 Task: Find LinkedIn profiles of people with the title 'Store Manager' in the telecommunications service category, working at 'Social Adda', in the 'Oil Extraction' industry, and who attended 'Sardar Vallabhbhai Patel Institute of Technology'.
Action: Mouse moved to (598, 78)
Screenshot: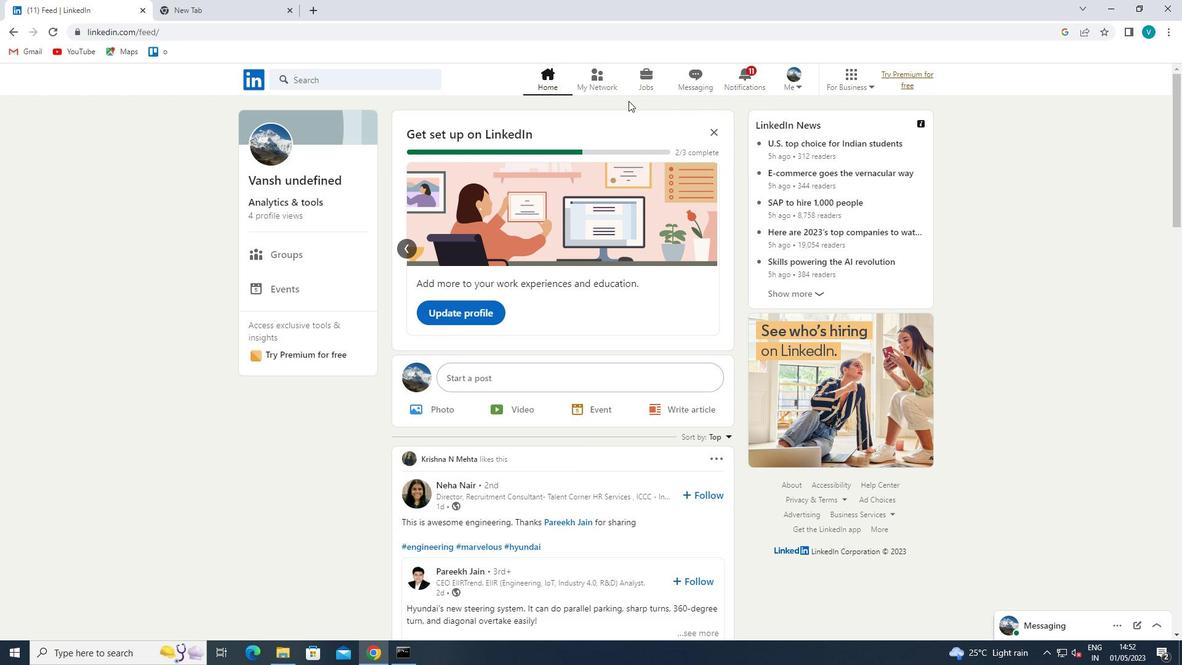 
Action: Mouse pressed left at (598, 78)
Screenshot: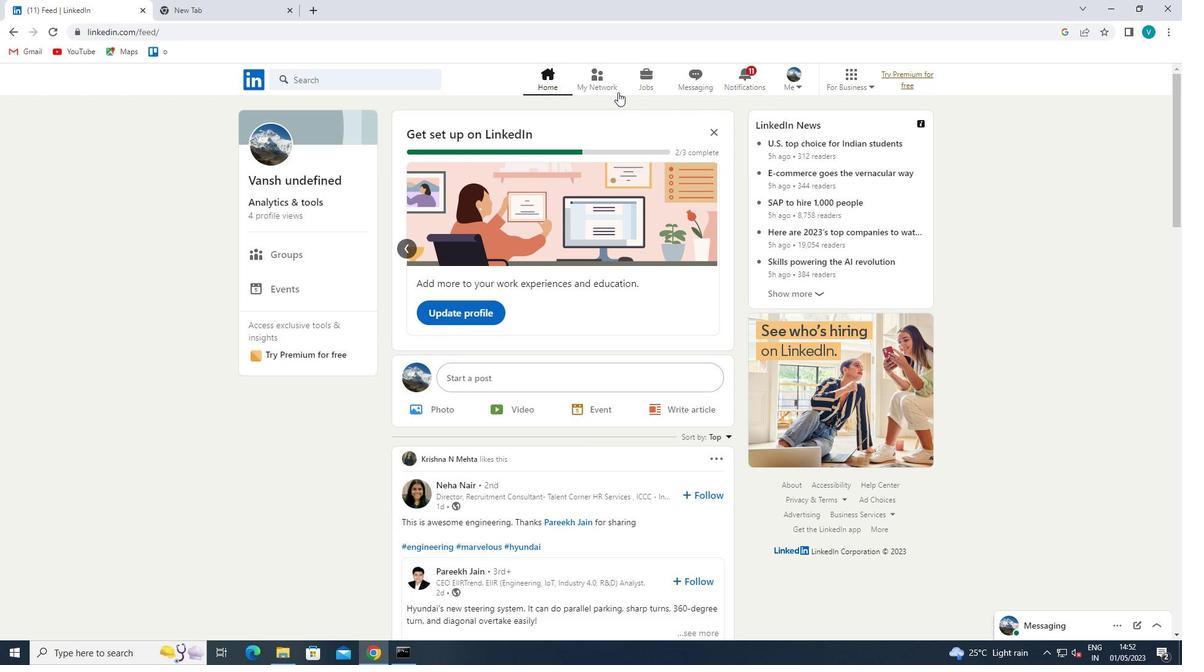 
Action: Mouse moved to (325, 138)
Screenshot: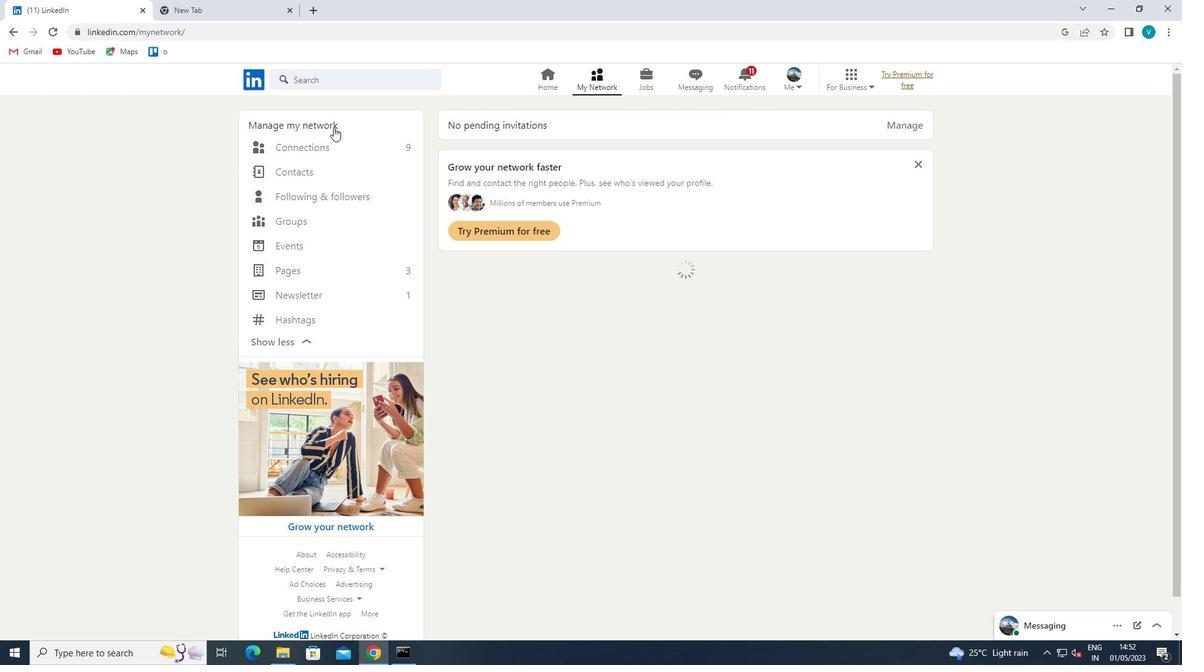 
Action: Mouse pressed left at (325, 138)
Screenshot: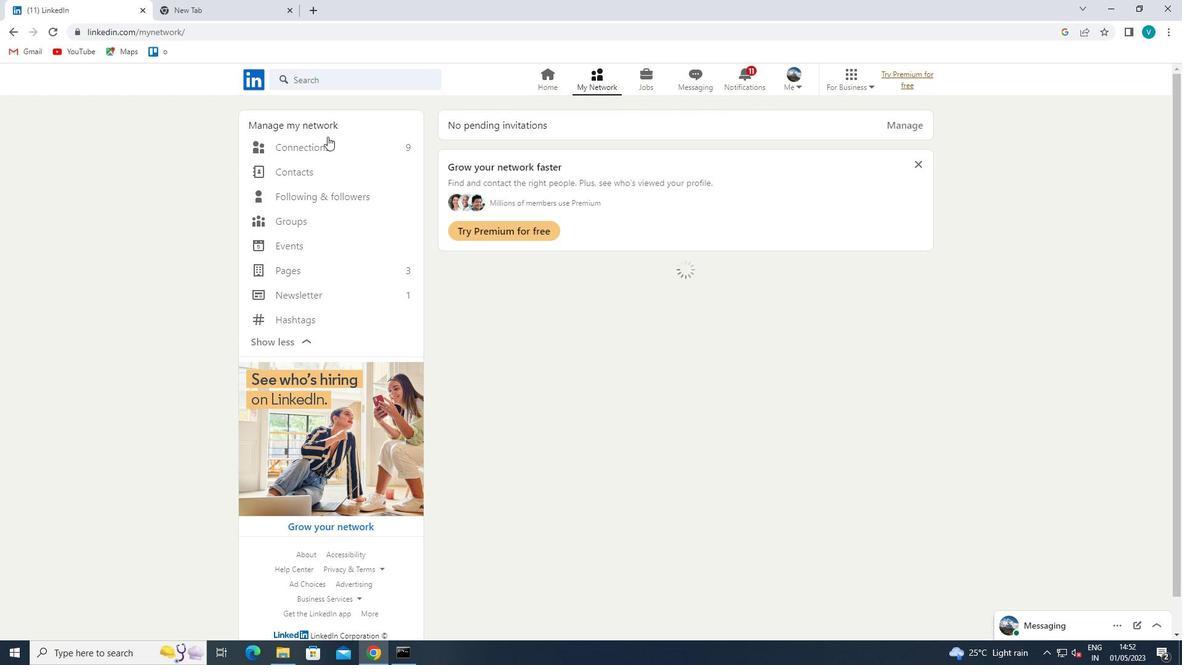 
Action: Mouse moved to (308, 154)
Screenshot: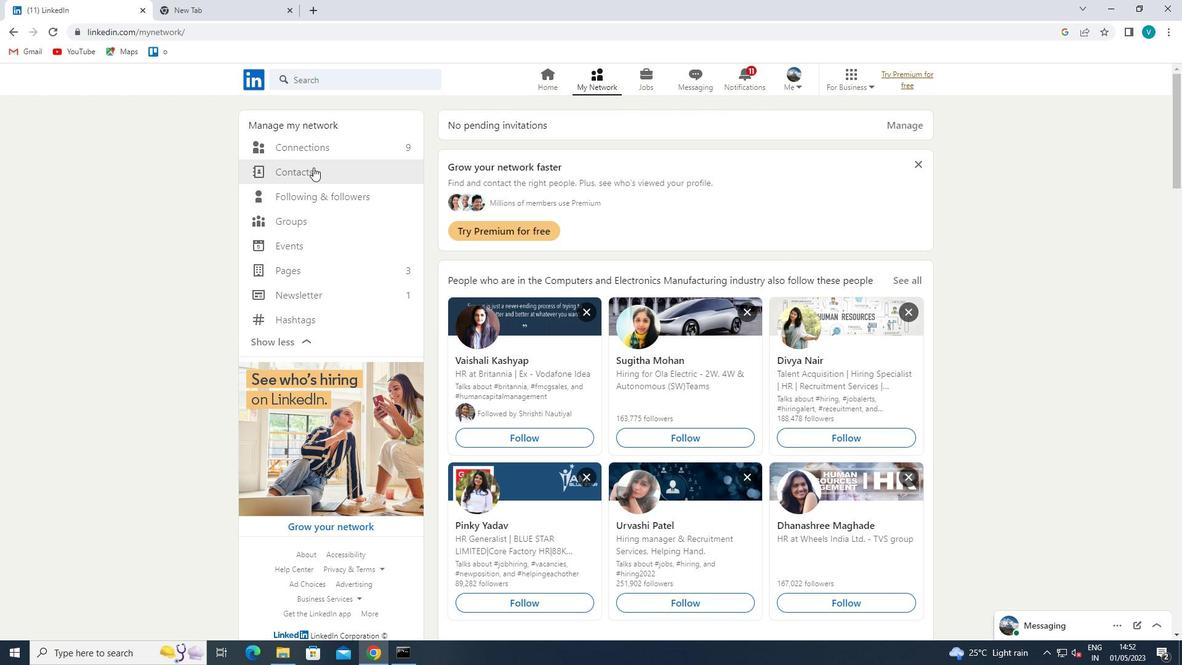 
Action: Mouse pressed left at (308, 154)
Screenshot: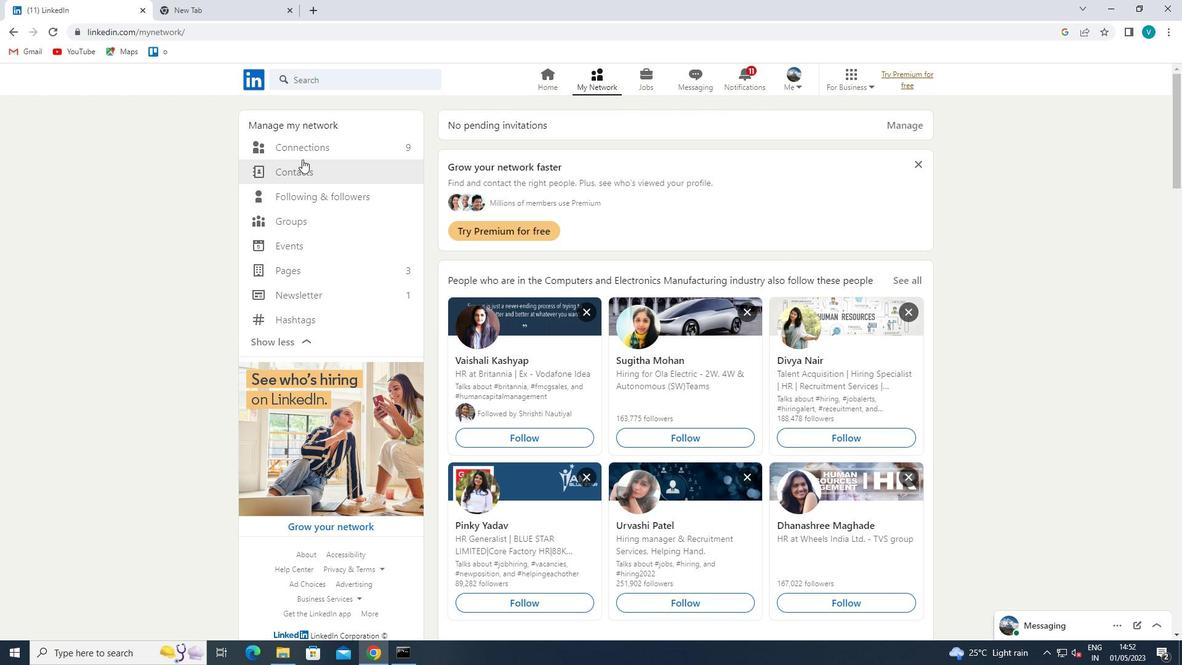 
Action: Mouse moved to (320, 147)
Screenshot: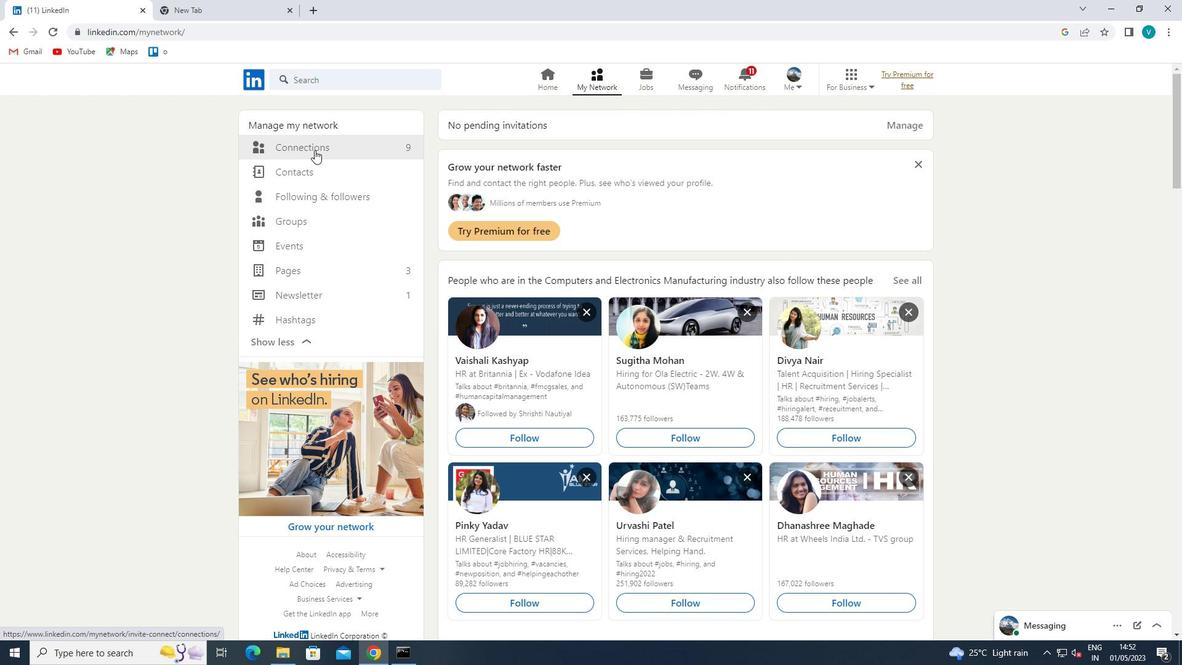 
Action: Mouse pressed left at (320, 147)
Screenshot: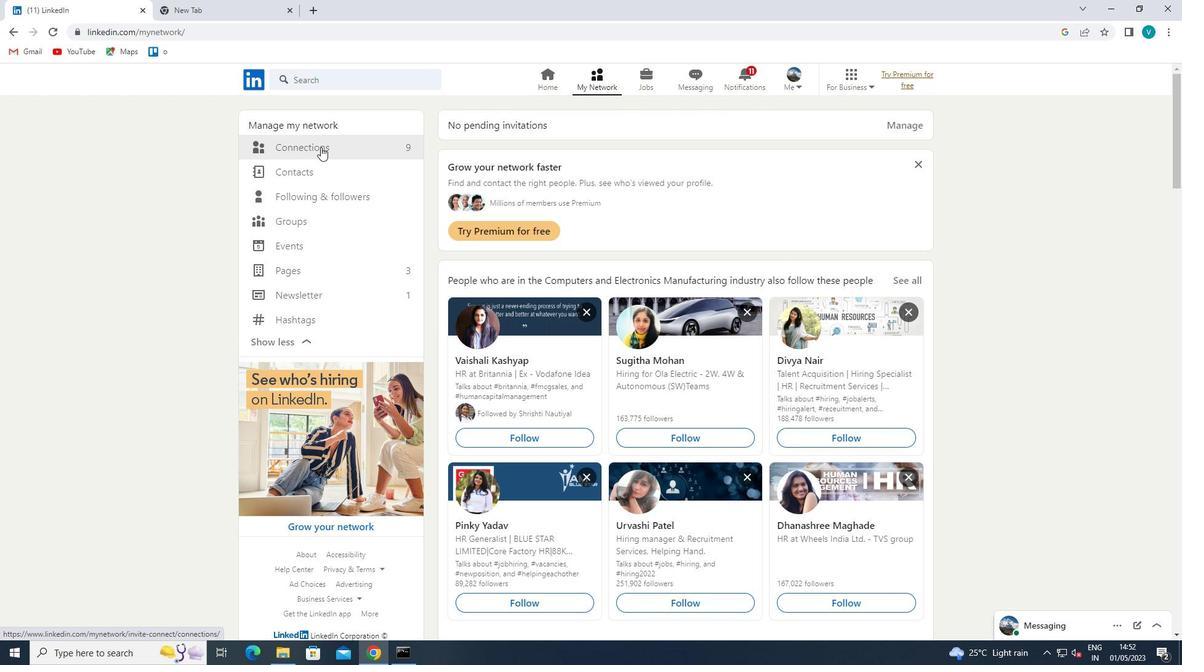 
Action: Mouse pressed left at (320, 147)
Screenshot: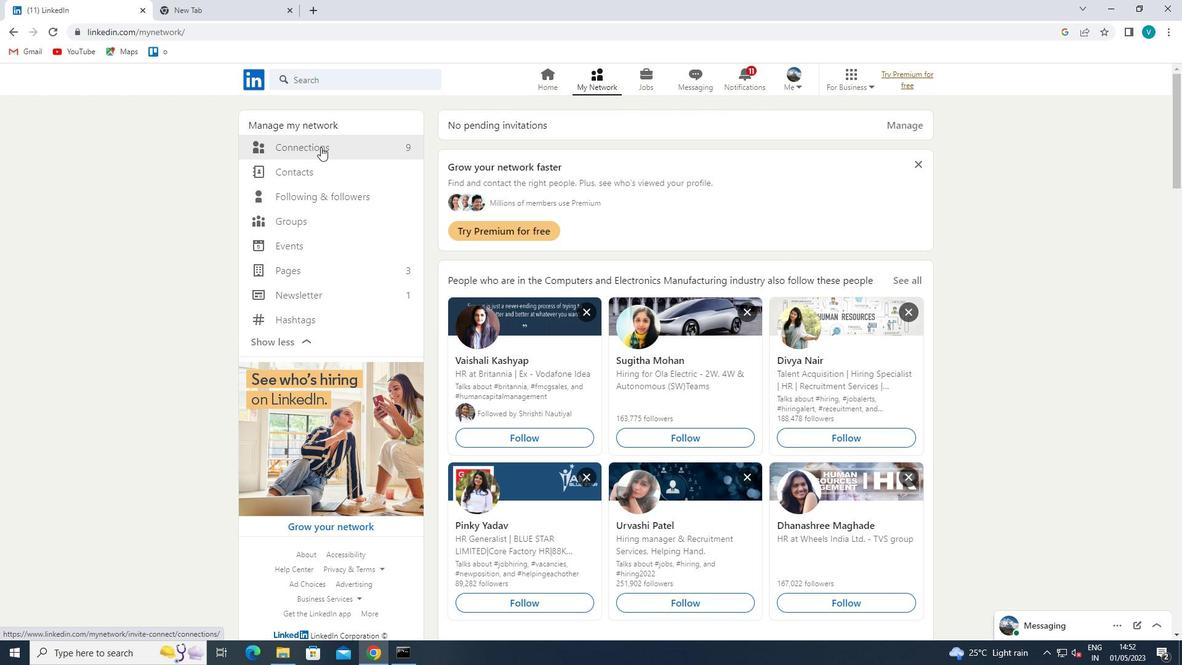 
Action: Mouse pressed left at (320, 147)
Screenshot: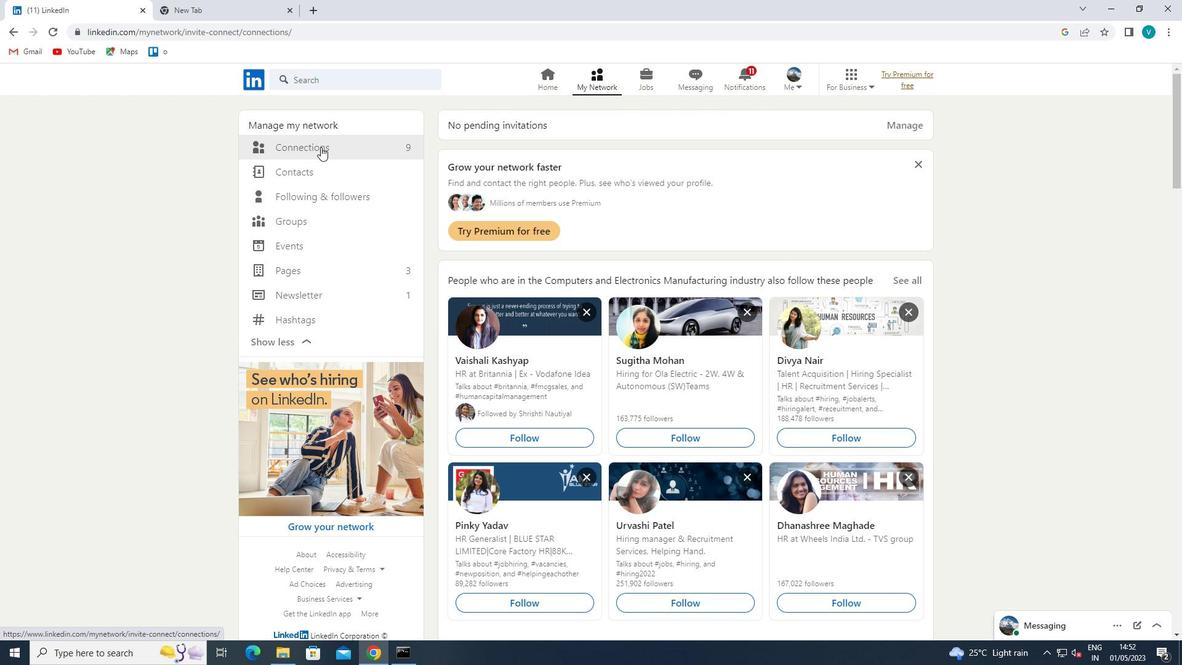 
Action: Mouse moved to (690, 152)
Screenshot: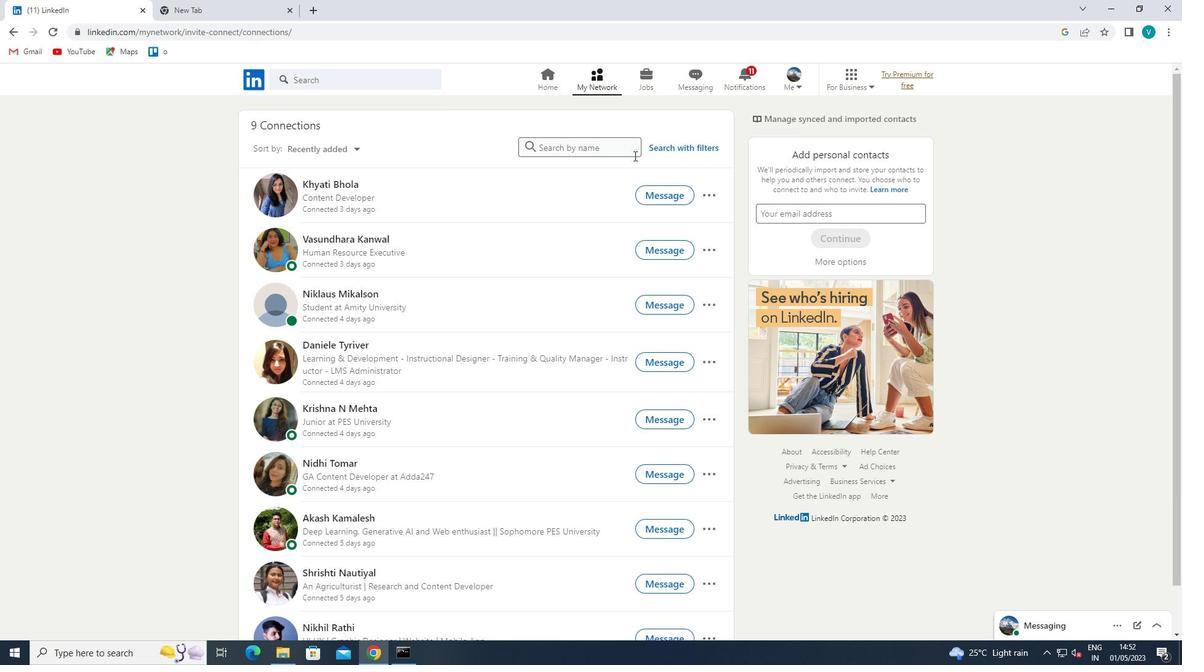 
Action: Mouse pressed left at (690, 152)
Screenshot: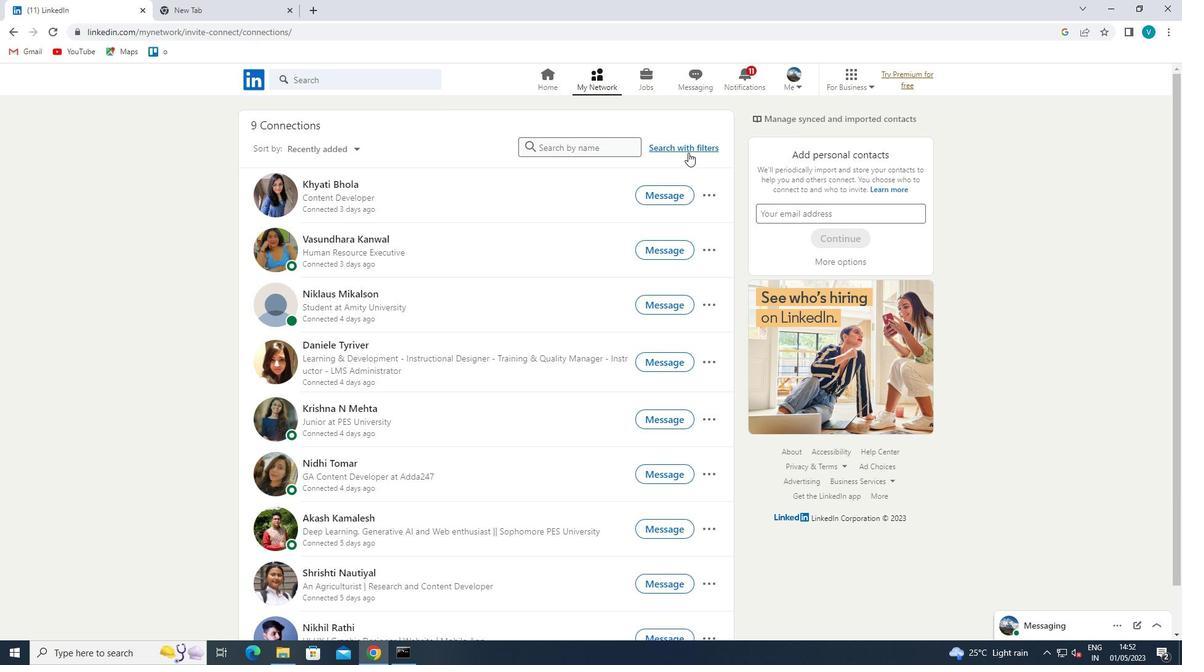 
Action: Mouse moved to (590, 122)
Screenshot: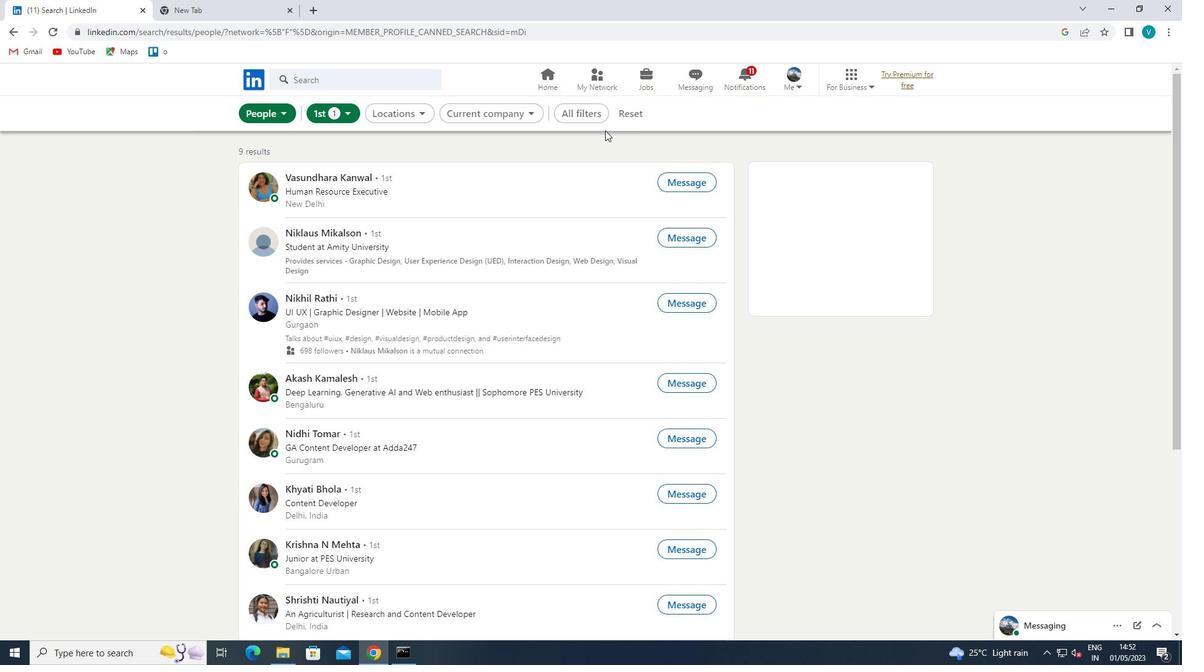 
Action: Mouse pressed left at (590, 122)
Screenshot: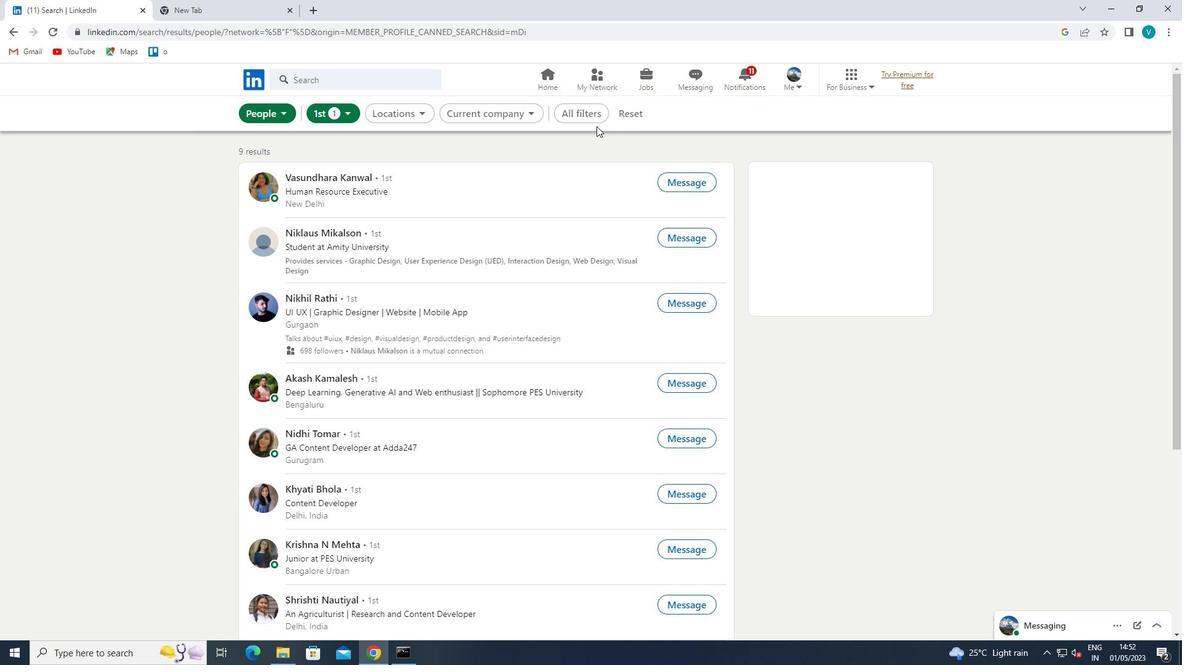 
Action: Mouse moved to (1096, 463)
Screenshot: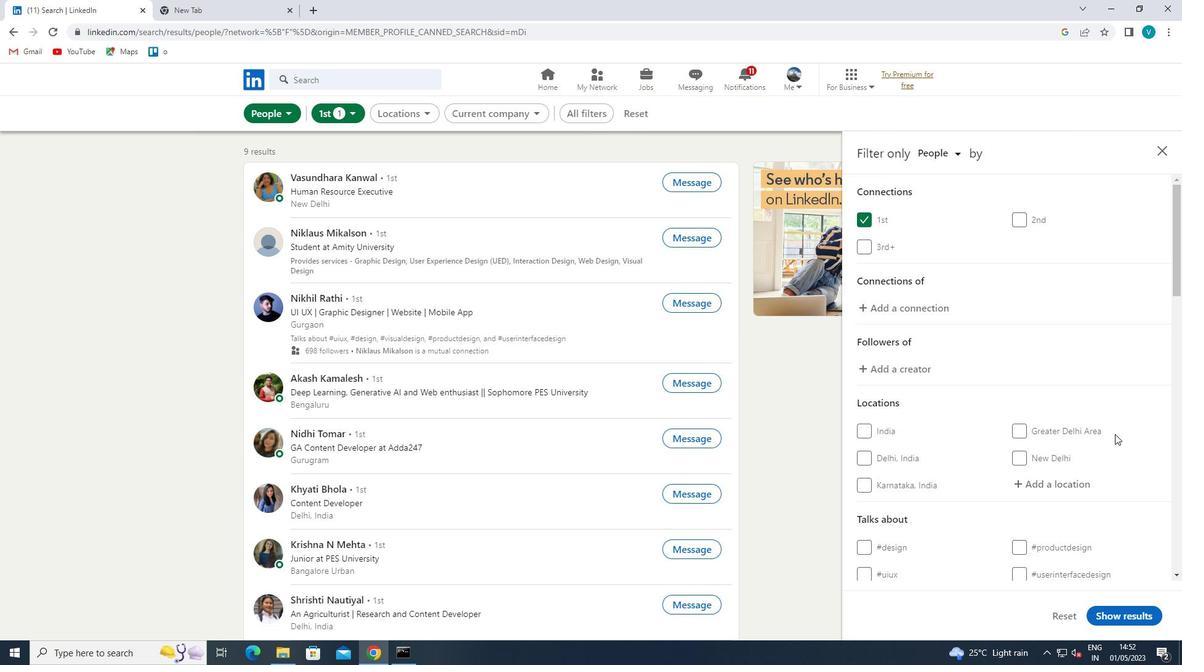 
Action: Mouse scrolled (1096, 463) with delta (0, 0)
Screenshot: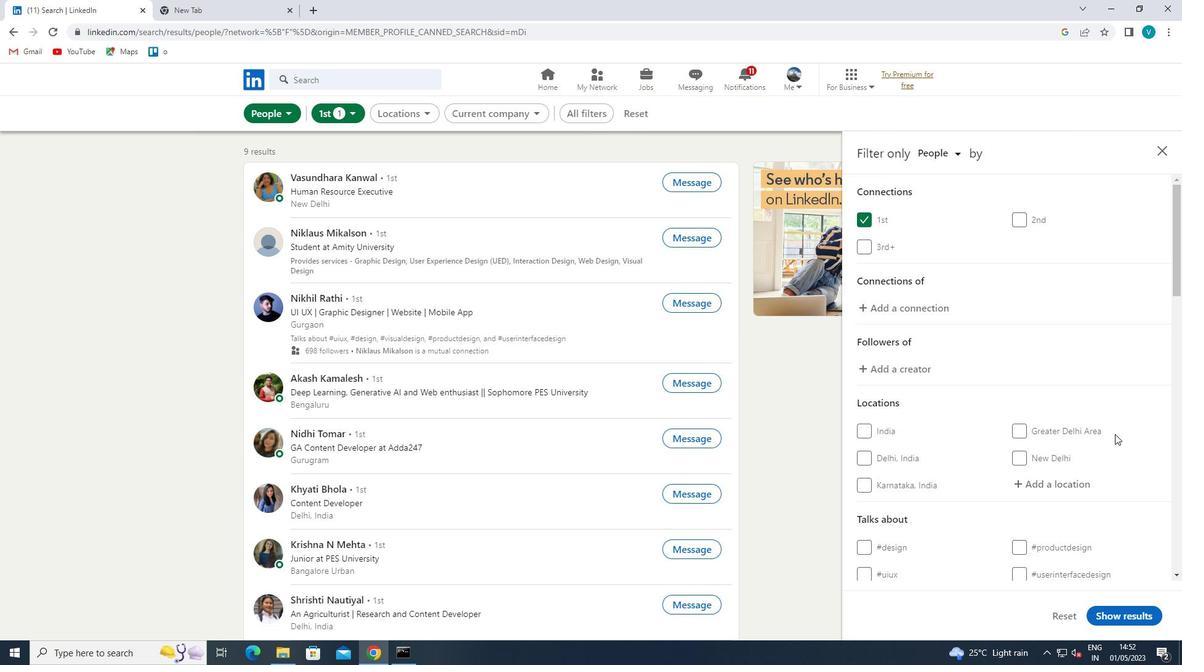 
Action: Mouse moved to (1067, 428)
Screenshot: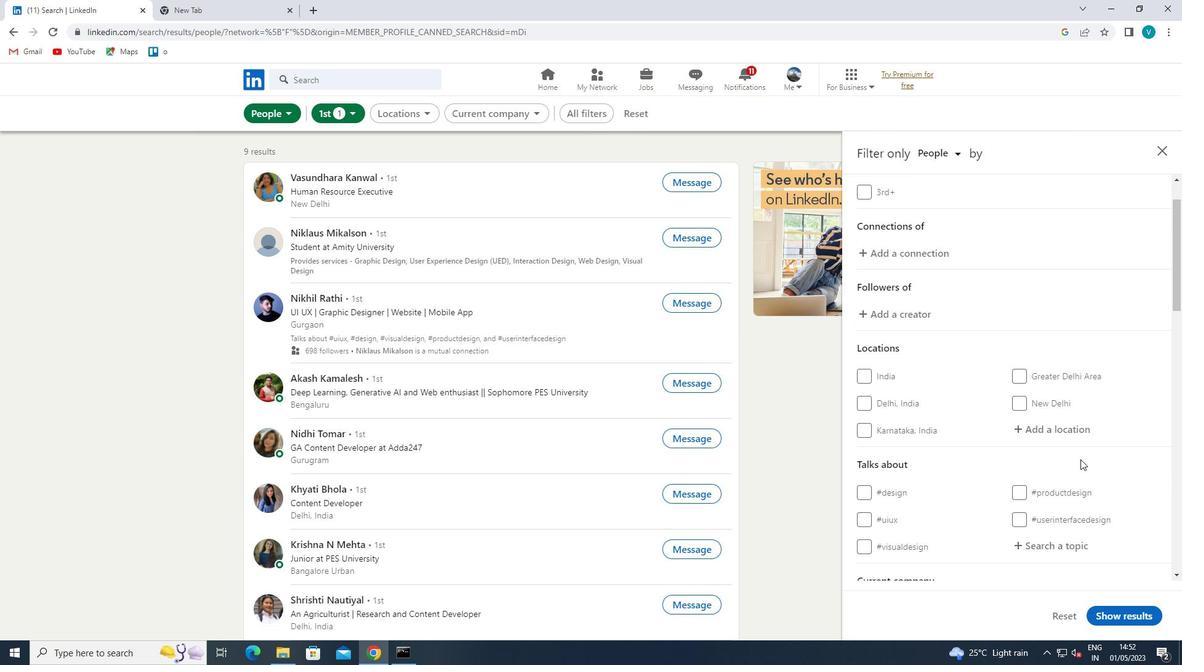 
Action: Mouse pressed left at (1067, 428)
Screenshot: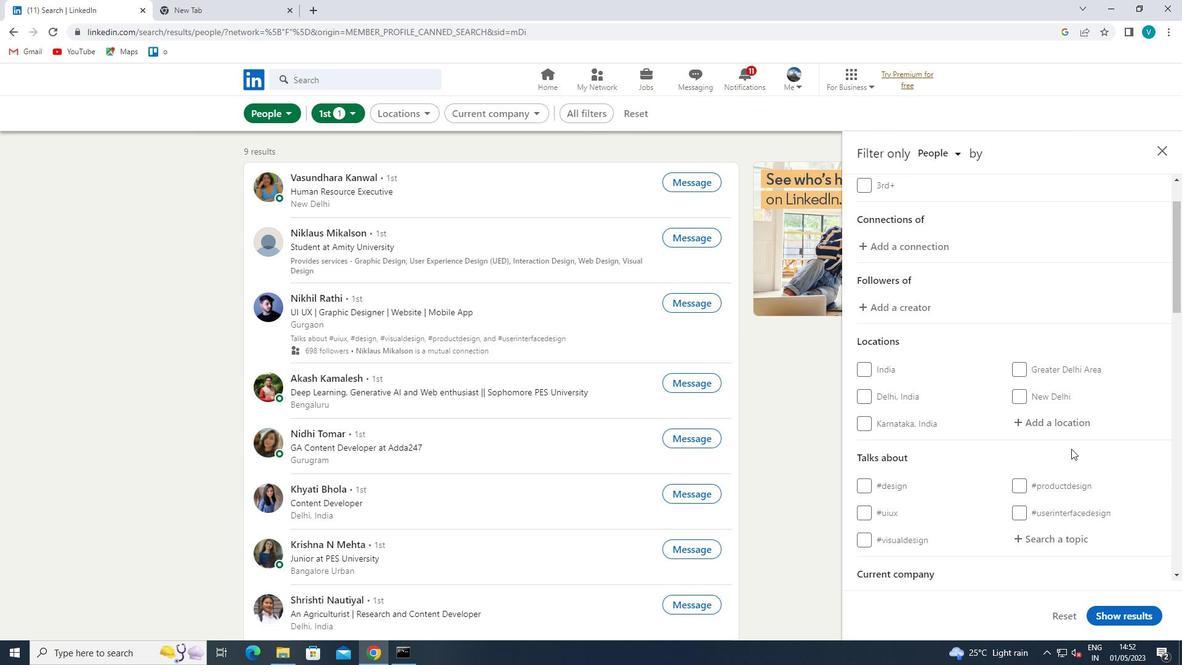 
Action: Mouse moved to (1067, 426)
Screenshot: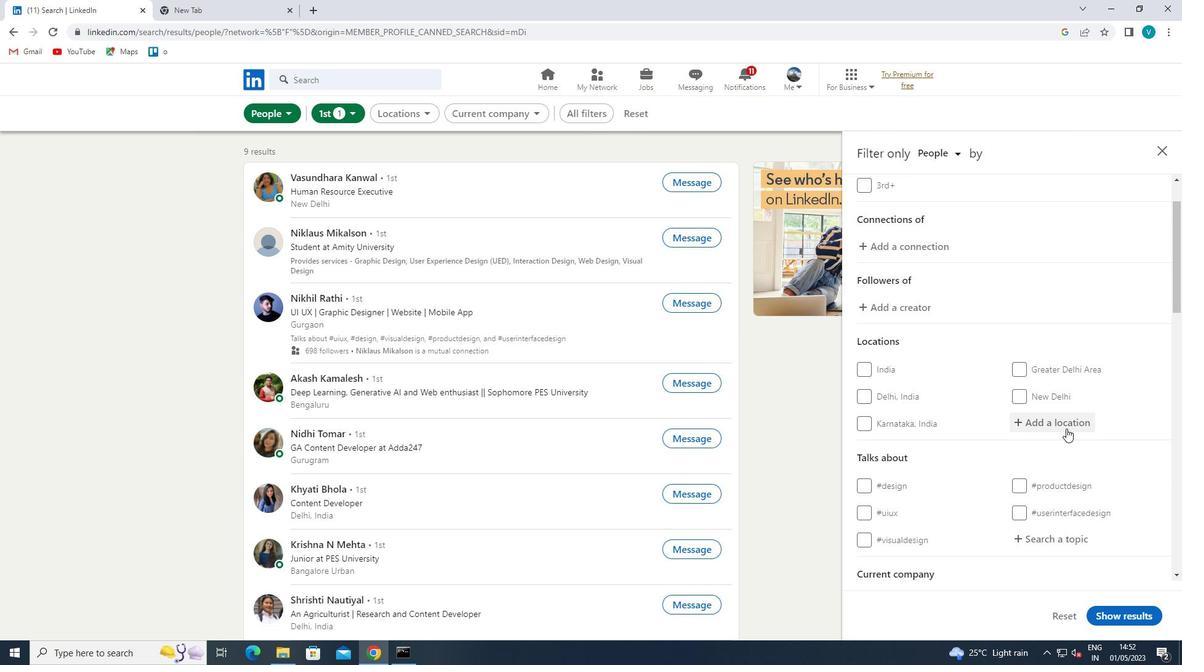 
Action: Key pressed <Key.shift>J
Screenshot: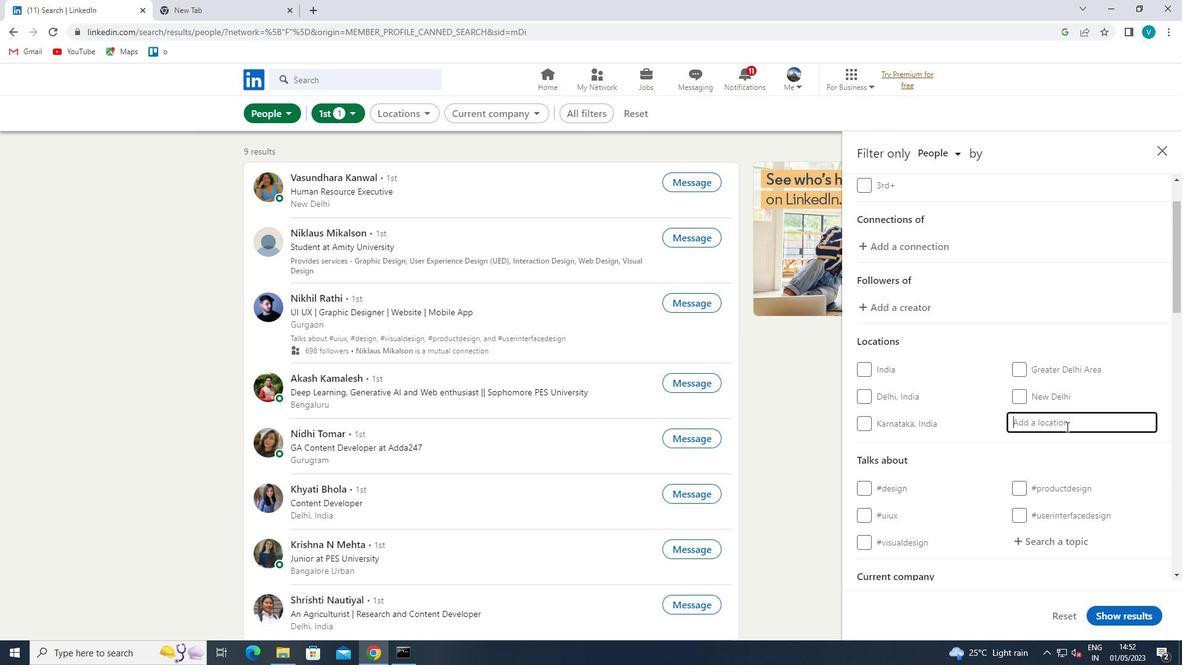 
Action: Mouse moved to (983, 402)
Screenshot: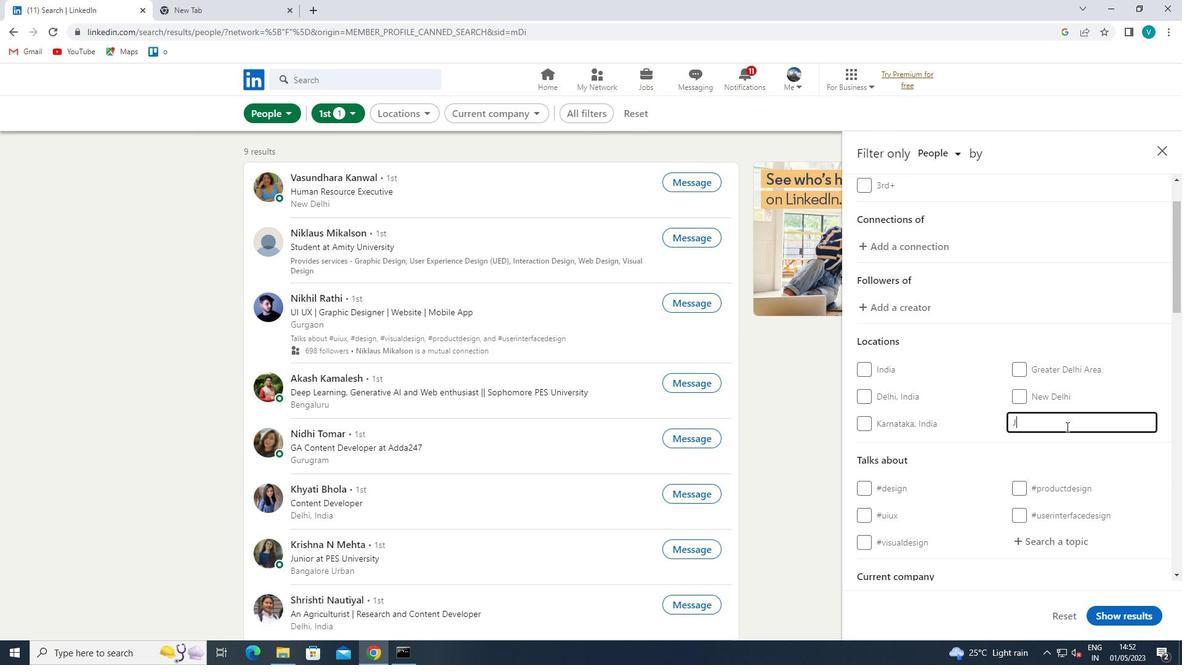 
Action: Key pressed I
Screenshot: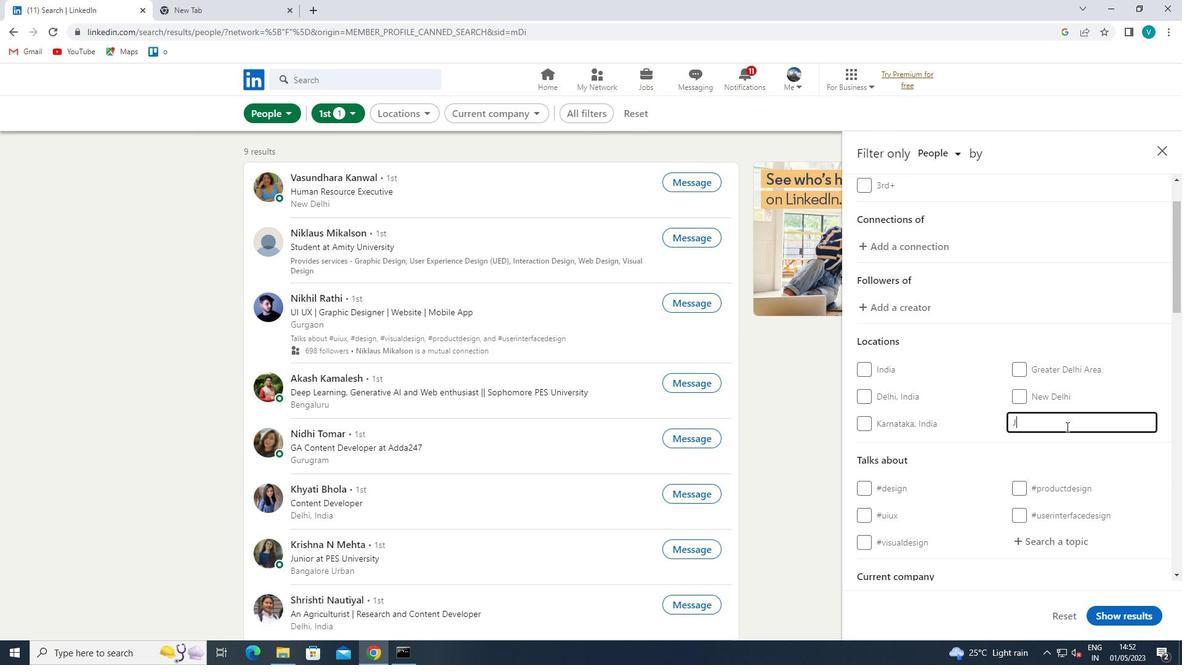 
Action: Mouse moved to (957, 394)
Screenshot: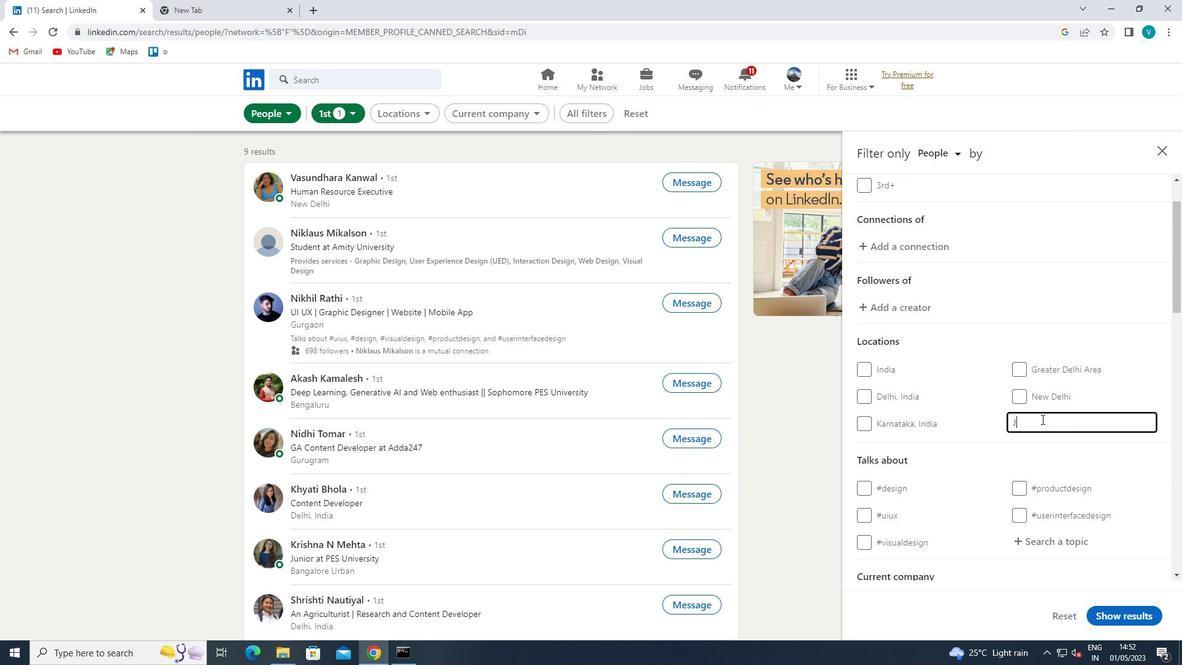 
Action: Key pressed UPU
Screenshot: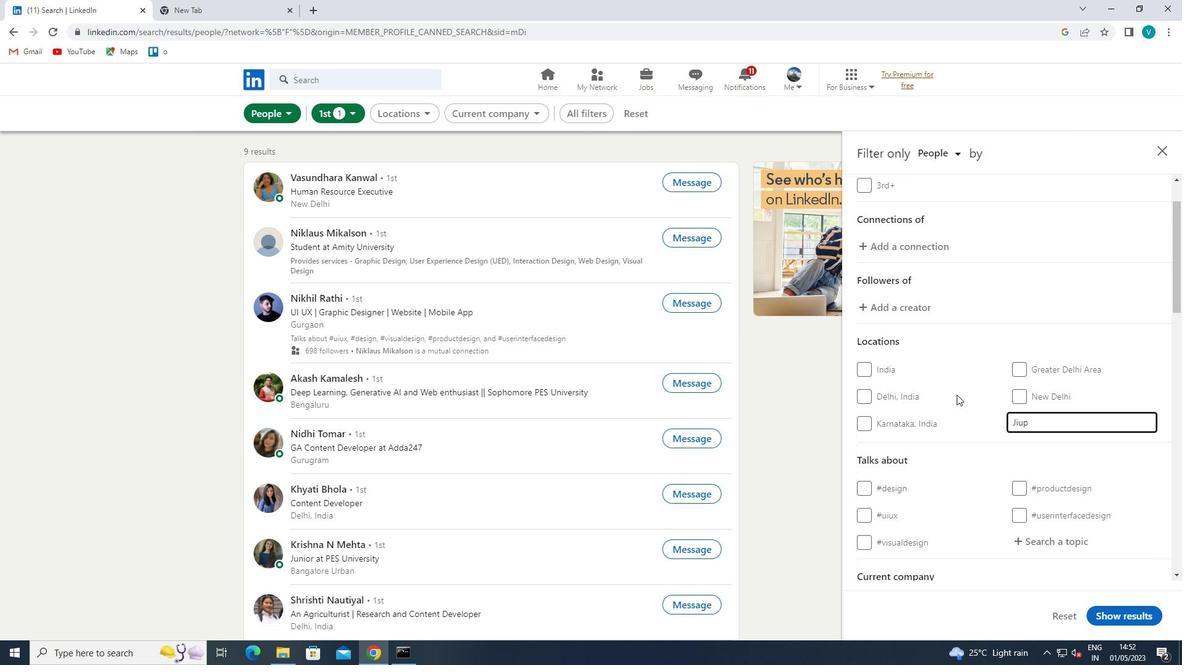 
Action: Mouse moved to (986, 433)
Screenshot: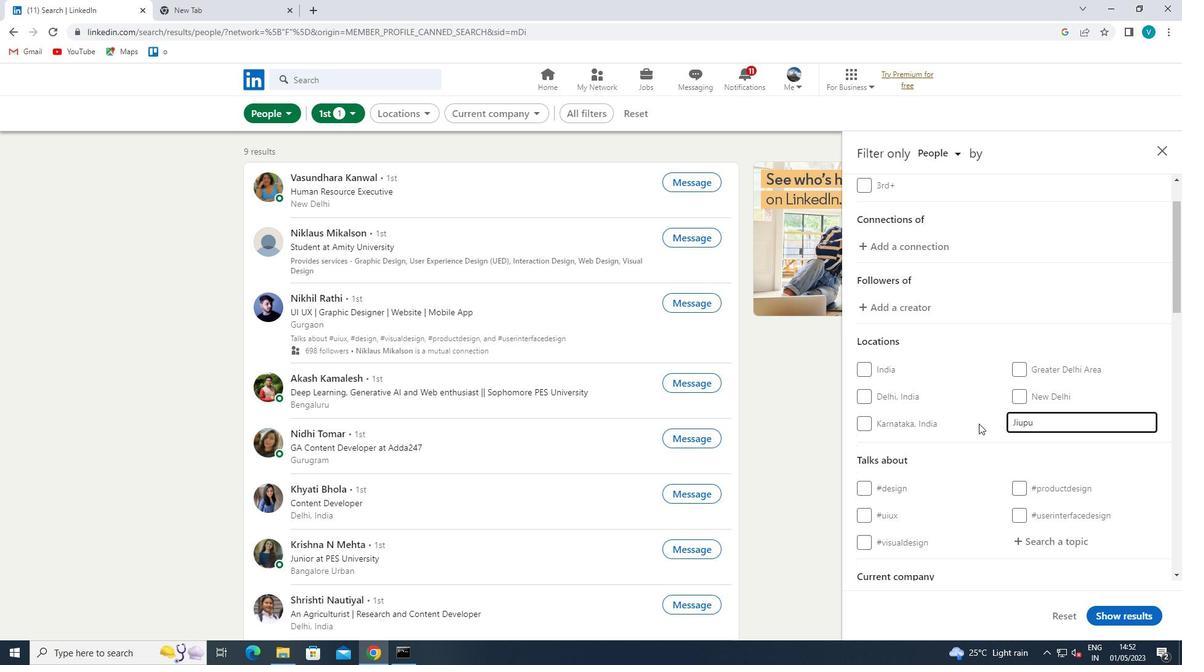 
Action: Mouse pressed left at (986, 433)
Screenshot: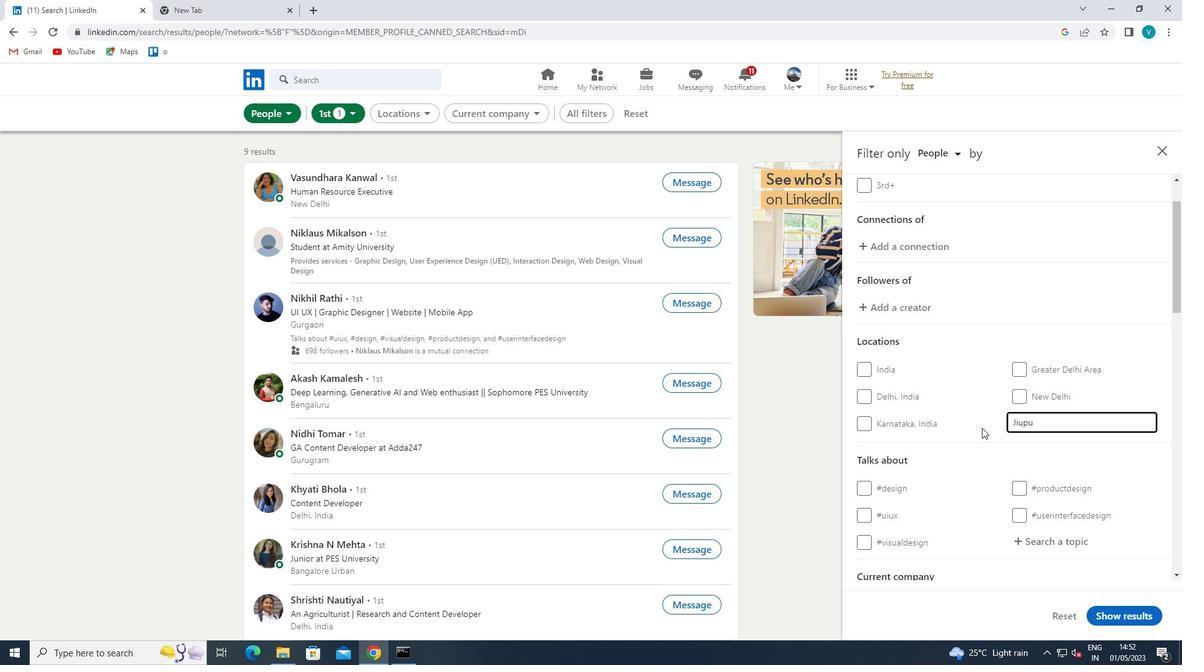 
Action: Mouse scrolled (986, 433) with delta (0, 0)
Screenshot: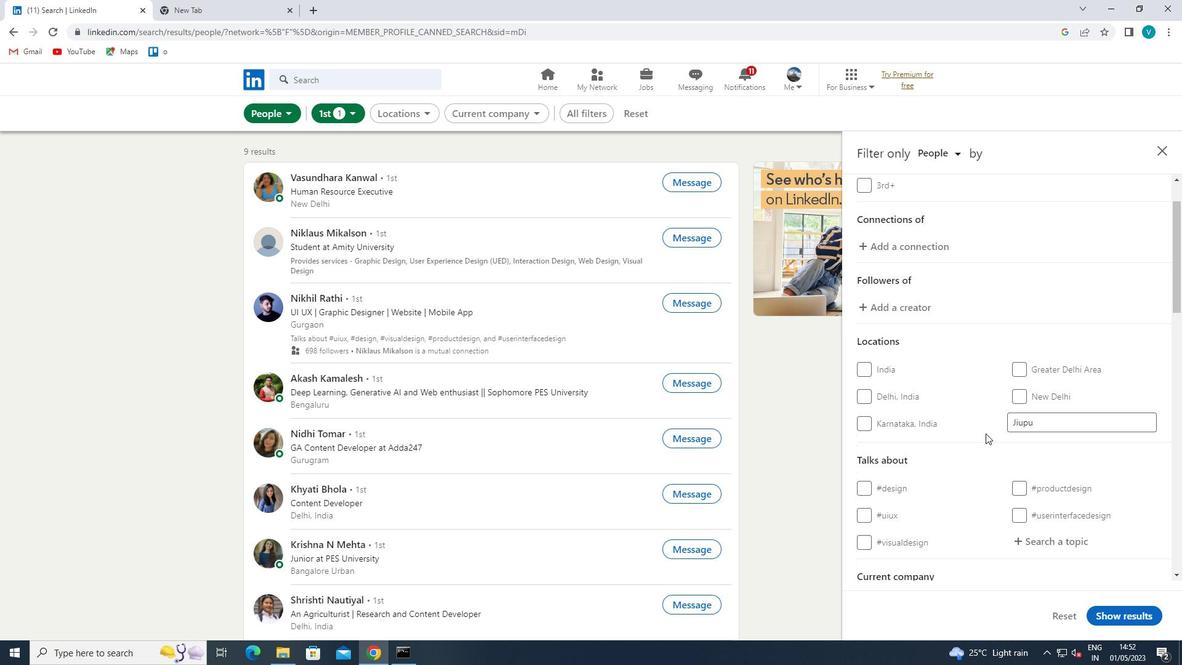 
Action: Mouse scrolled (986, 433) with delta (0, 0)
Screenshot: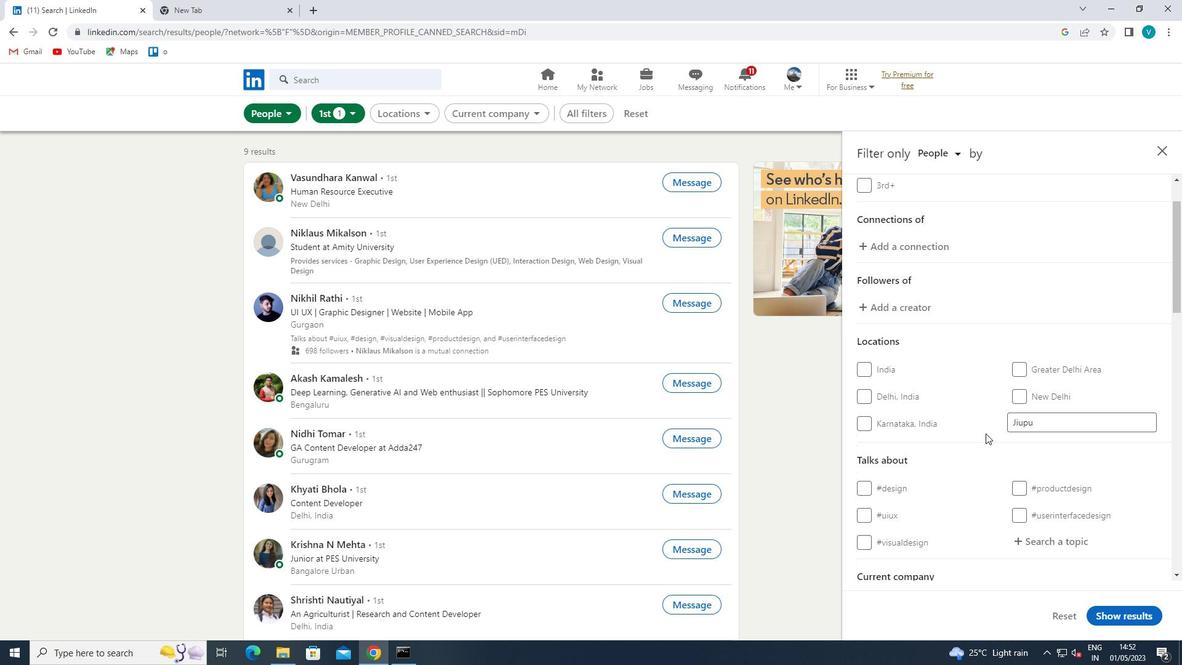 
Action: Mouse moved to (1075, 423)
Screenshot: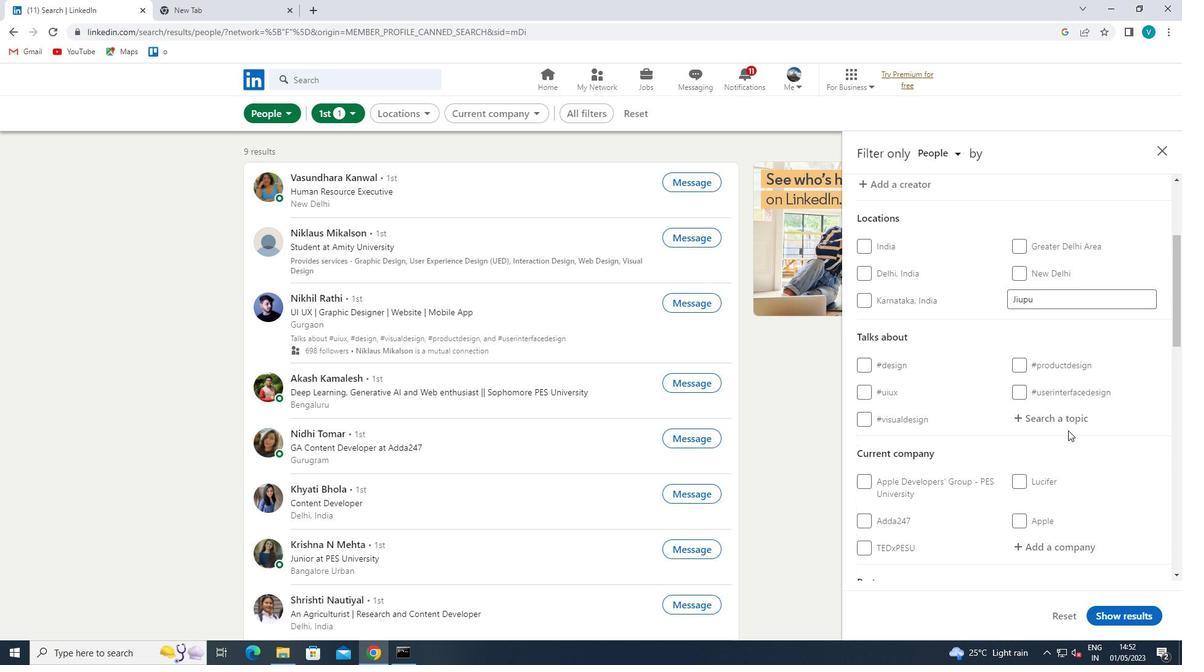 
Action: Mouse pressed left at (1075, 423)
Screenshot: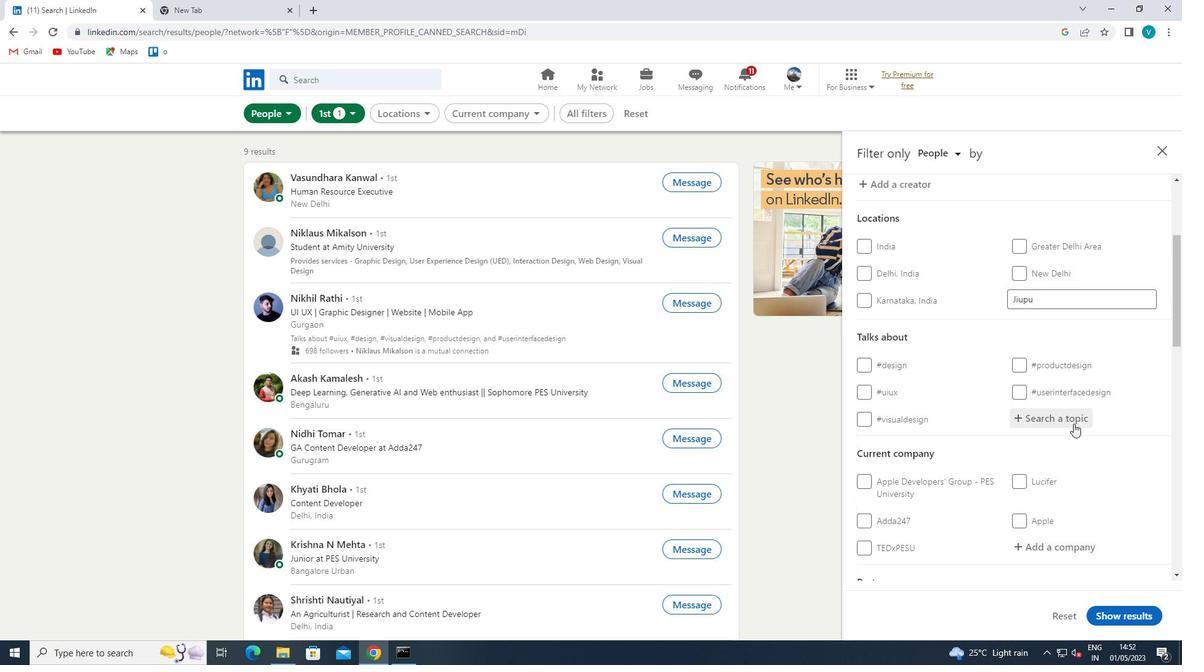 
Action: Key pressed <Key.shift>#<Key.shift>LETSWORK
Screenshot: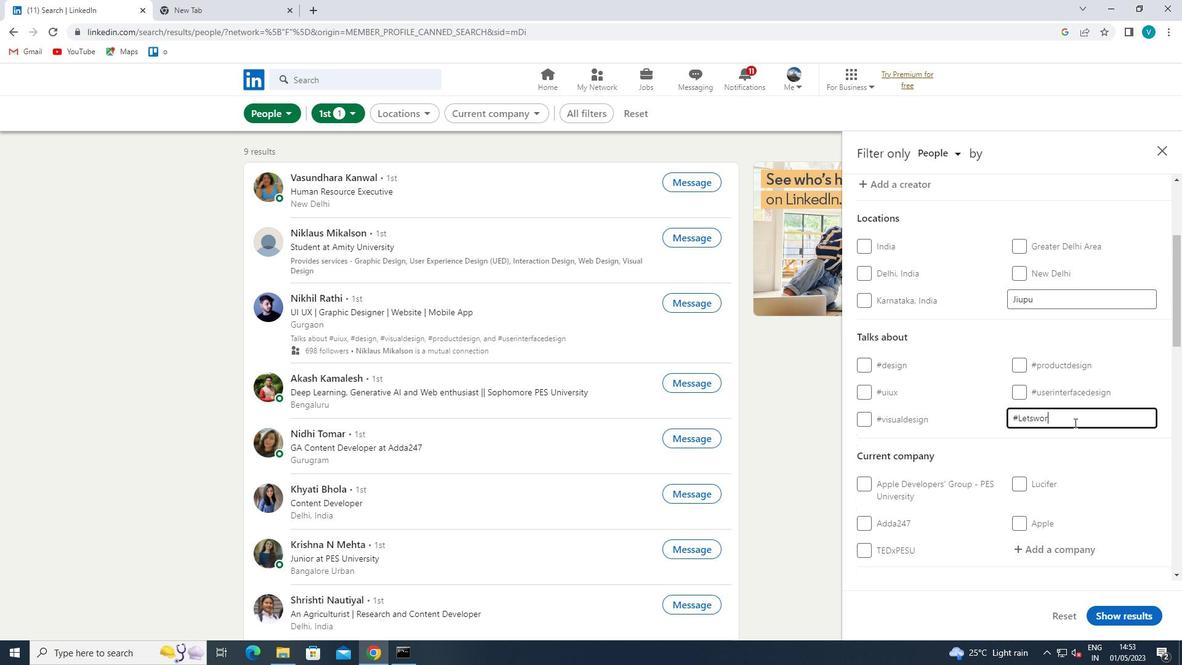 
Action: Mouse moved to (983, 435)
Screenshot: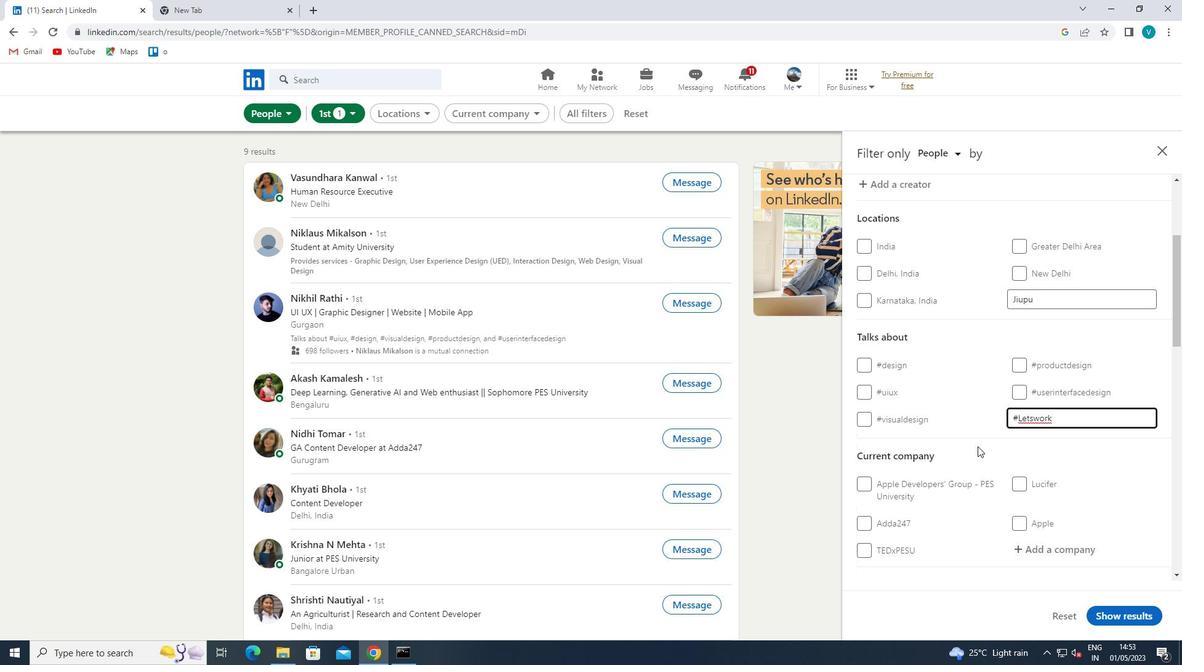 
Action: Mouse pressed left at (983, 435)
Screenshot: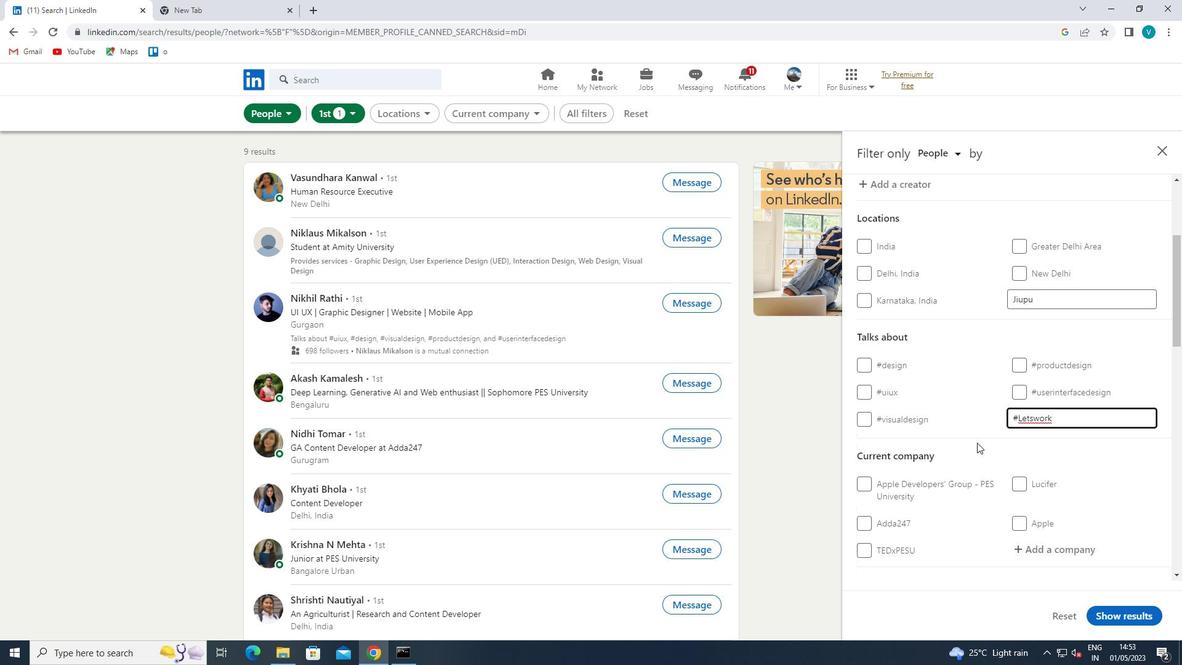 
Action: Mouse moved to (984, 434)
Screenshot: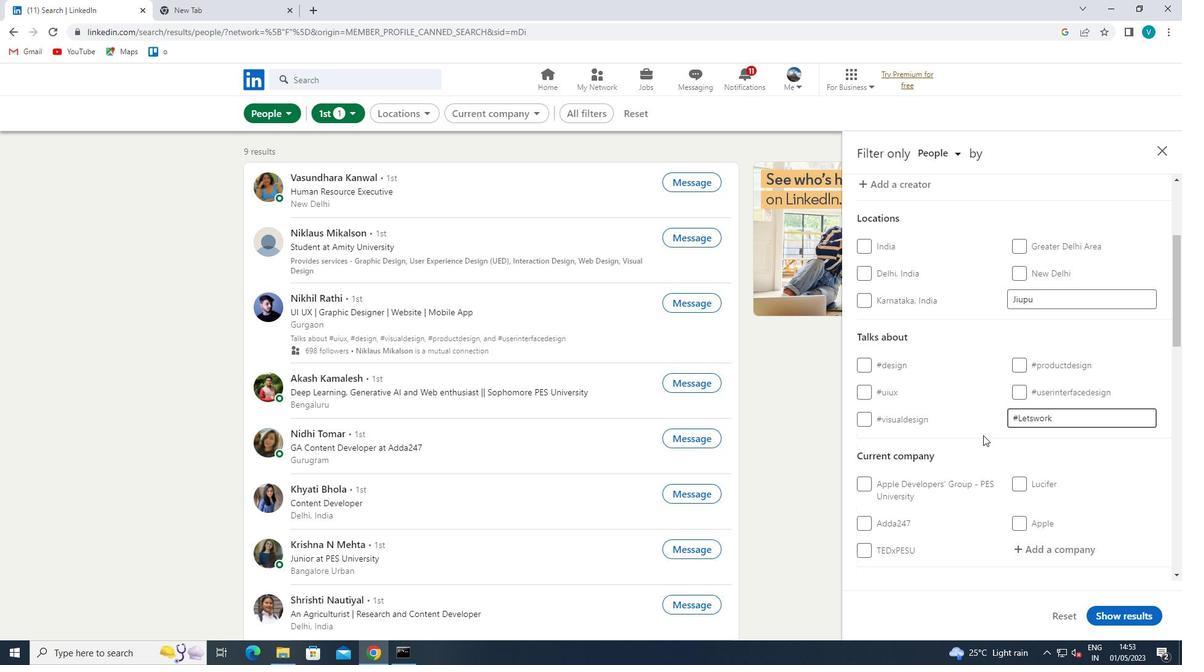 
Action: Mouse scrolled (984, 434) with delta (0, 0)
Screenshot: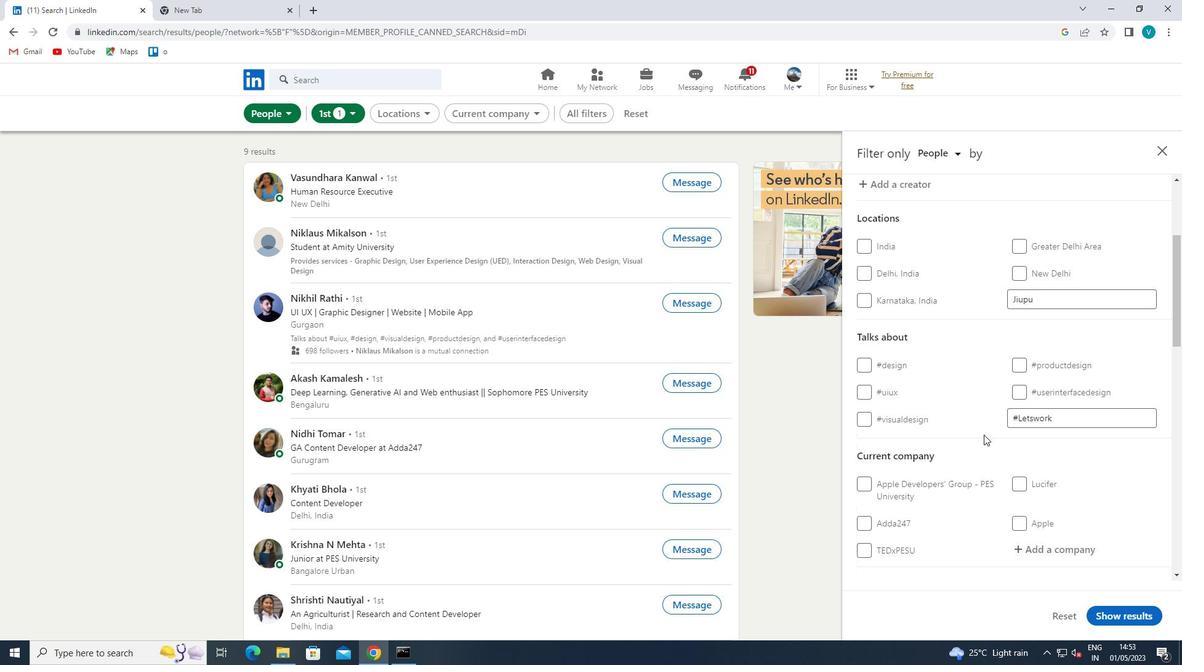 
Action: Mouse scrolled (984, 434) with delta (0, 0)
Screenshot: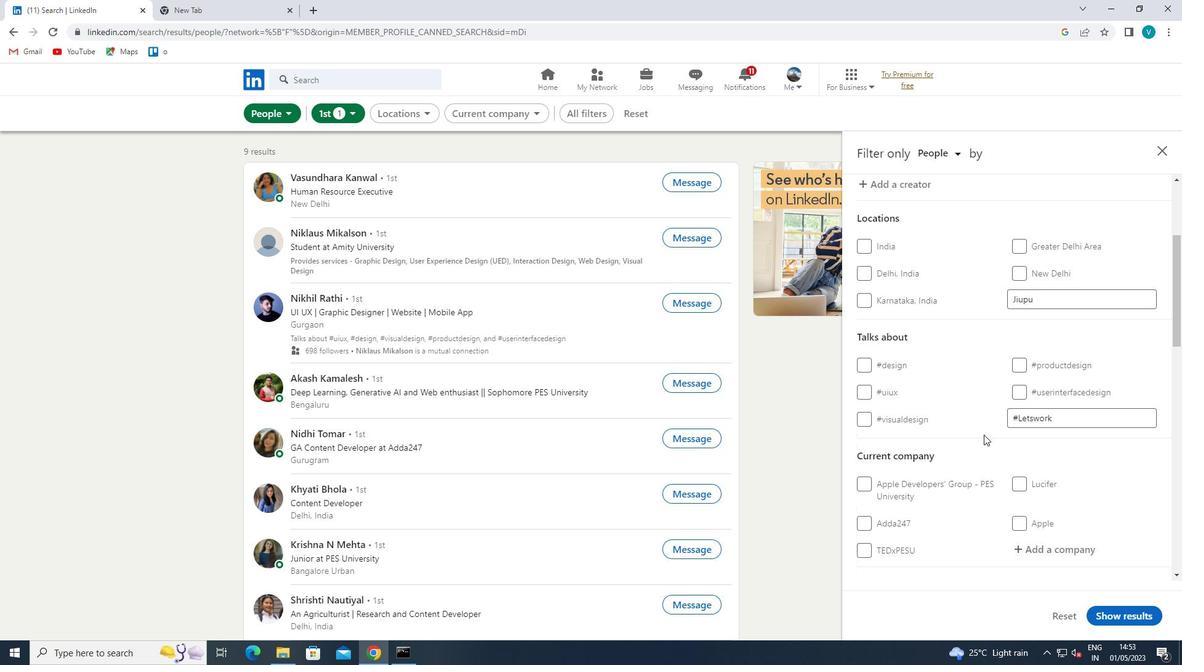
Action: Mouse moved to (1024, 428)
Screenshot: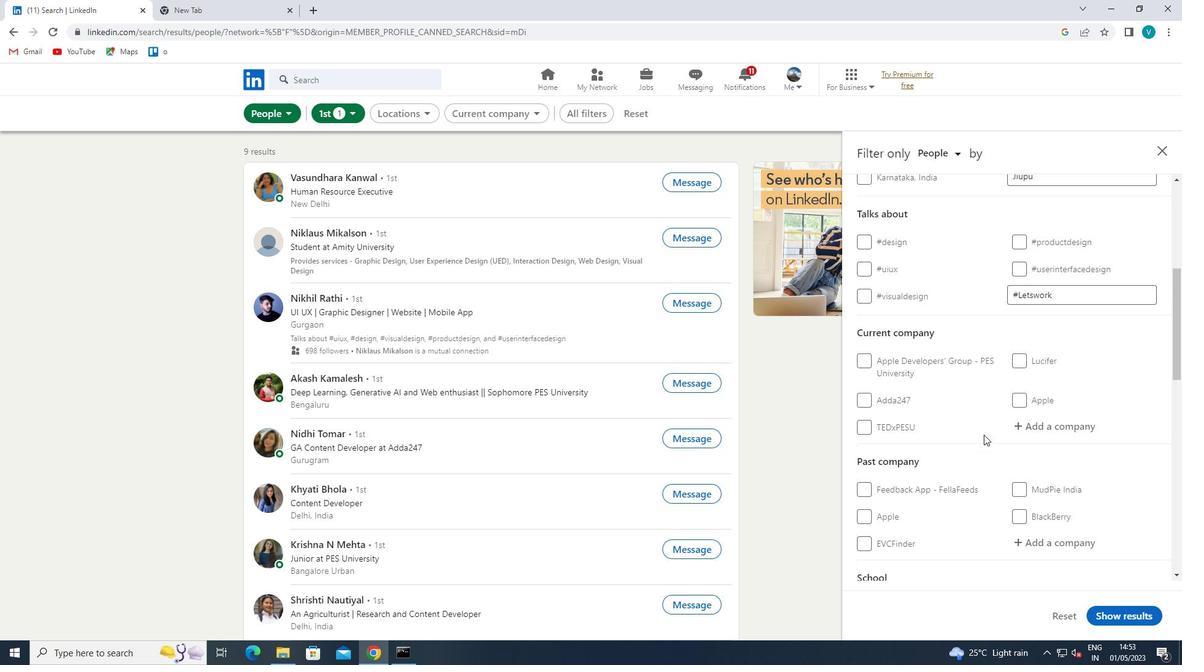 
Action: Mouse pressed left at (1024, 428)
Screenshot: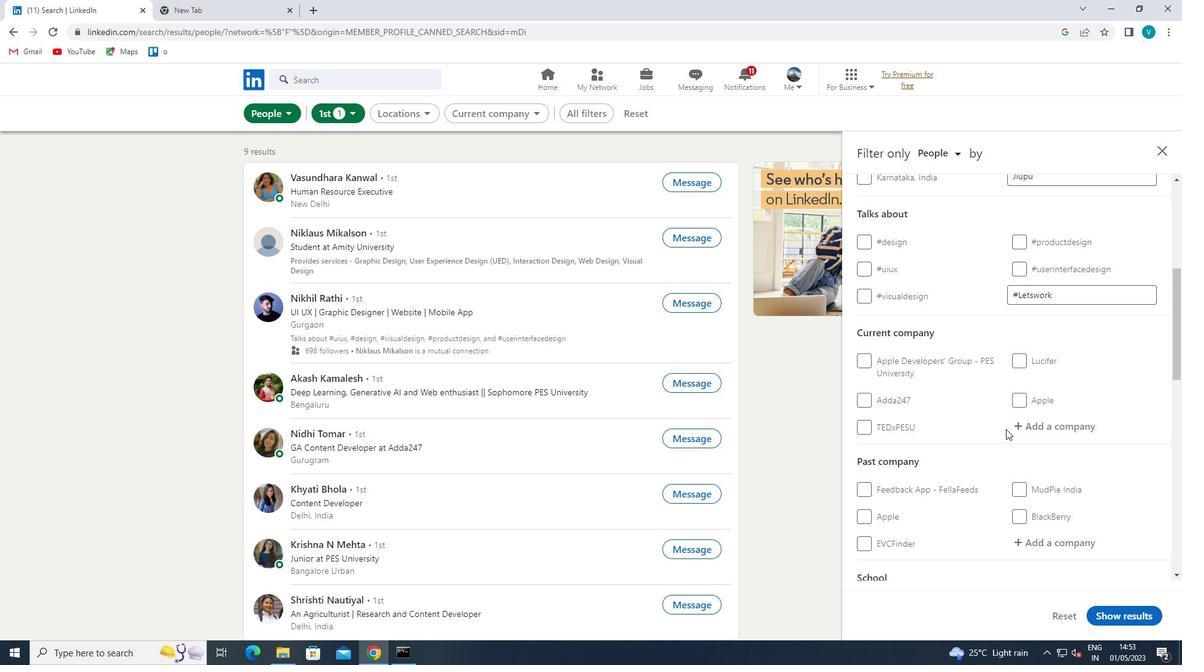 
Action: Mouse moved to (1025, 427)
Screenshot: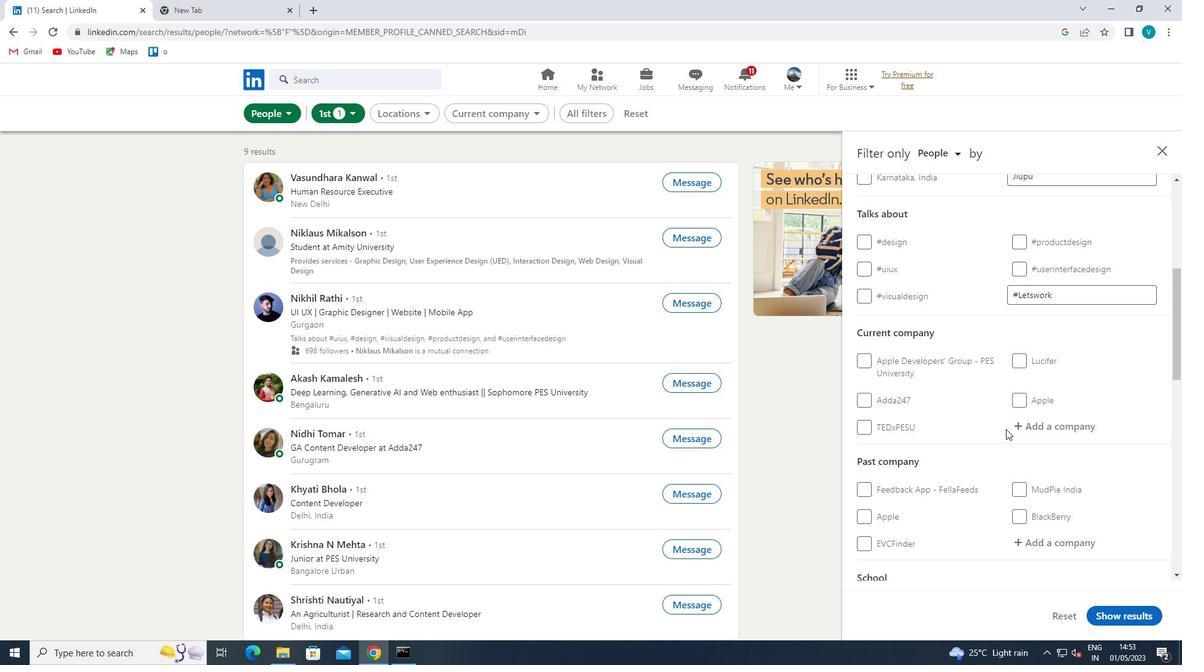 
Action: Key pressed <Key.shift>SOCIAL<Key.space>ADDA<Key.space>
Screenshot: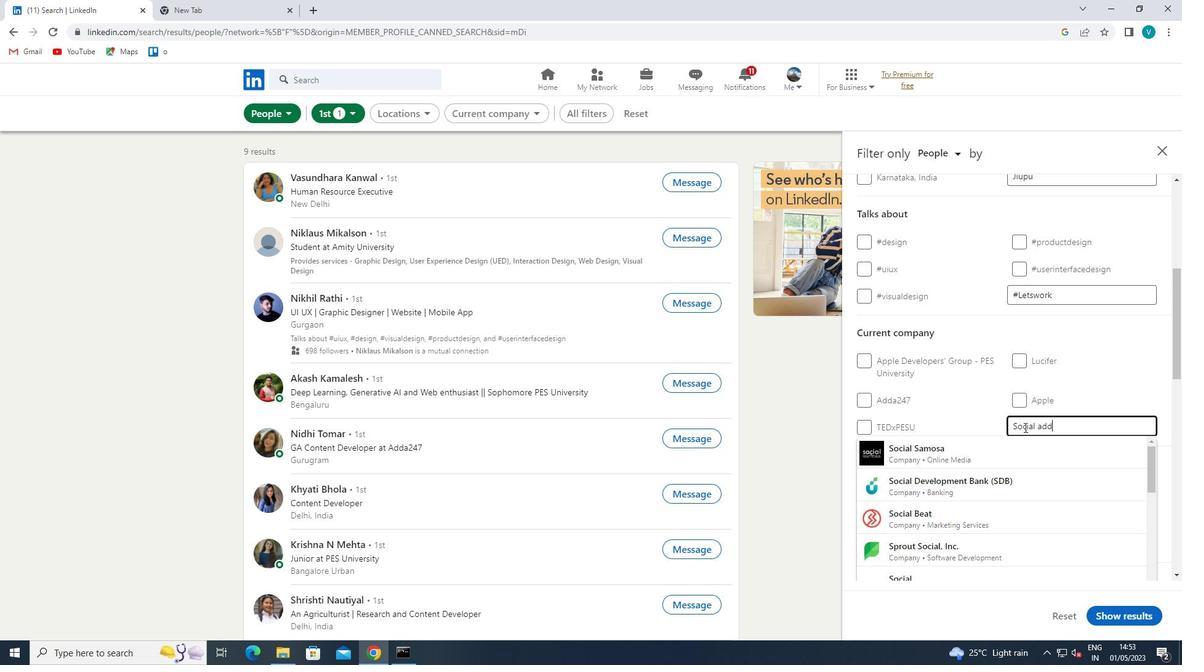 
Action: Mouse moved to (954, 444)
Screenshot: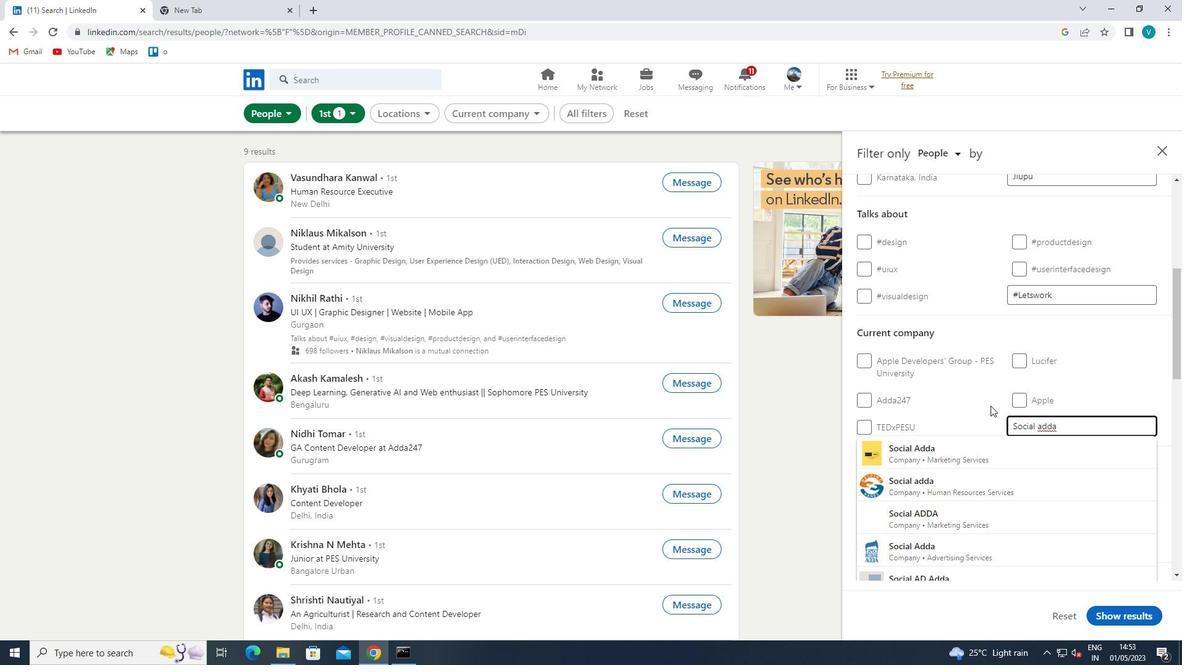 
Action: Mouse pressed left at (954, 444)
Screenshot: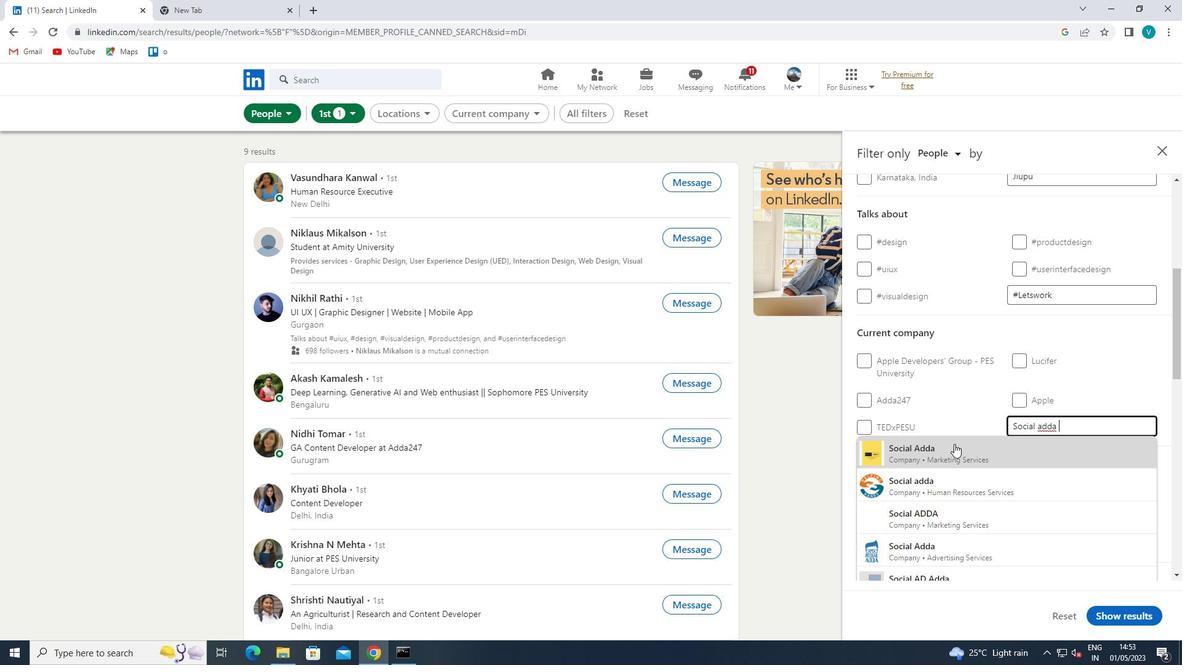 
Action: Mouse moved to (957, 446)
Screenshot: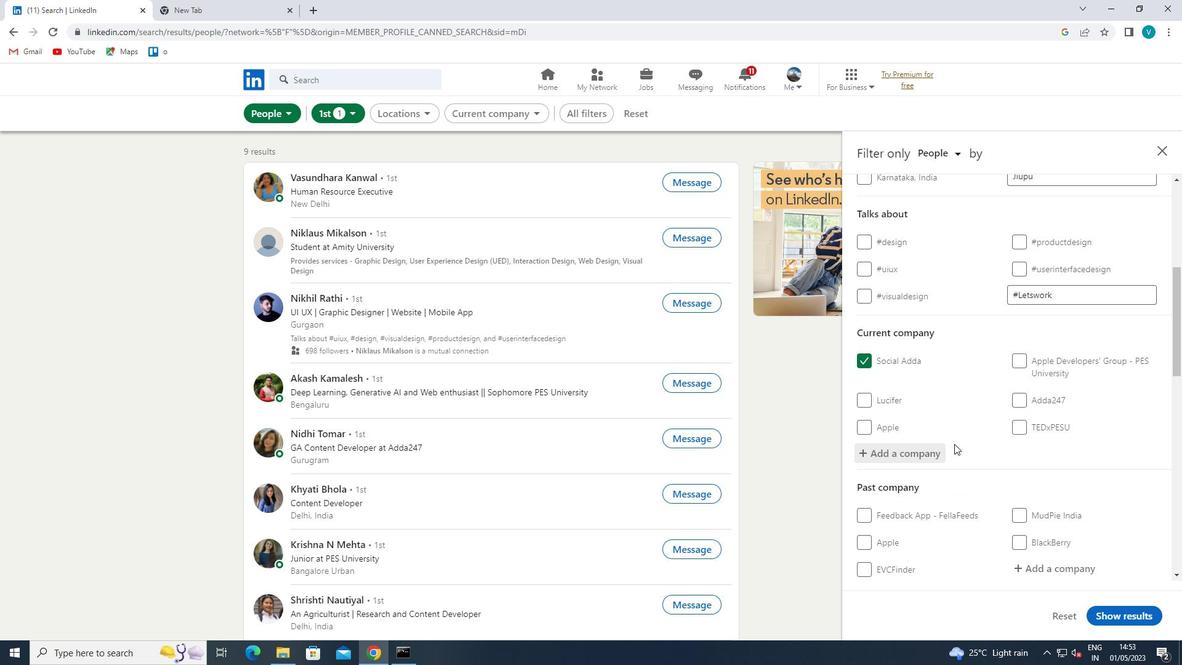 
Action: Mouse scrolled (957, 446) with delta (0, 0)
Screenshot: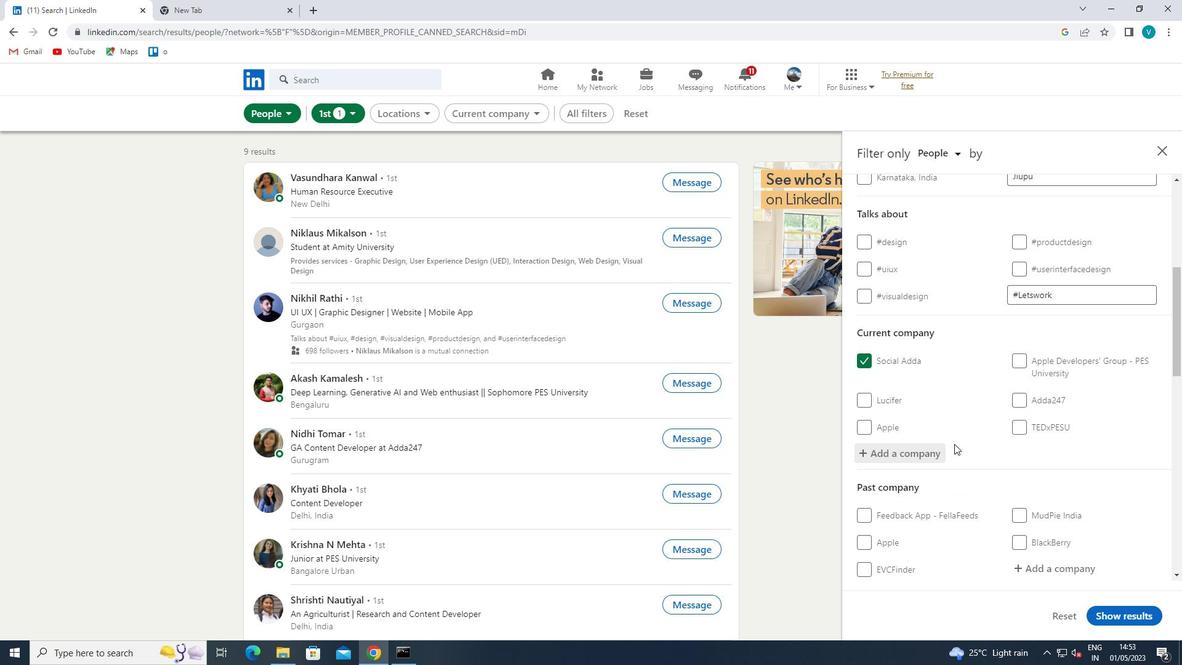 
Action: Mouse moved to (961, 450)
Screenshot: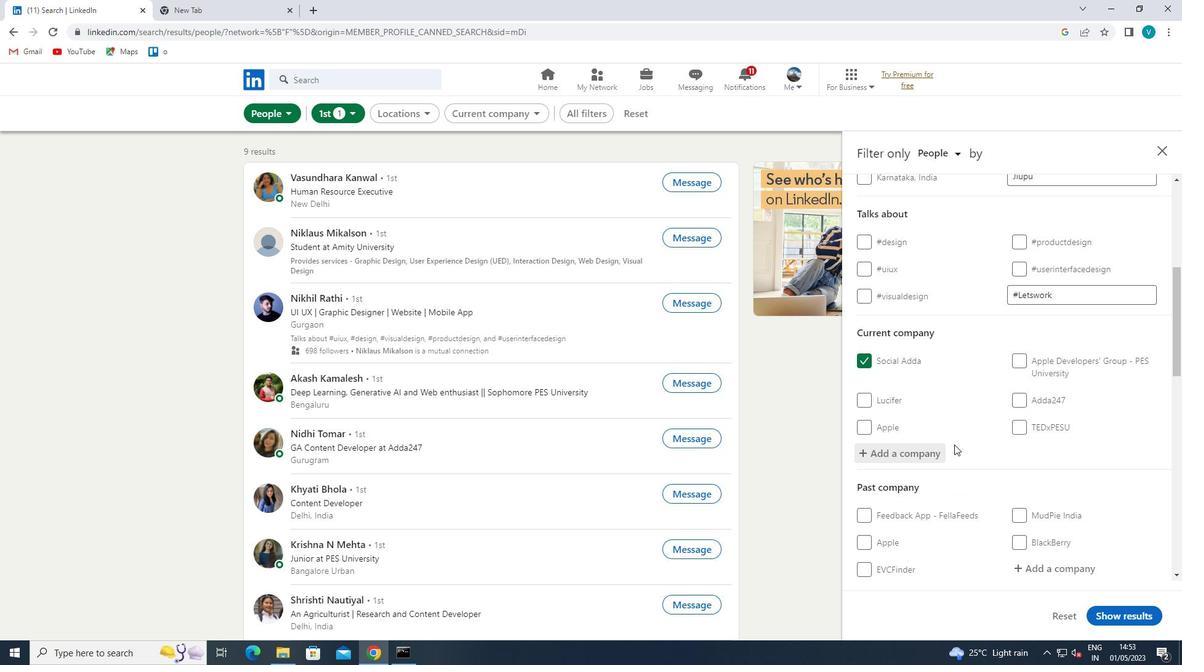 
Action: Mouse scrolled (961, 449) with delta (0, 0)
Screenshot: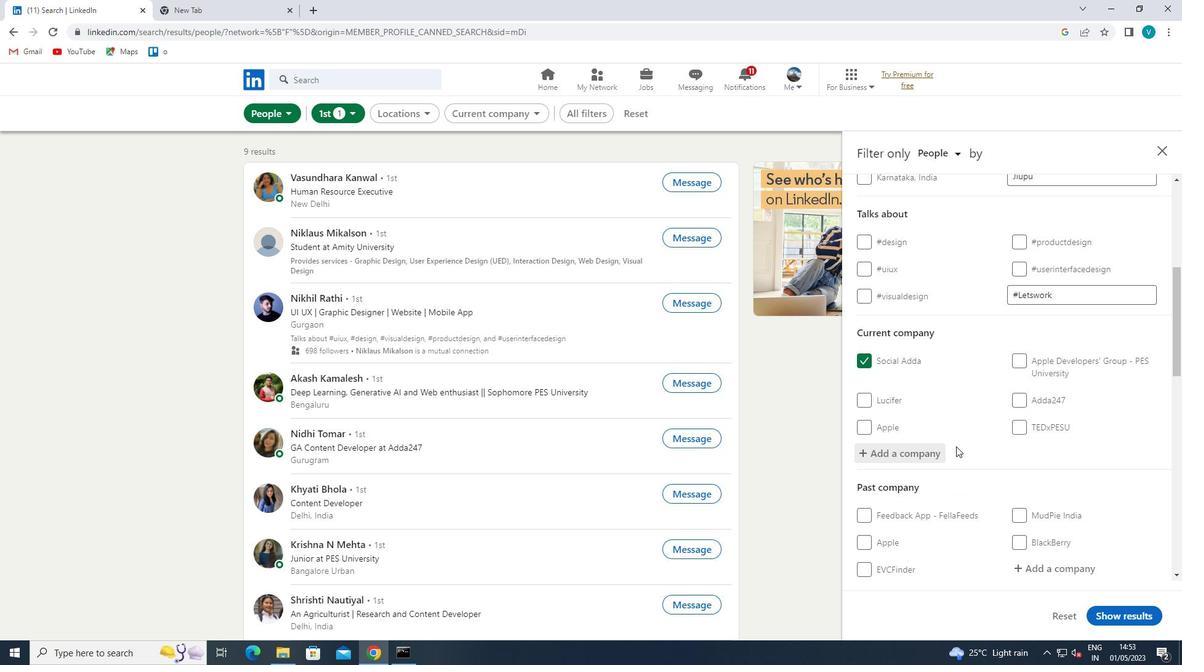 
Action: Mouse scrolled (961, 449) with delta (0, 0)
Screenshot: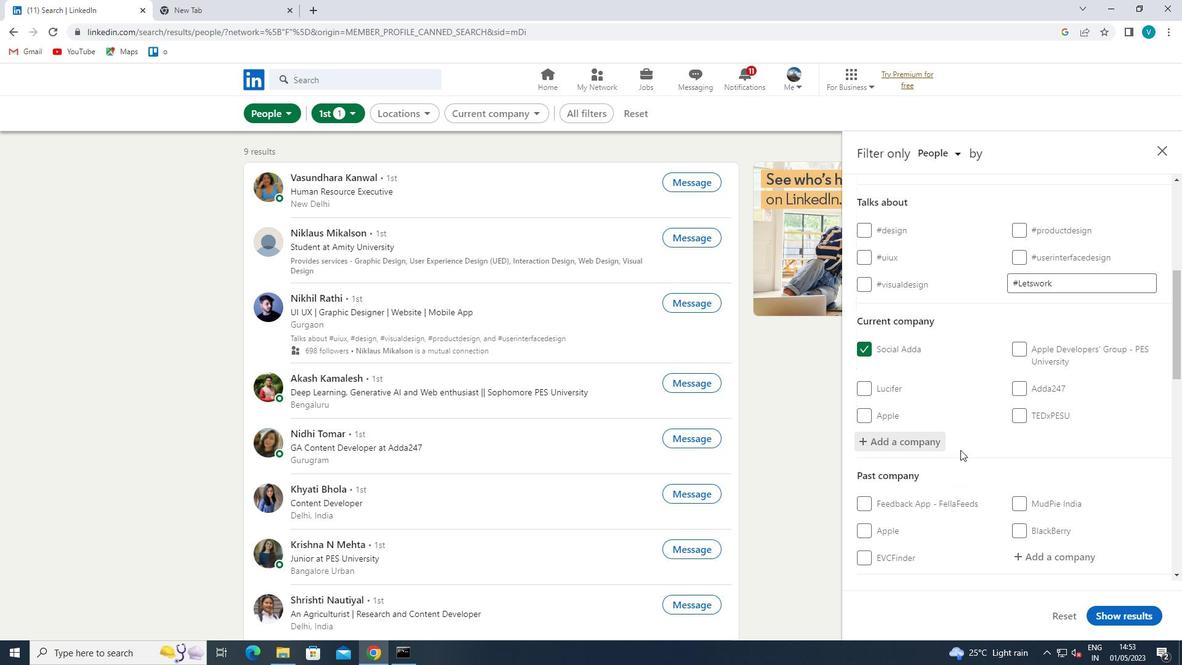 
Action: Mouse moved to (988, 500)
Screenshot: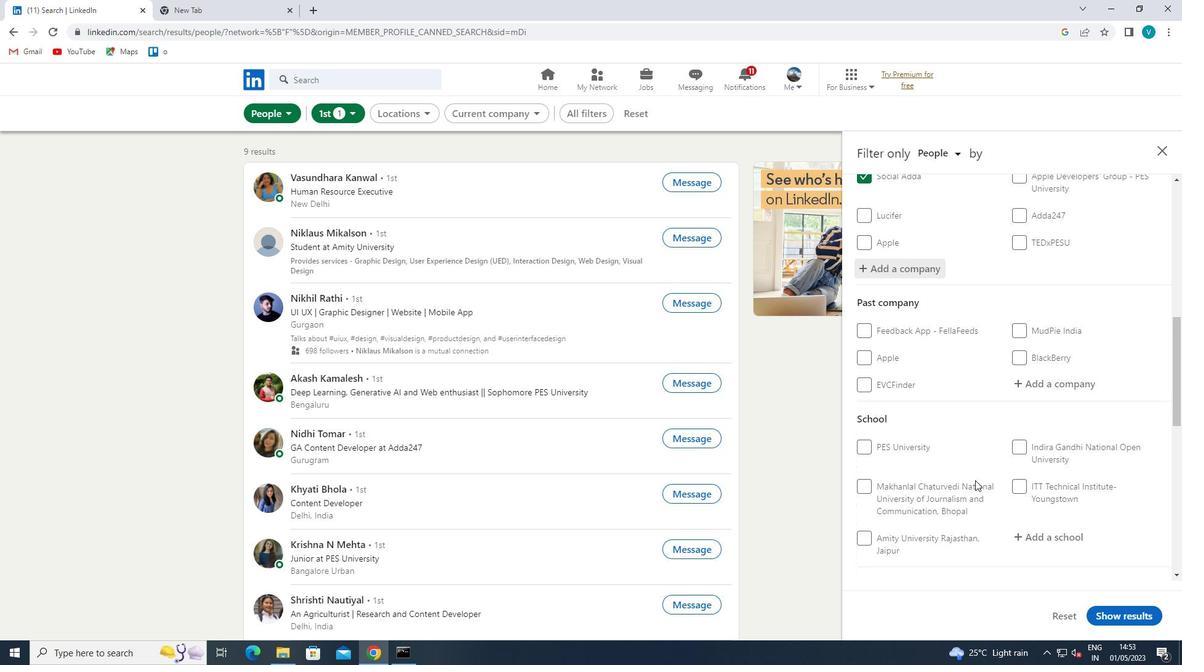 
Action: Mouse scrolled (988, 500) with delta (0, 0)
Screenshot: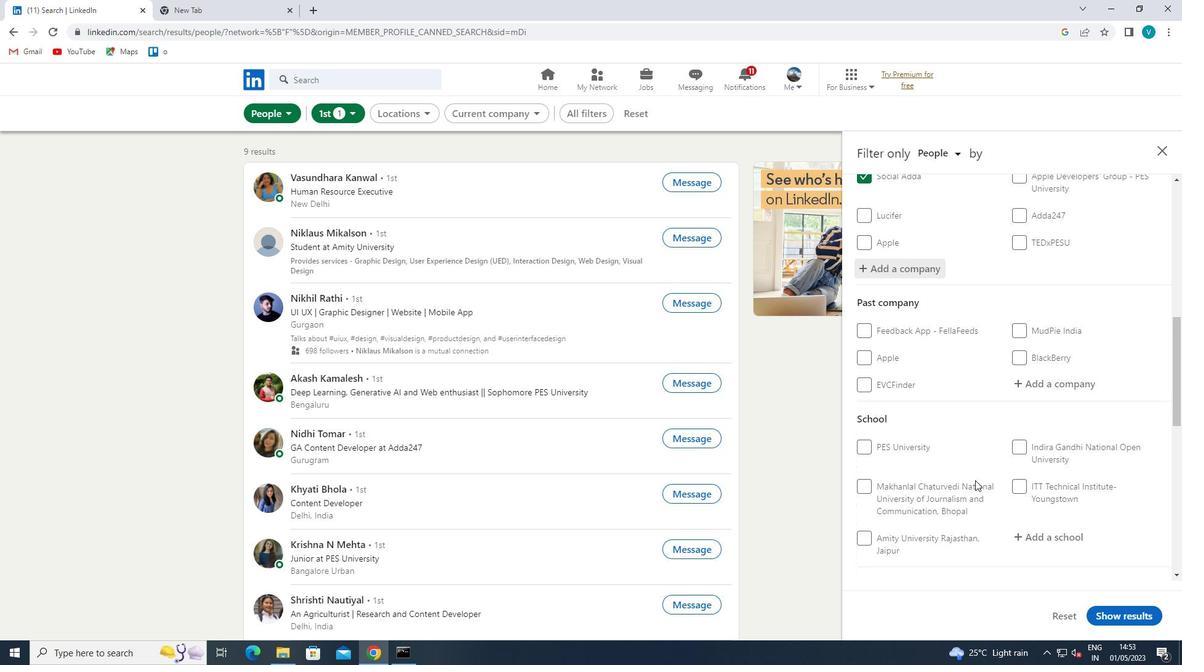 
Action: Mouse moved to (1044, 482)
Screenshot: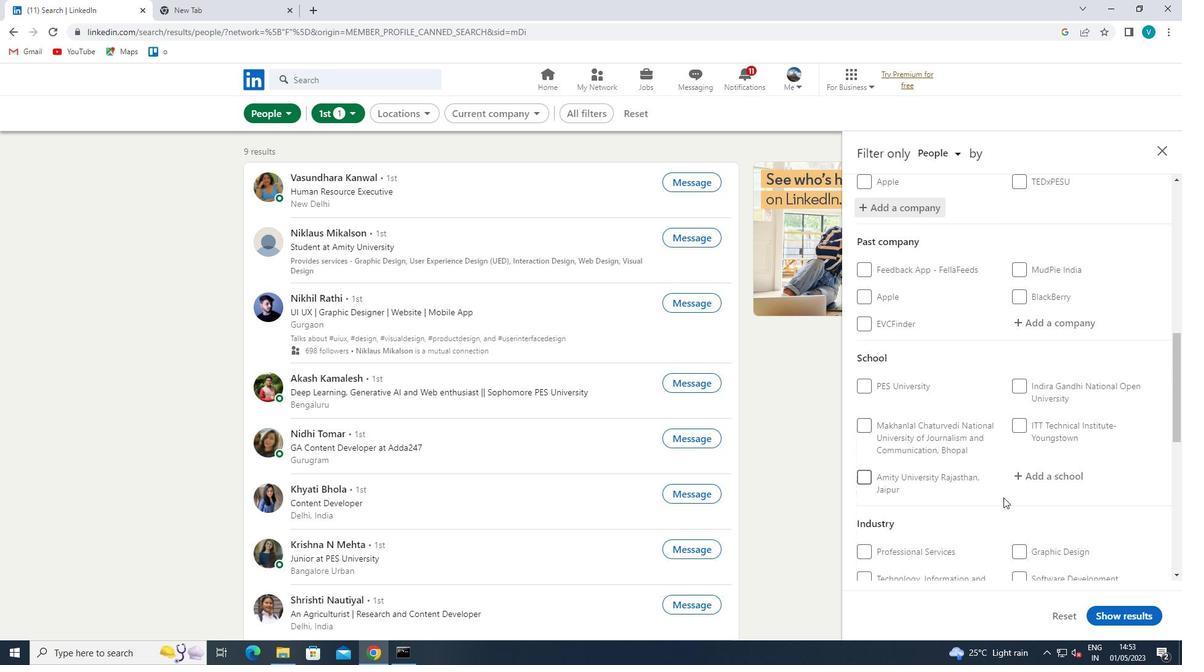 
Action: Mouse pressed left at (1044, 482)
Screenshot: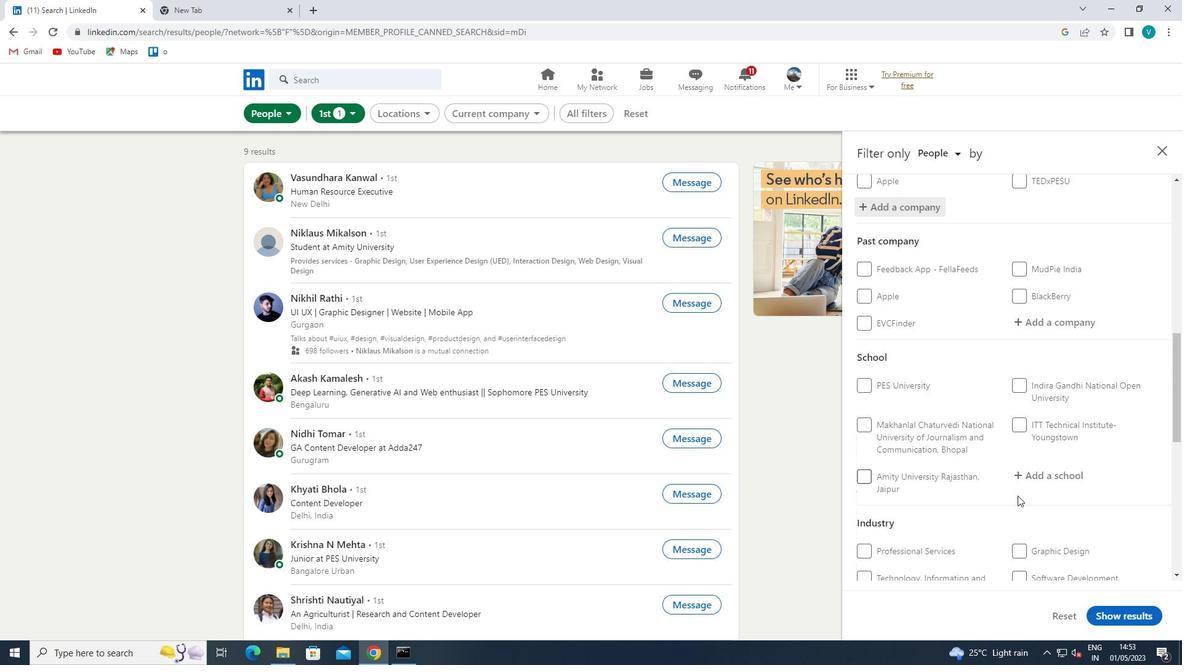 
Action: Mouse moved to (999, 507)
Screenshot: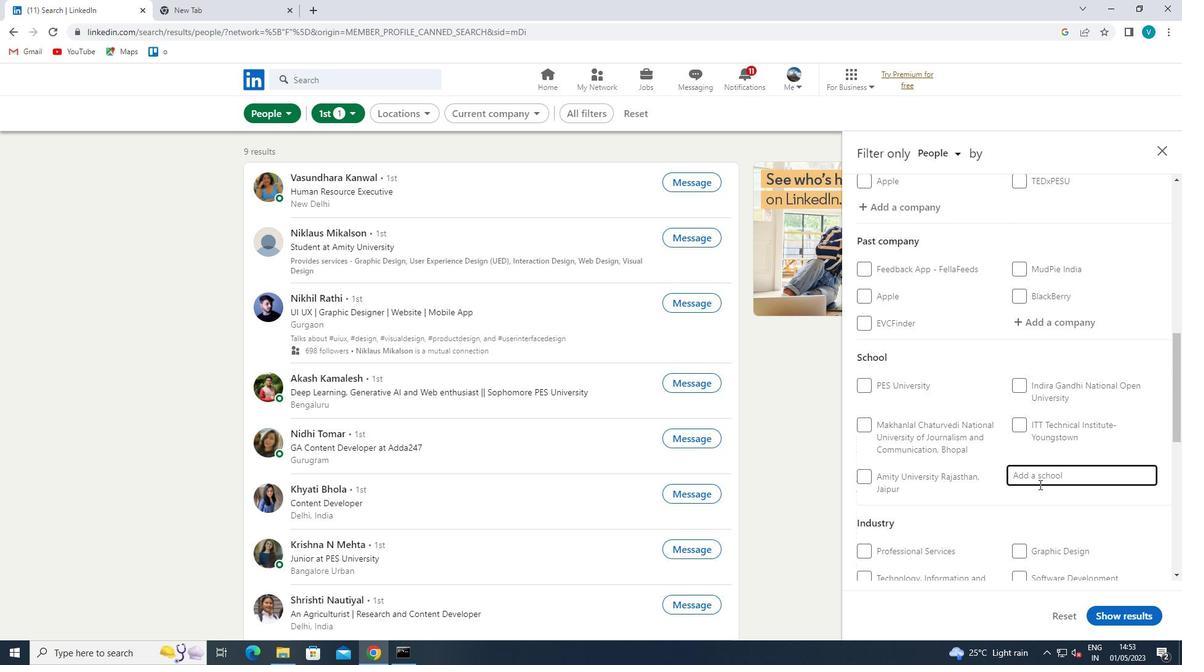 
Action: Key pressed <Key.shift>SARDAR<Key.space><Key.shift>VALLABHAI<Key.space>
Screenshot: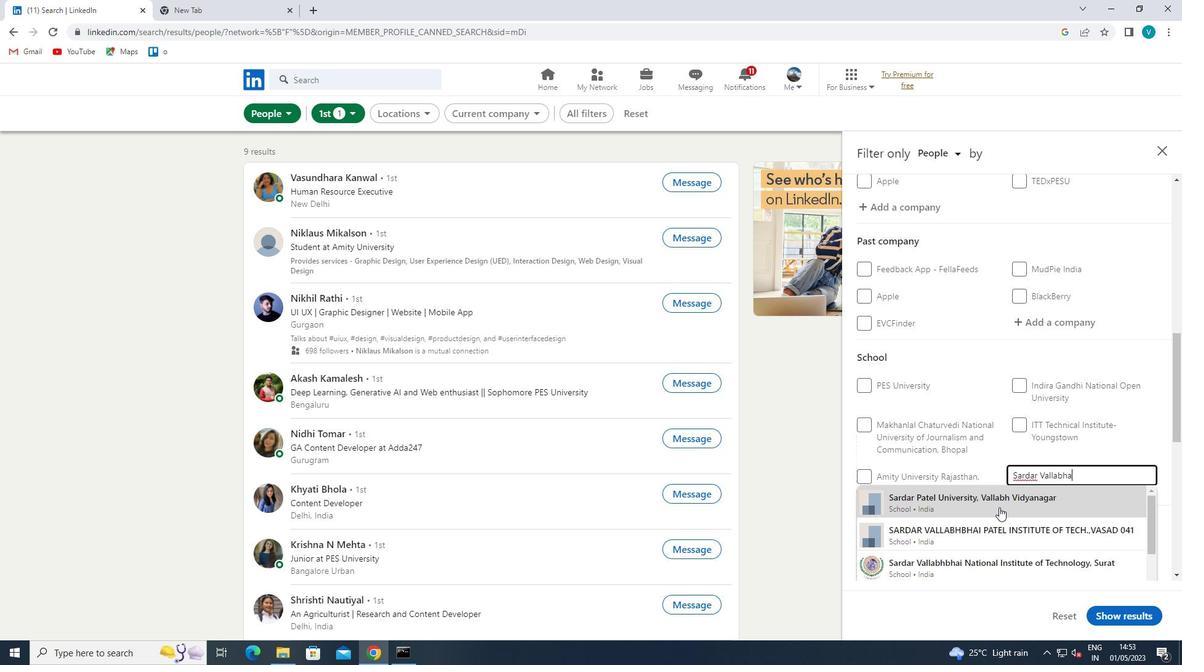
Action: Mouse moved to (1059, 478)
Screenshot: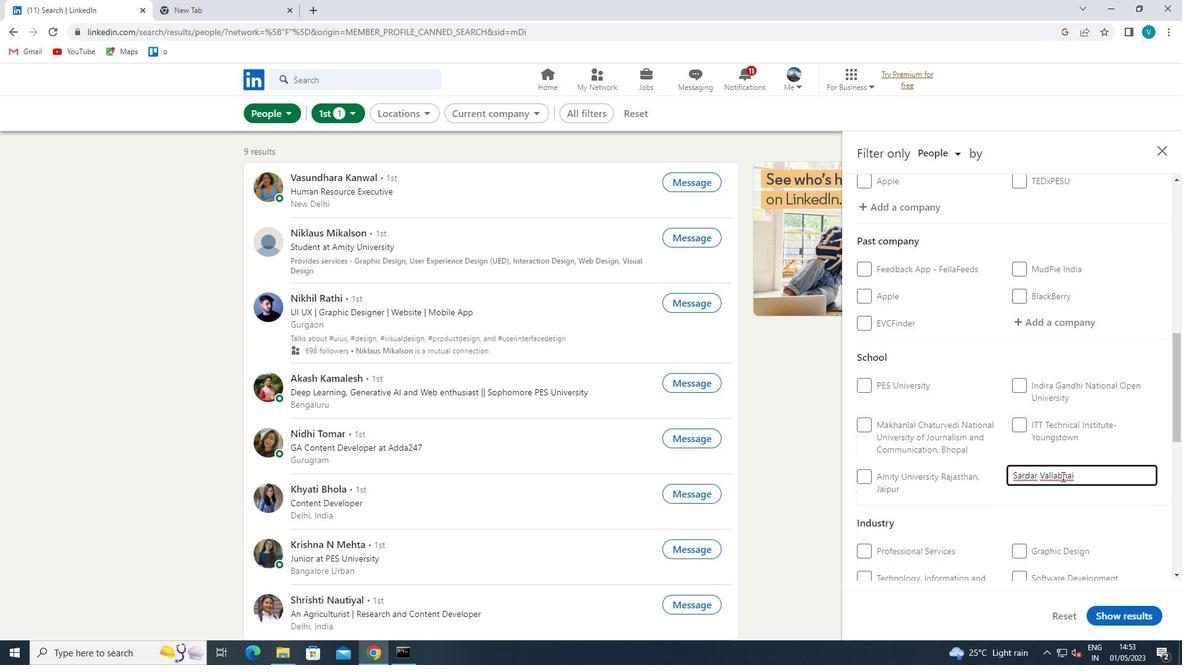 
Action: Mouse pressed left at (1059, 478)
Screenshot: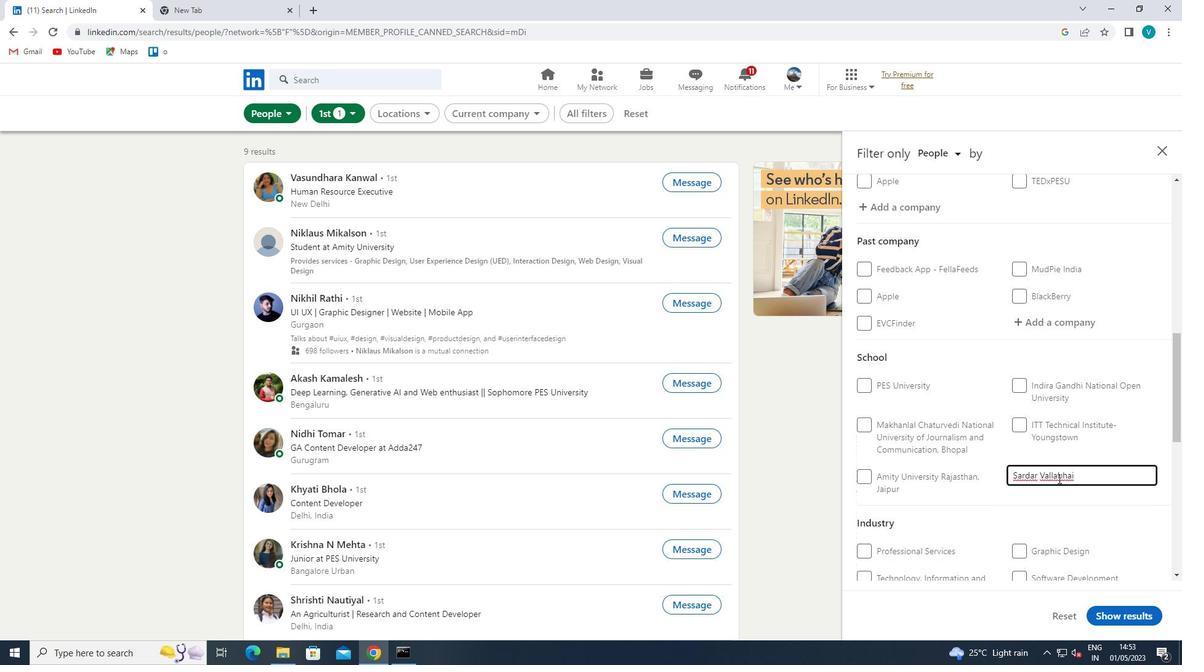 
Action: Mouse moved to (1031, 547)
Screenshot: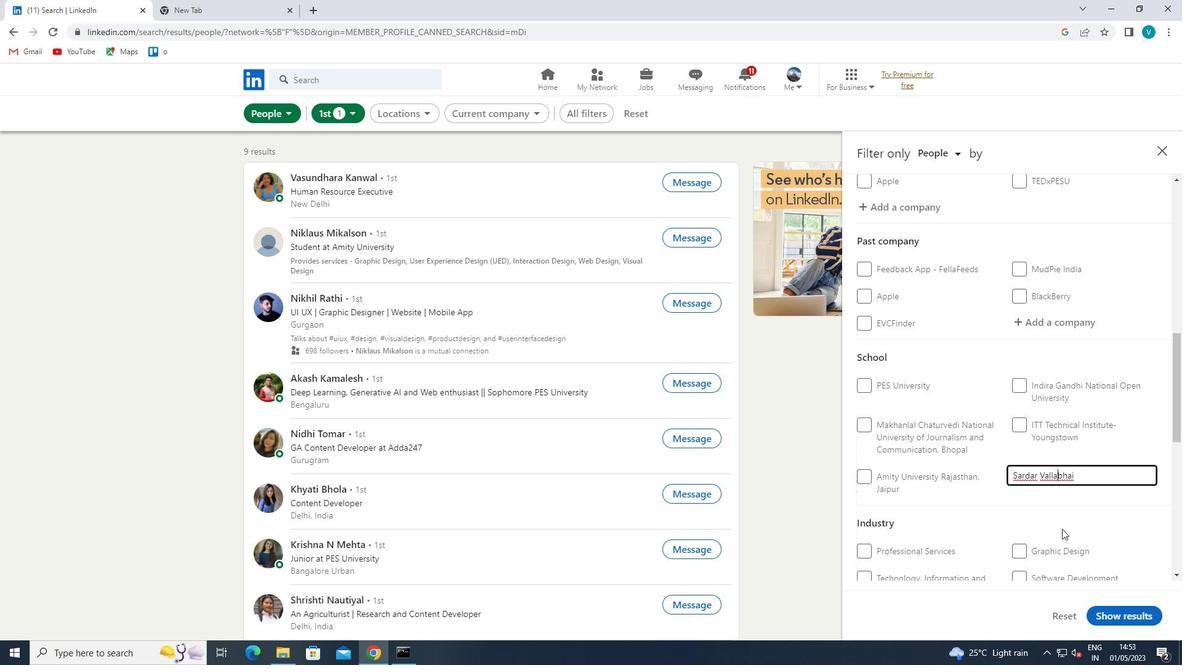 
Action: Key pressed BH
Screenshot: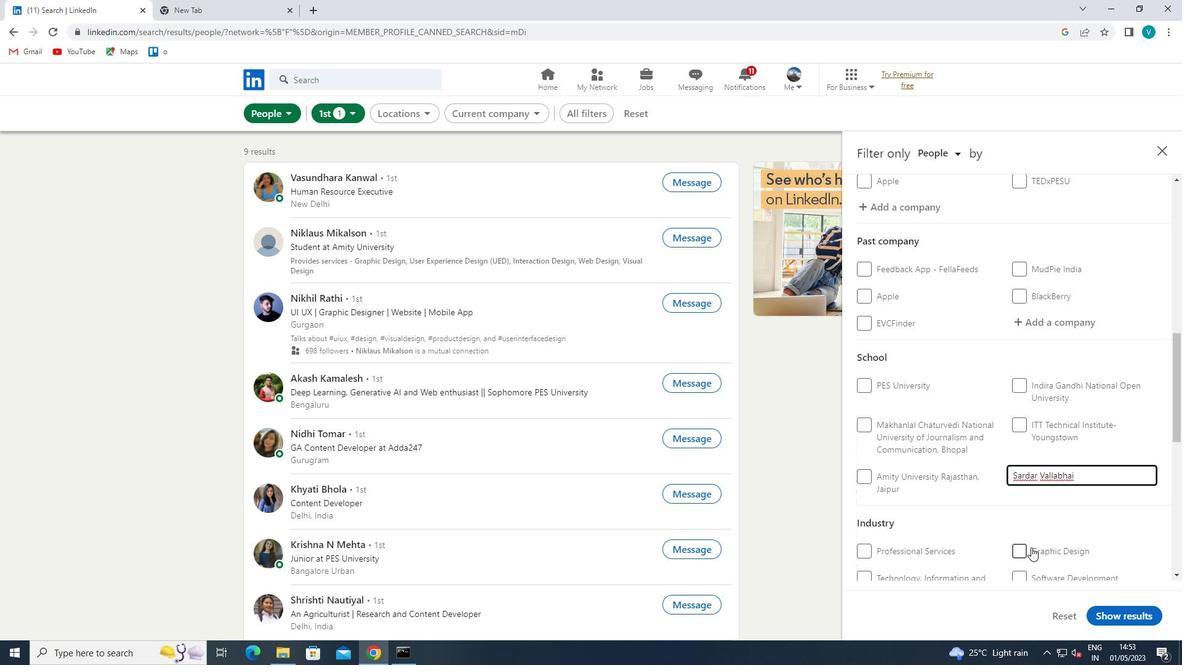 
Action: Mouse moved to (1037, 522)
Screenshot: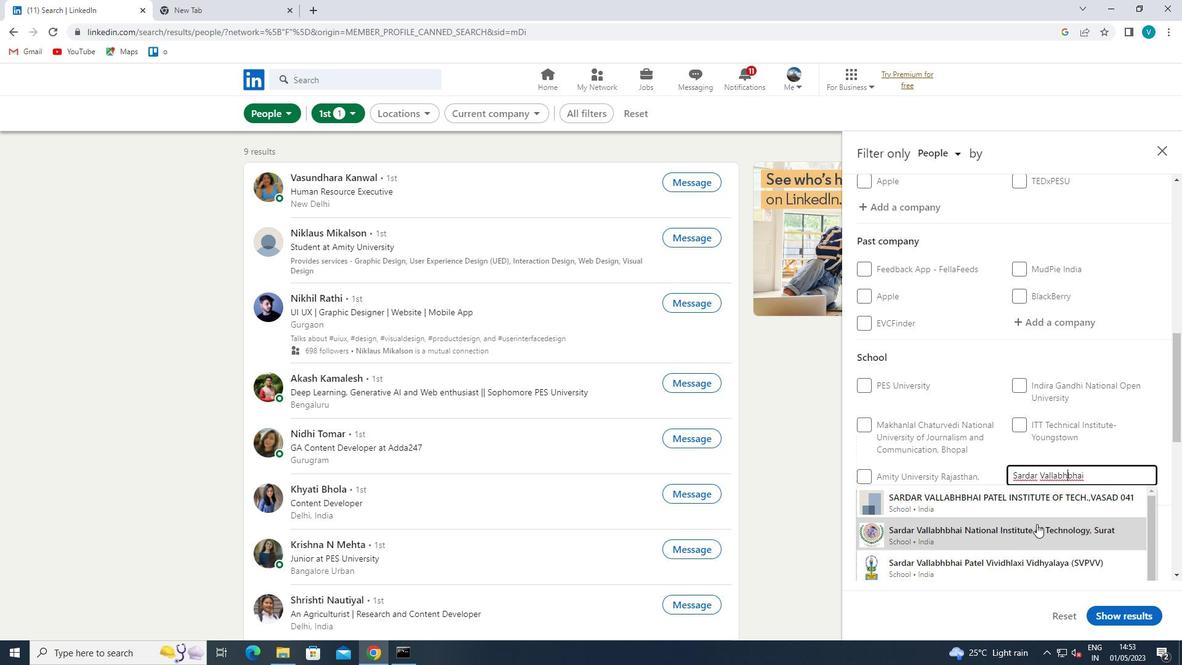 
Action: Mouse pressed left at (1037, 522)
Screenshot: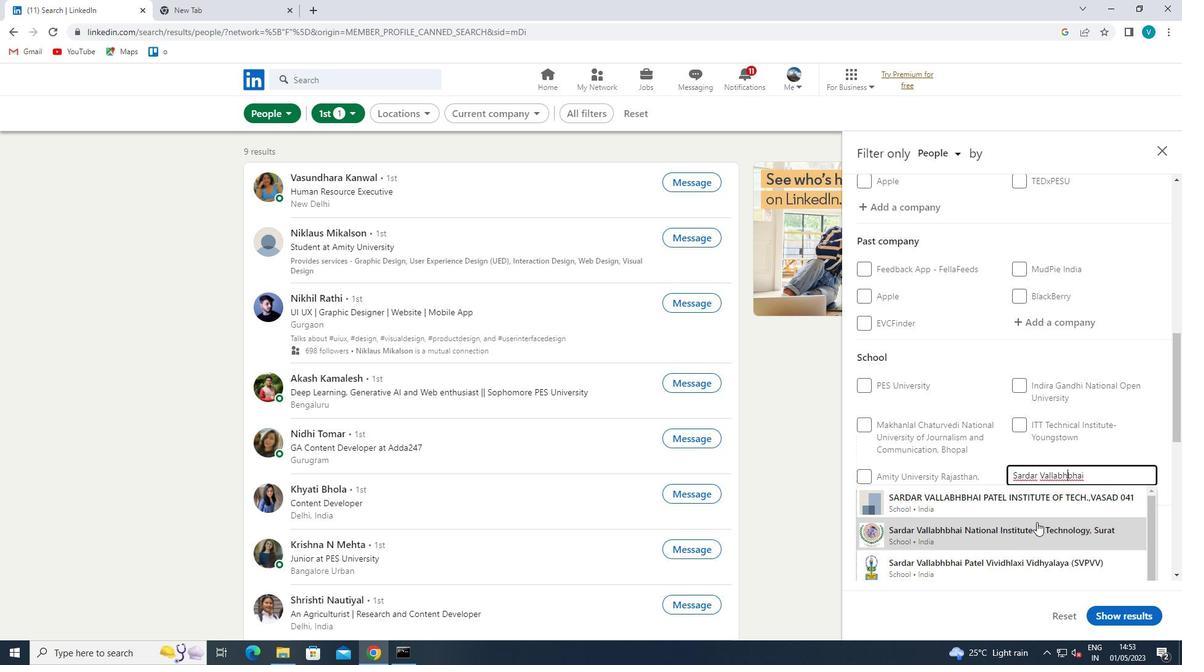 
Action: Mouse scrolled (1037, 521) with delta (0, 0)
Screenshot: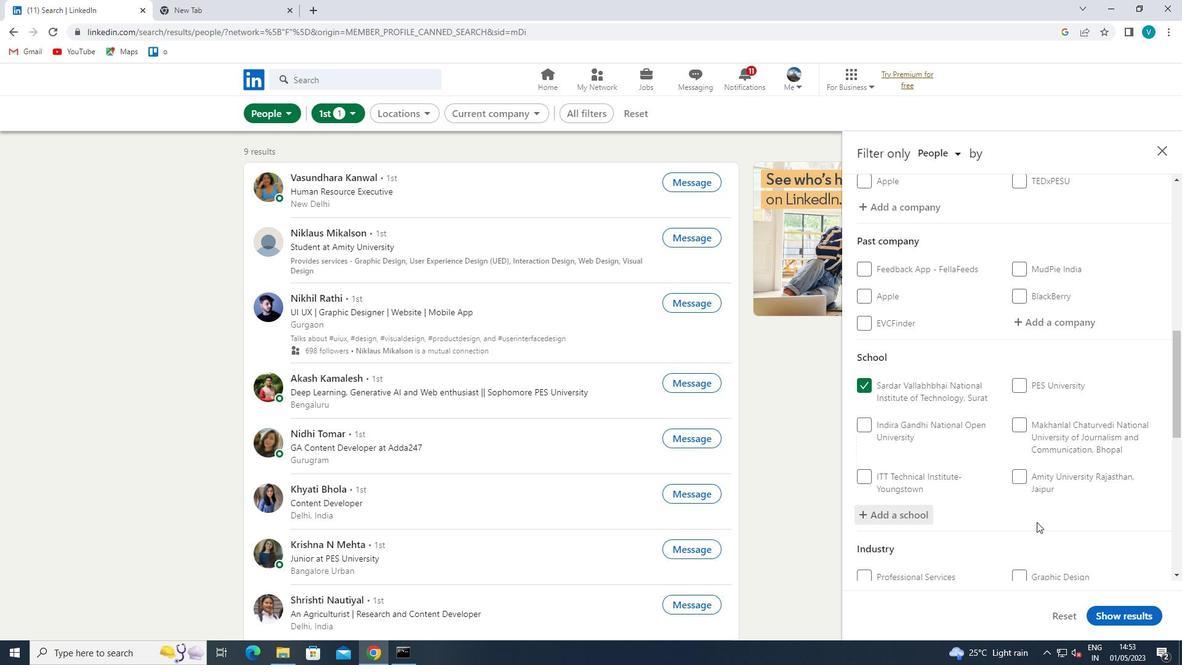 
Action: Mouse scrolled (1037, 521) with delta (0, 0)
Screenshot: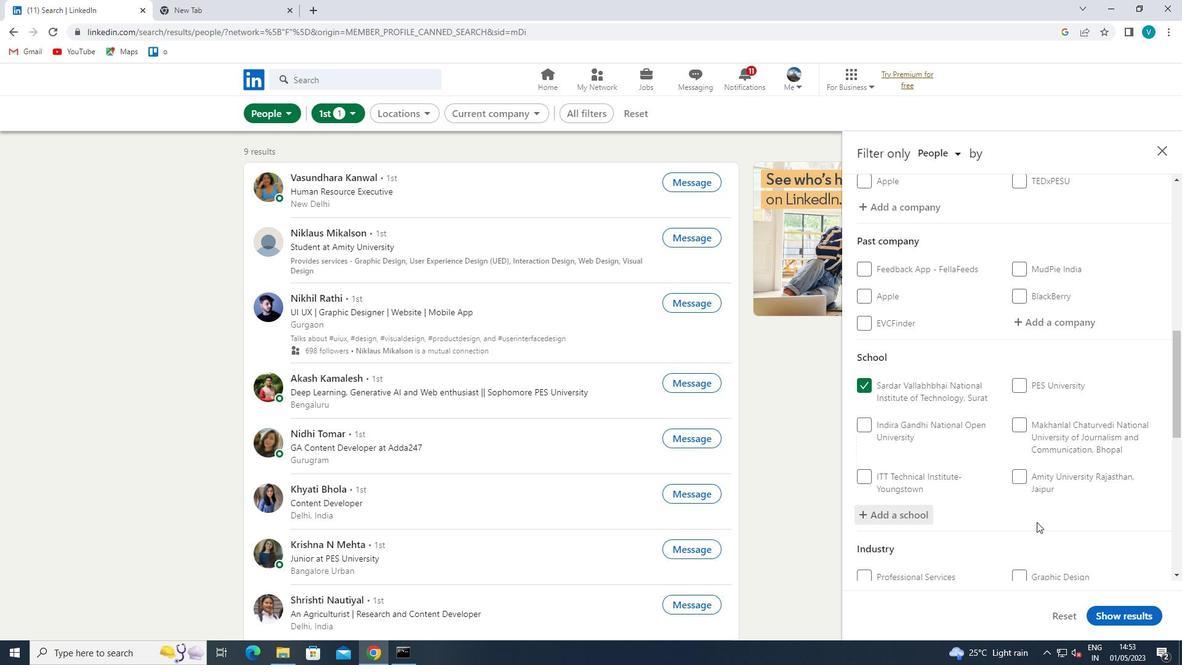 
Action: Mouse scrolled (1037, 521) with delta (0, 0)
Screenshot: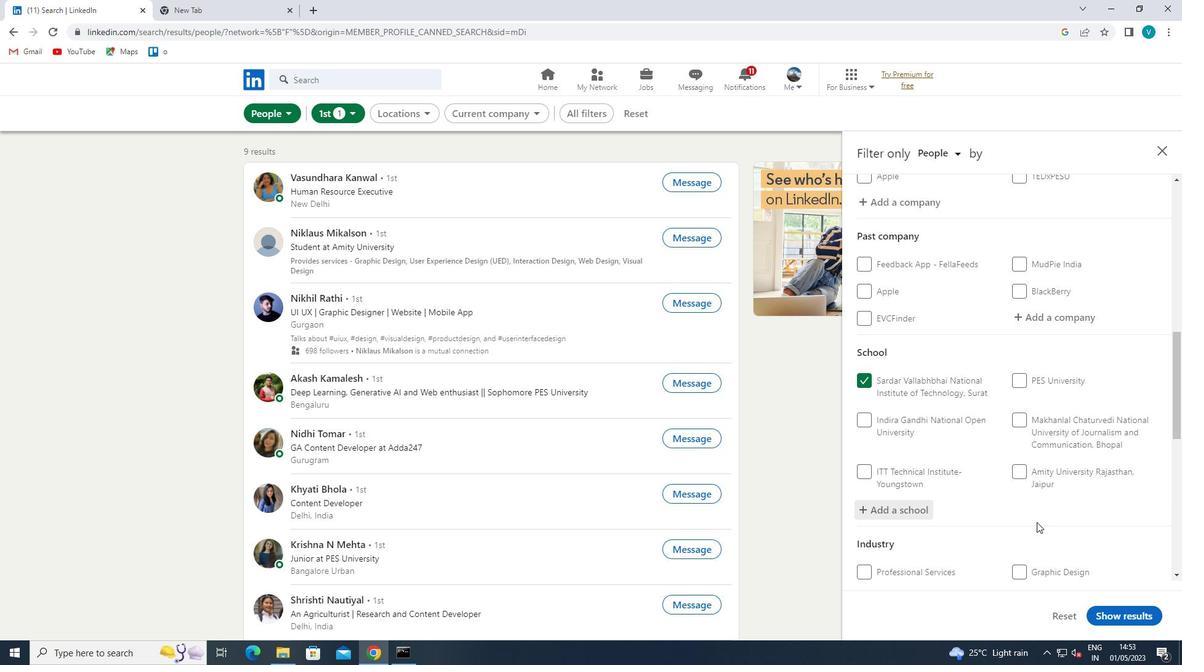 
Action: Mouse scrolled (1037, 521) with delta (0, 0)
Screenshot: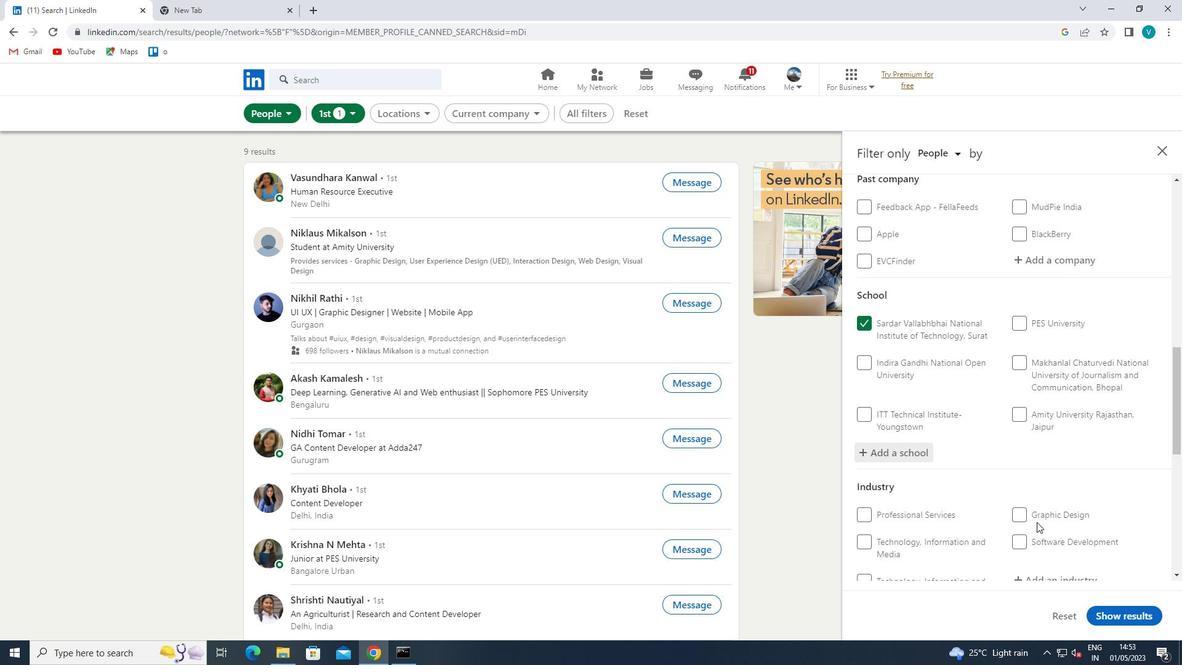
Action: Mouse moved to (1046, 396)
Screenshot: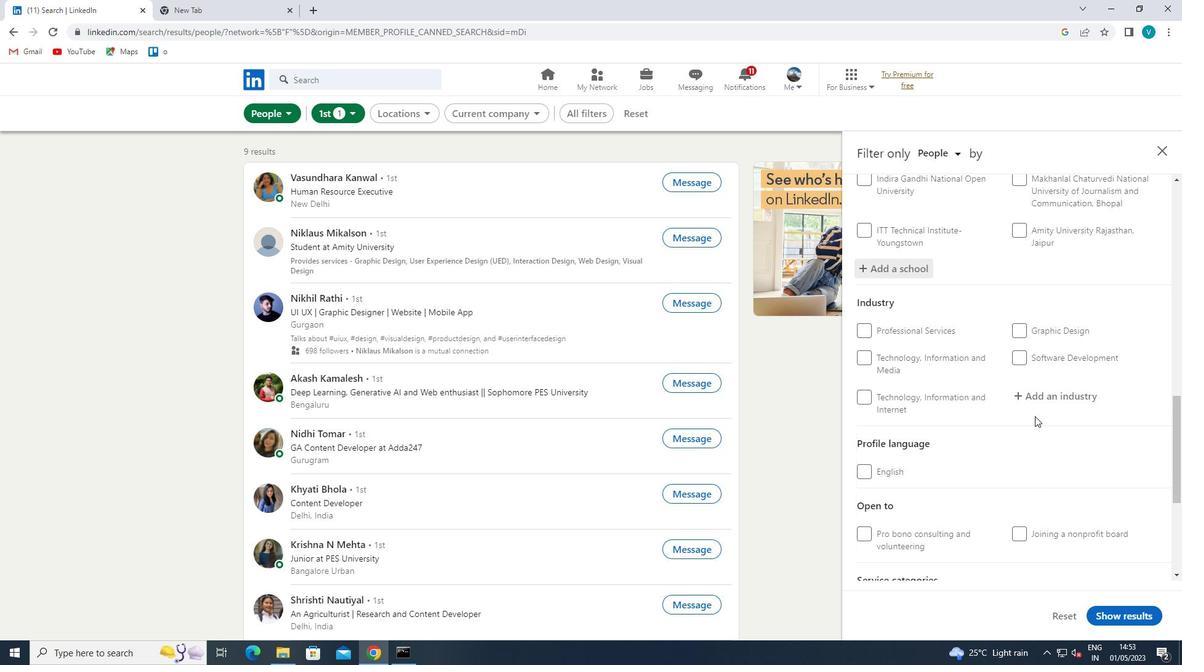 
Action: Mouse pressed left at (1046, 396)
Screenshot: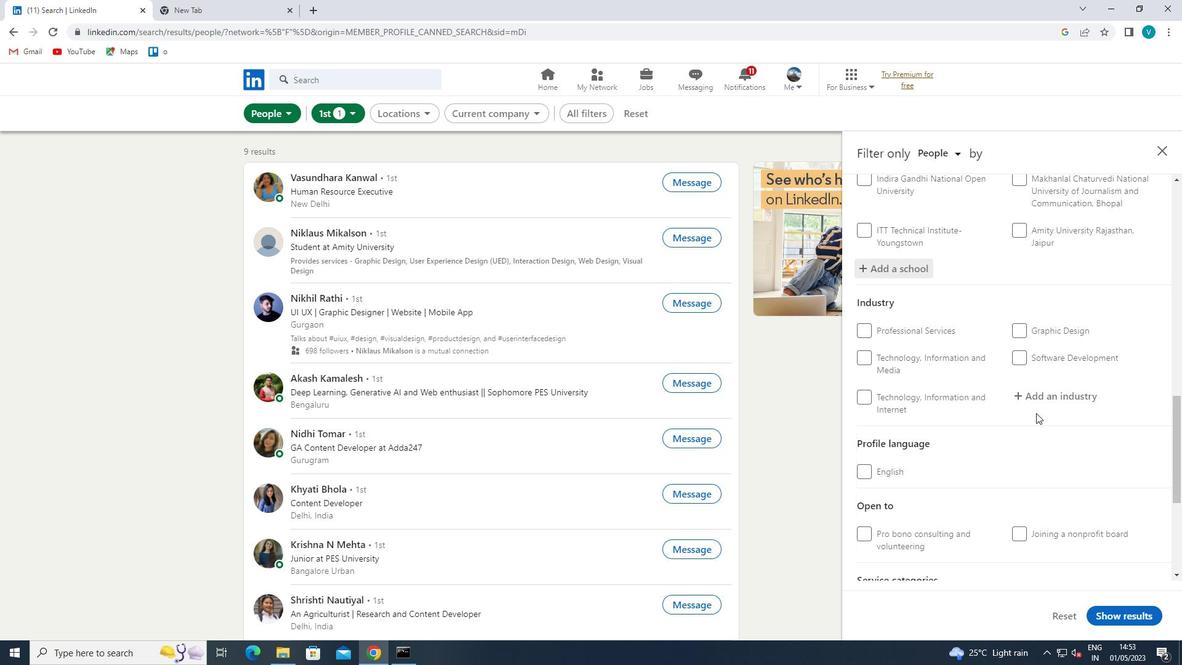 
Action: Mouse moved to (1046, 396)
Screenshot: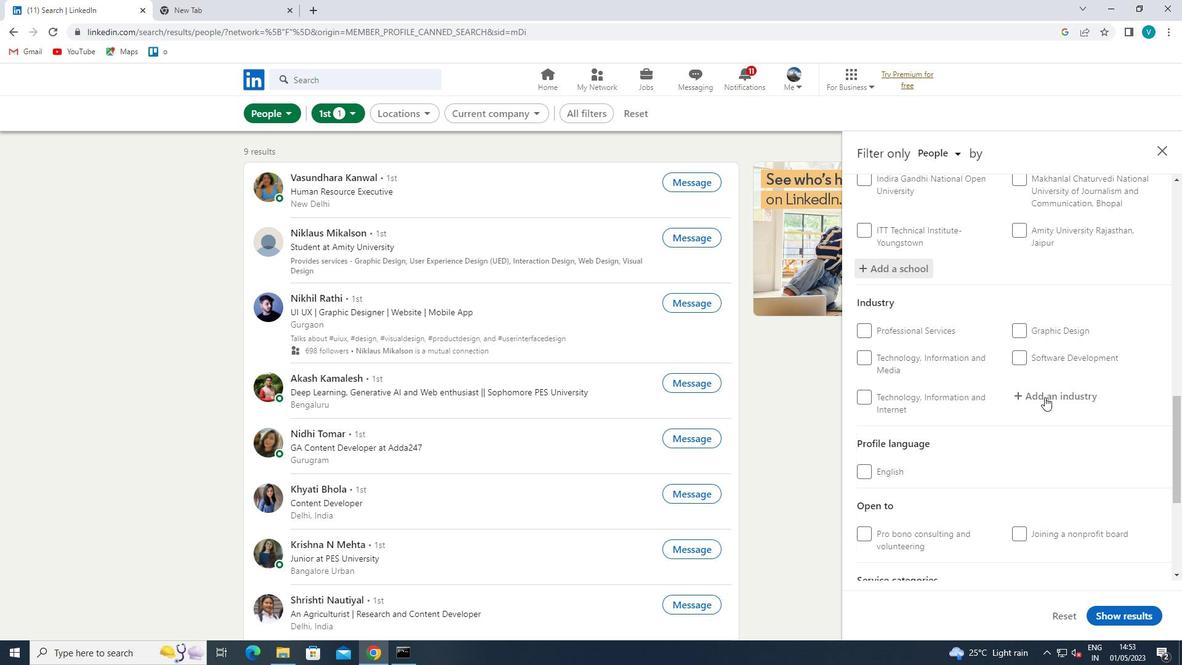 
Action: Key pressed <Key.shift>OIL<Key.space><Key.shift>EXTRAC
Screenshot: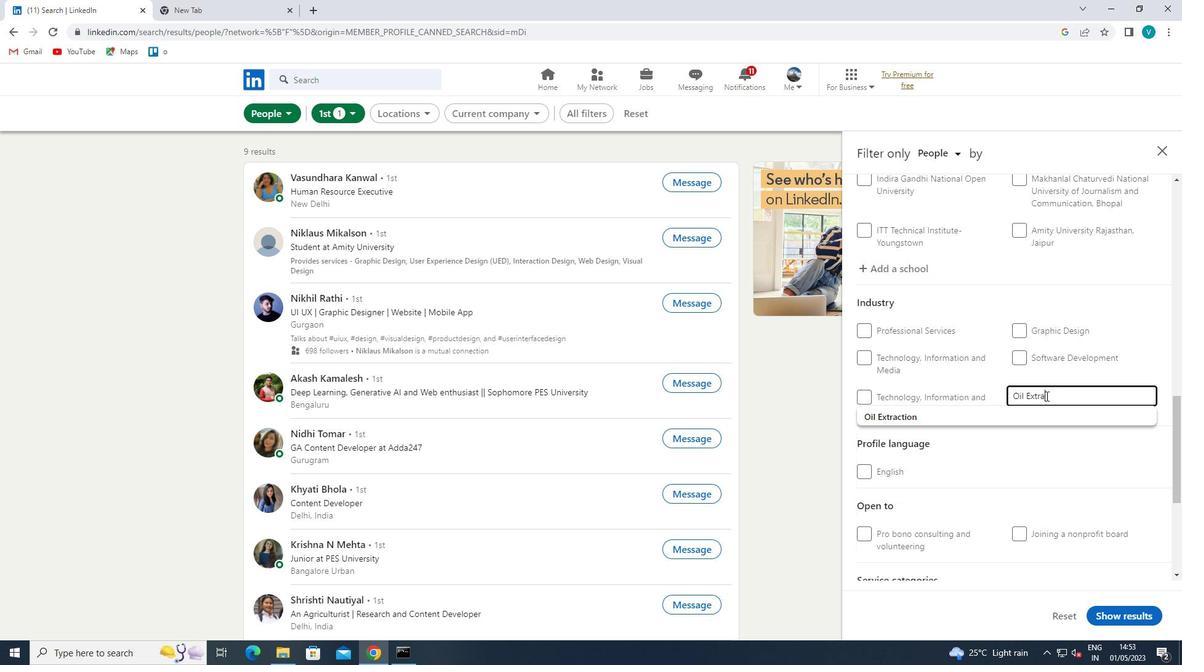 
Action: Mouse moved to (1015, 412)
Screenshot: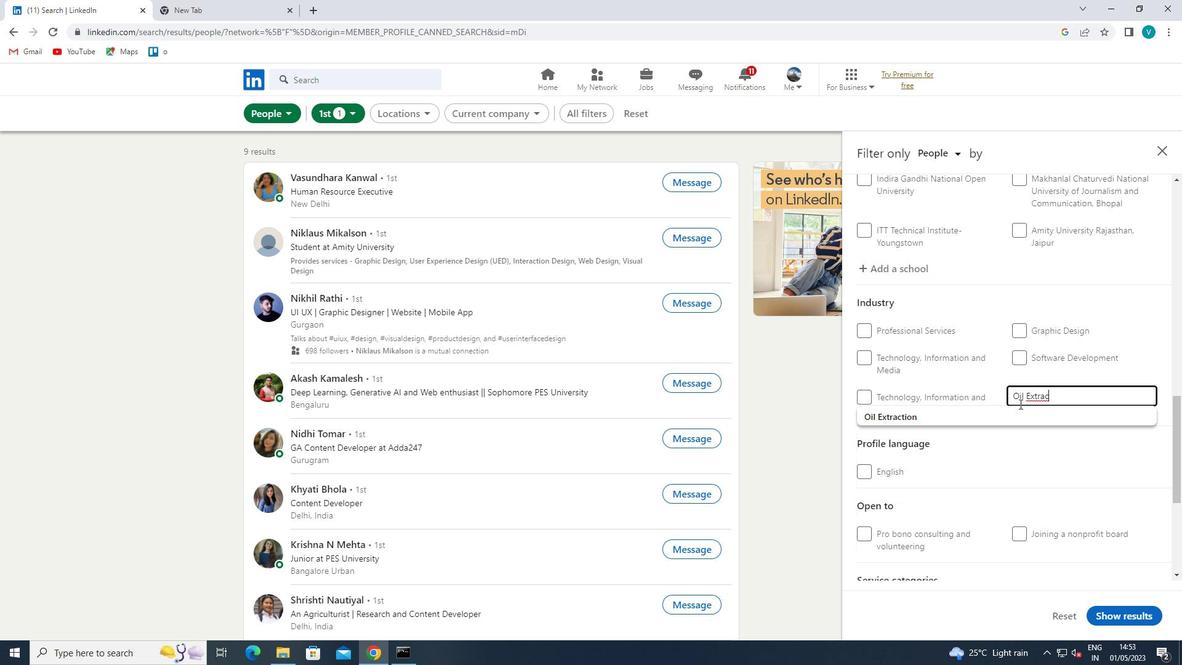 
Action: Mouse pressed left at (1015, 412)
Screenshot: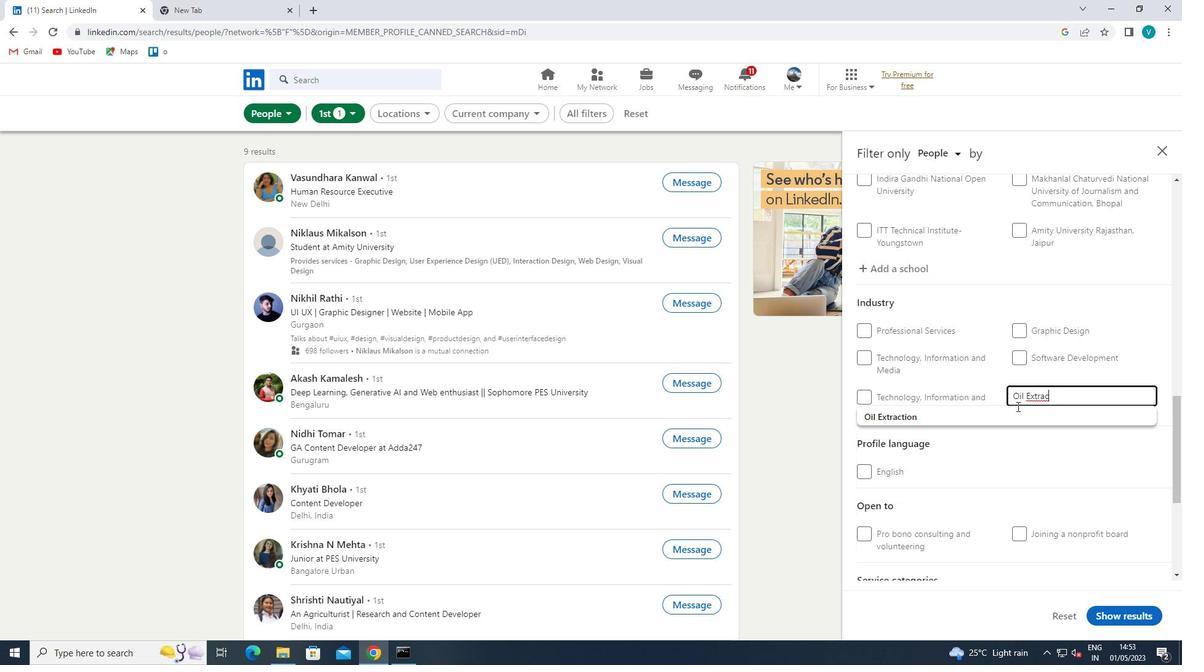 
Action: Mouse moved to (1013, 412)
Screenshot: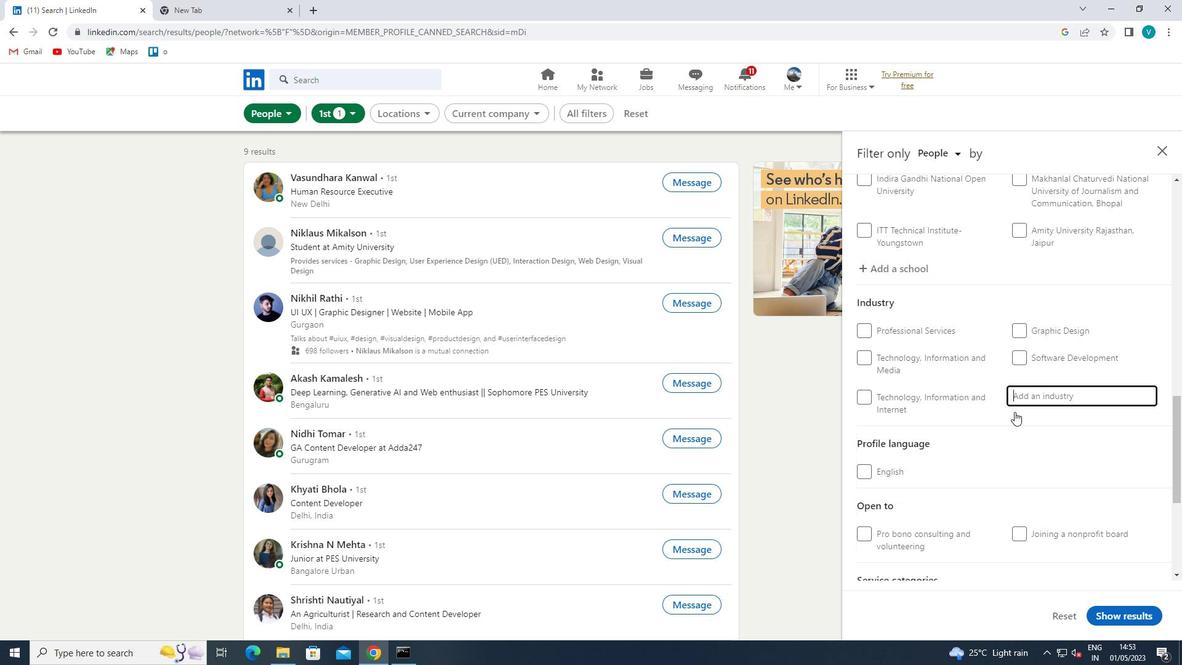 
Action: Mouse scrolled (1013, 411) with delta (0, 0)
Screenshot: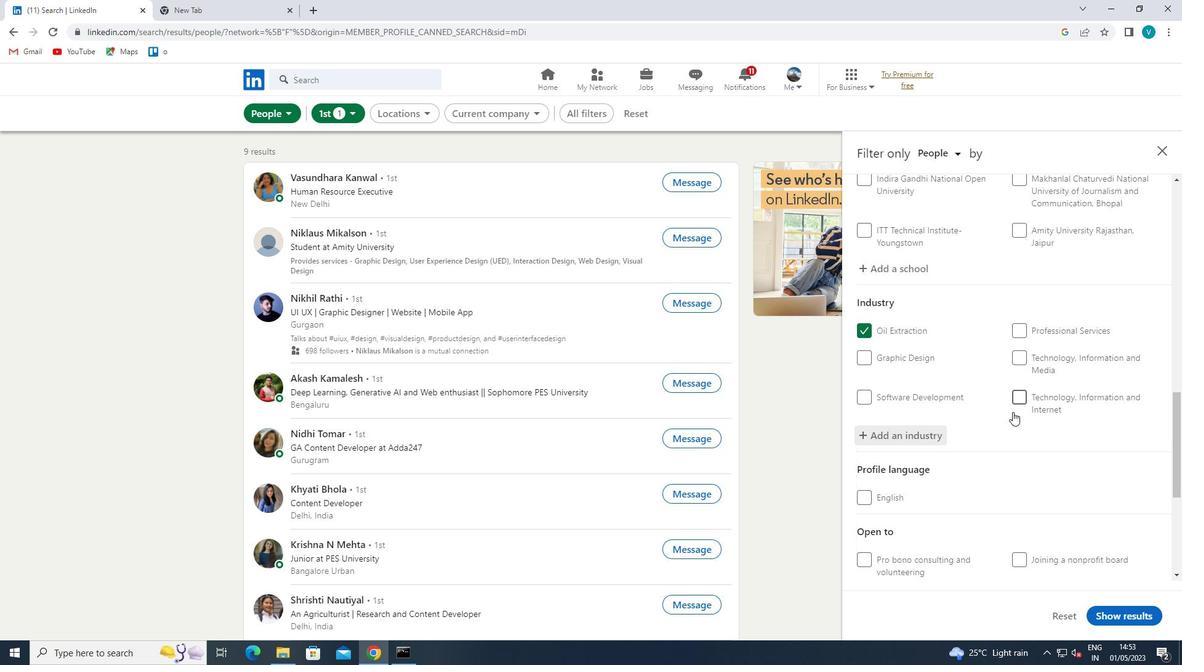 
Action: Mouse scrolled (1013, 411) with delta (0, 0)
Screenshot: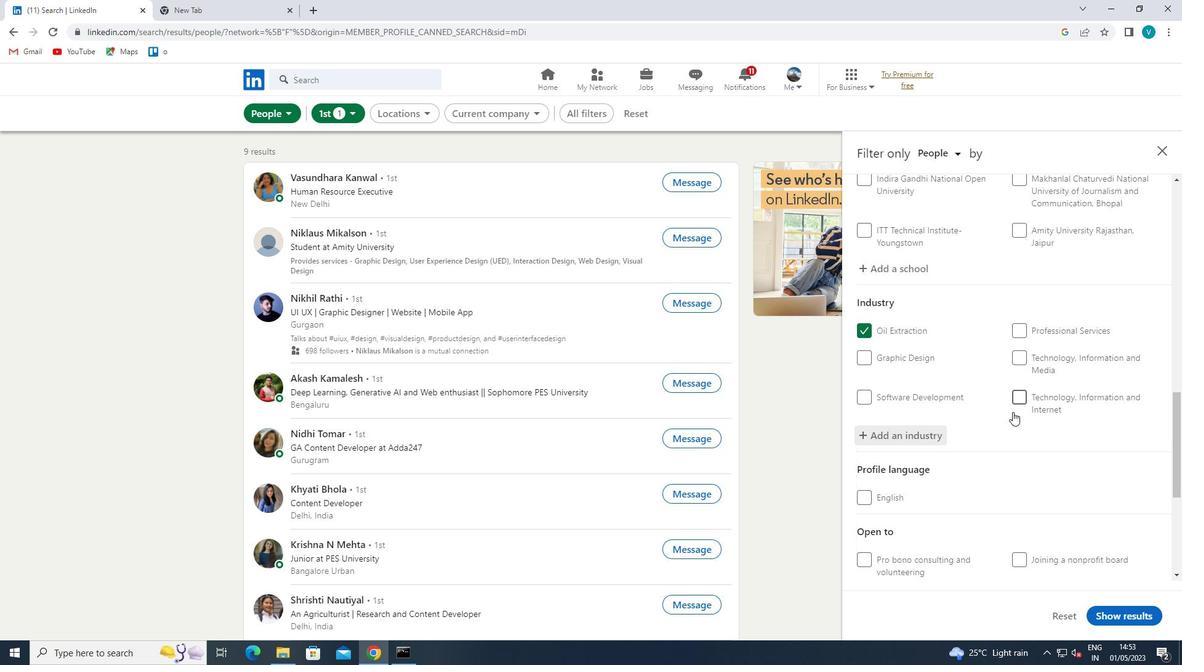 
Action: Mouse scrolled (1013, 411) with delta (0, 0)
Screenshot: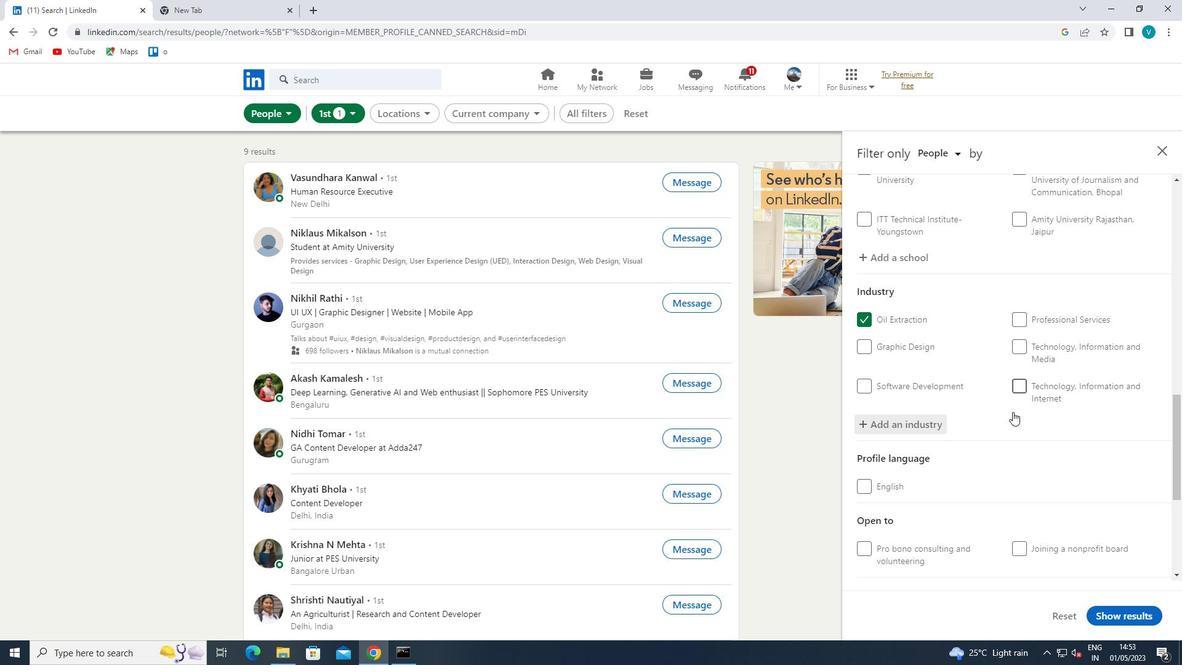 
Action: Mouse scrolled (1013, 411) with delta (0, 0)
Screenshot: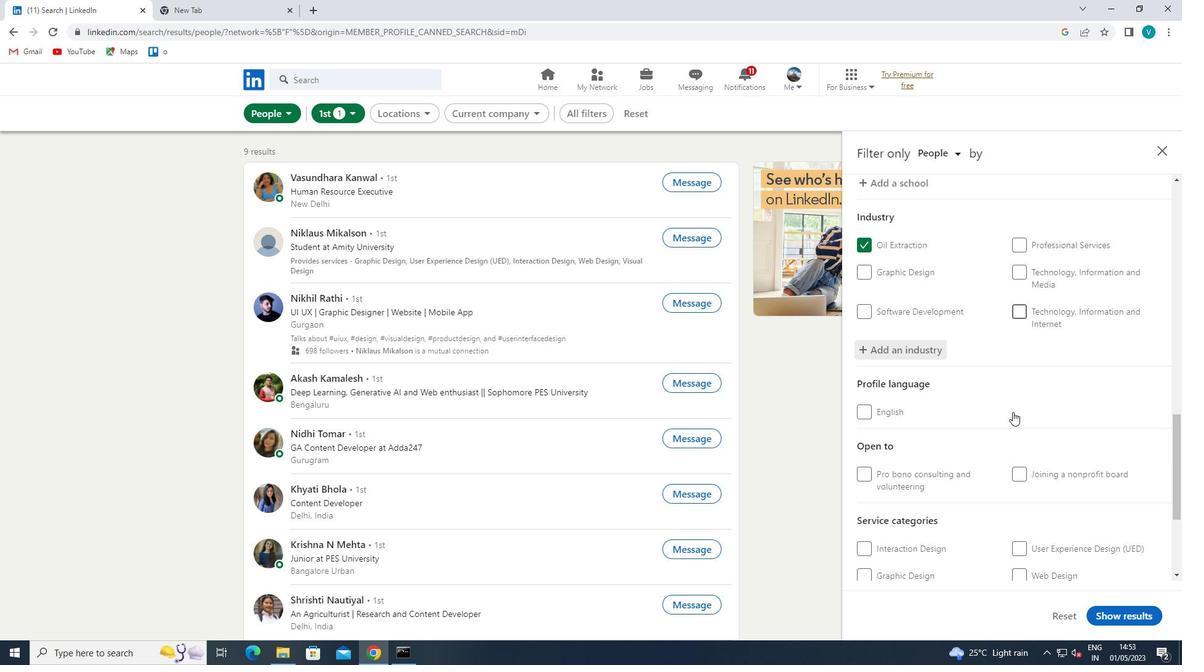 
Action: Mouse scrolled (1013, 411) with delta (0, 0)
Screenshot: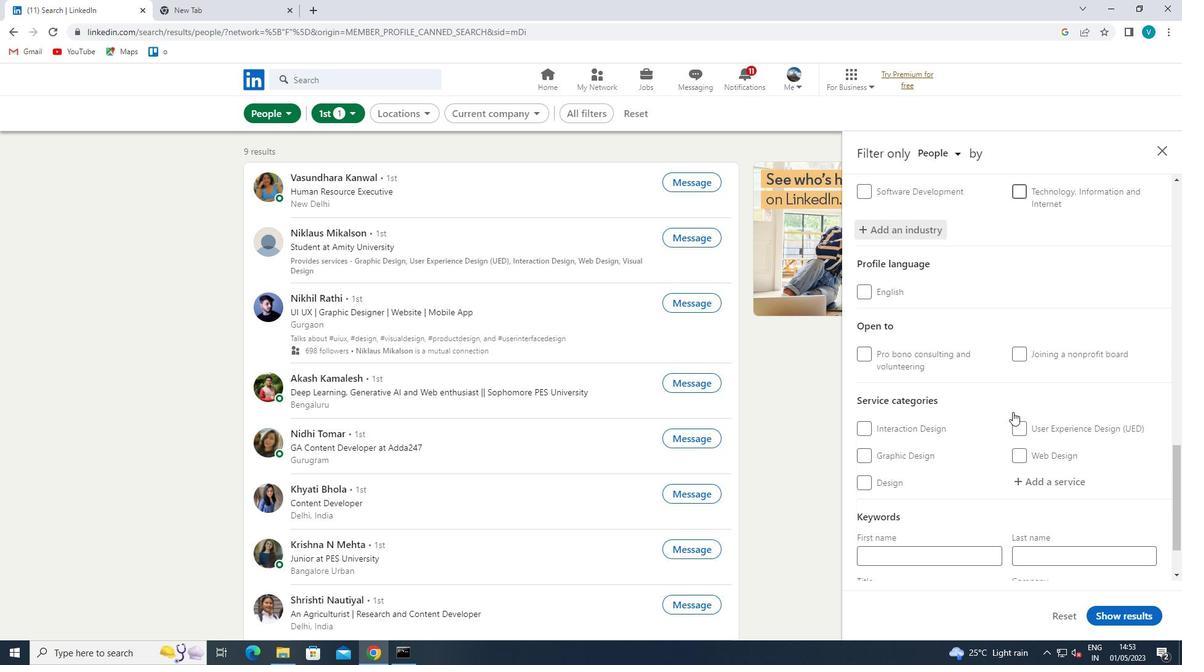 
Action: Mouse moved to (1048, 403)
Screenshot: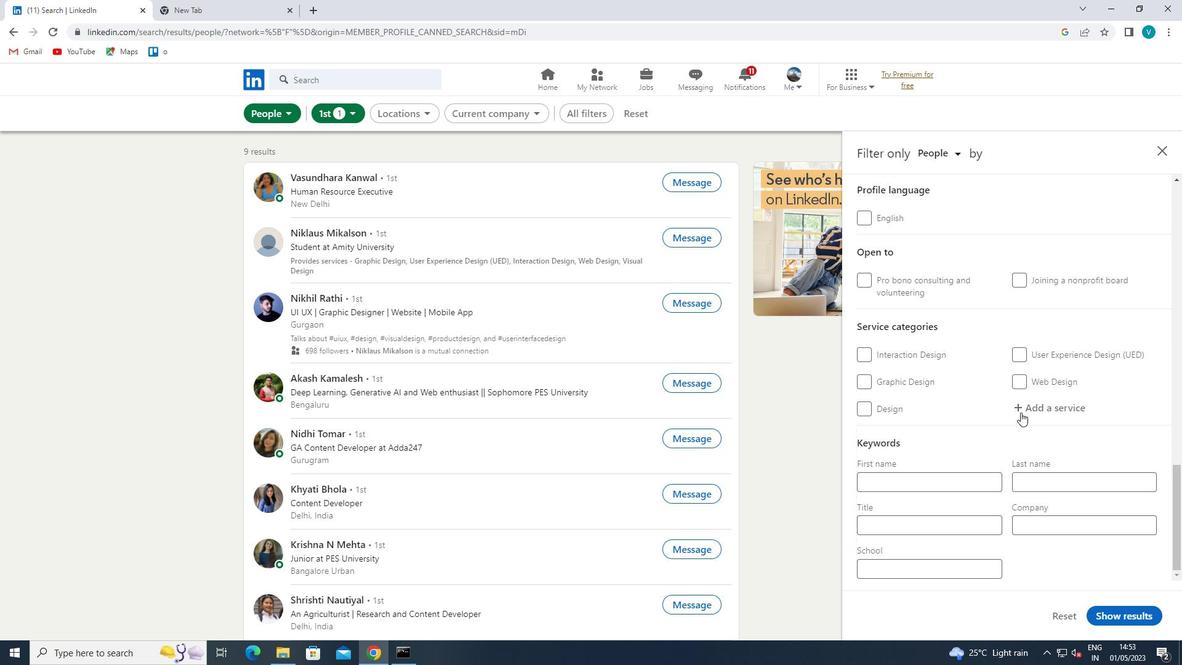 
Action: Mouse pressed left at (1048, 403)
Screenshot: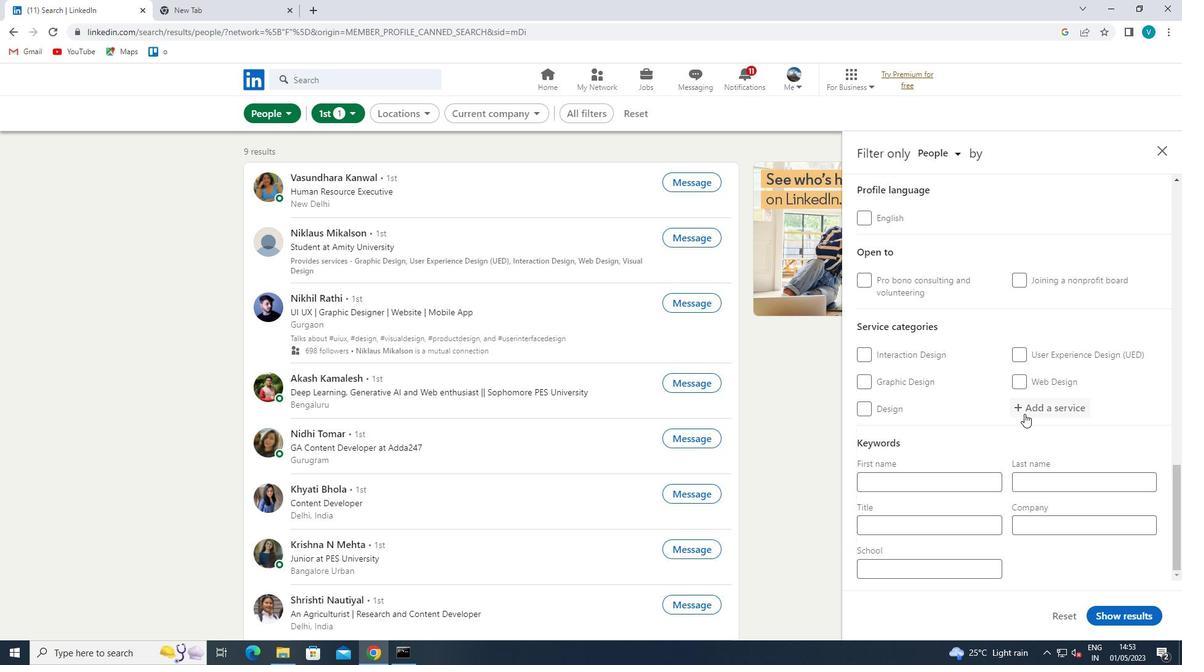 
Action: Mouse moved to (1048, 402)
Screenshot: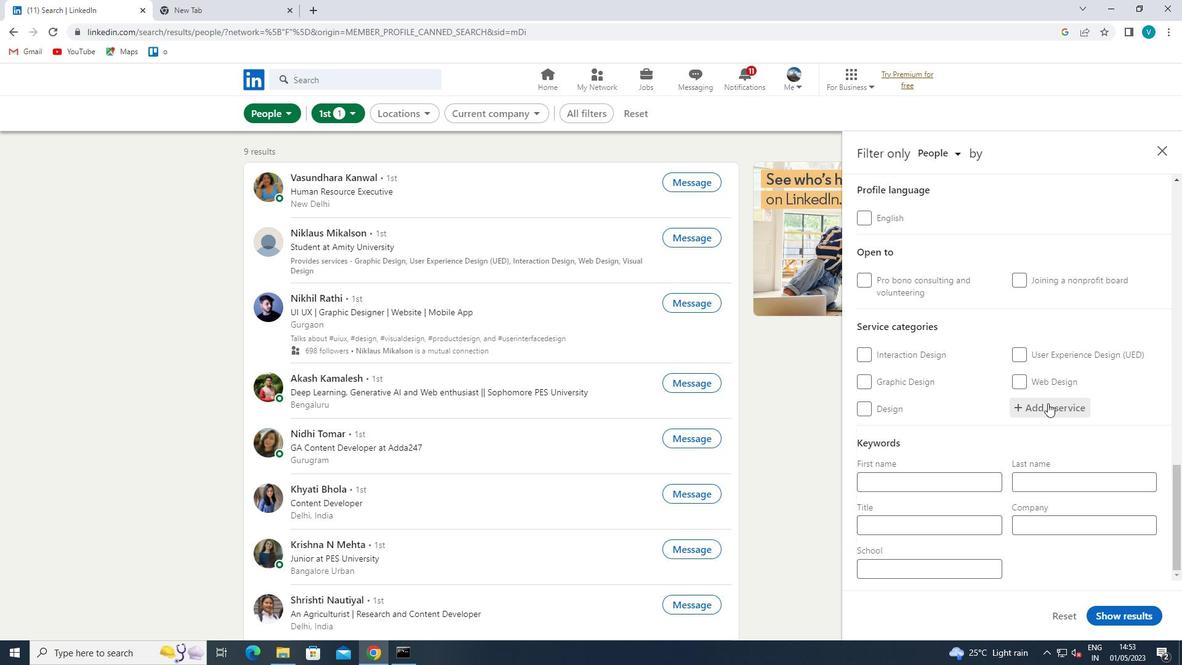 
Action: Key pressed <Key.shift>TELECOMMUNICATIONS<Key.space>
Screenshot: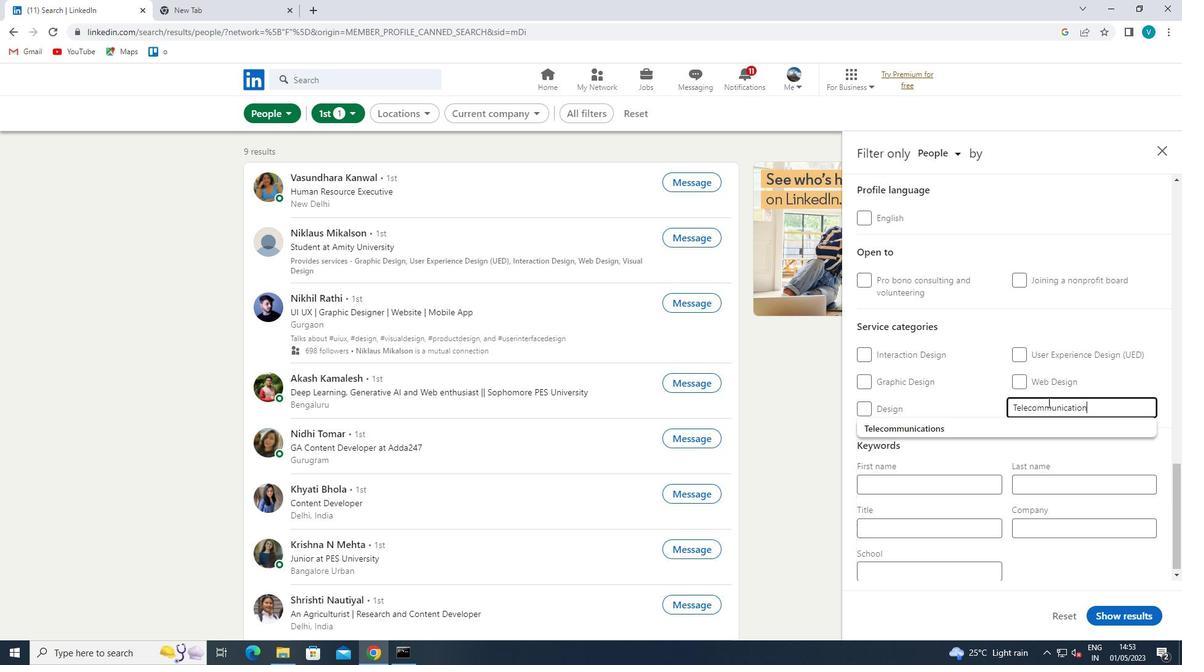 
Action: Mouse moved to (990, 436)
Screenshot: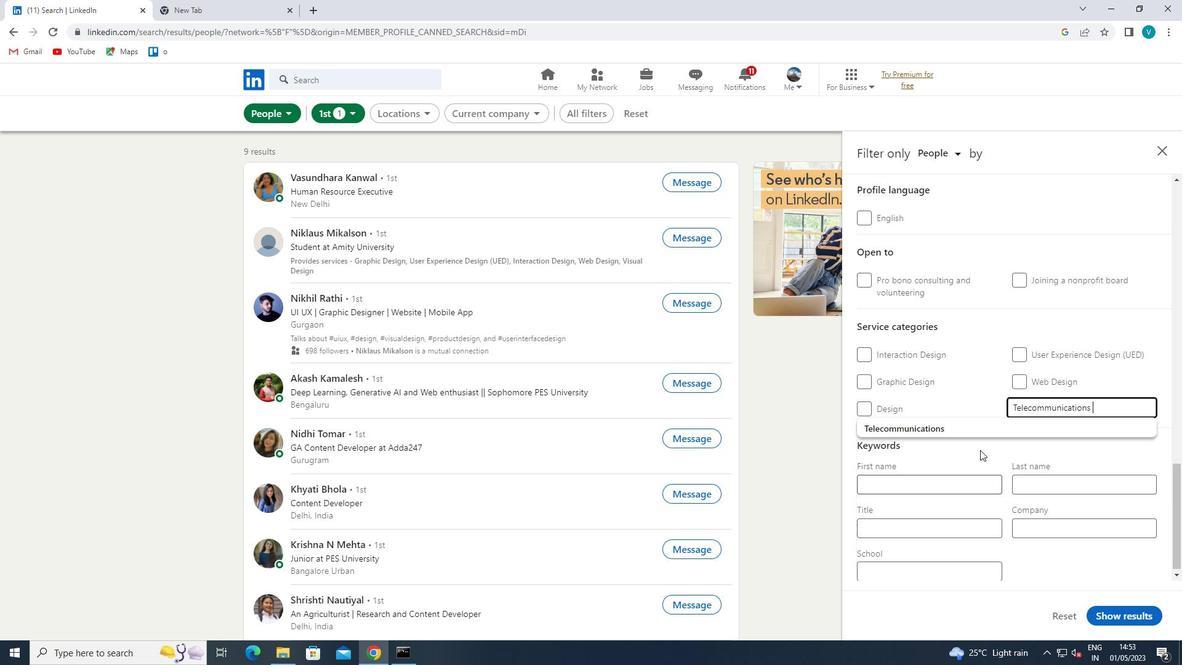 
Action: Mouse pressed left at (990, 436)
Screenshot: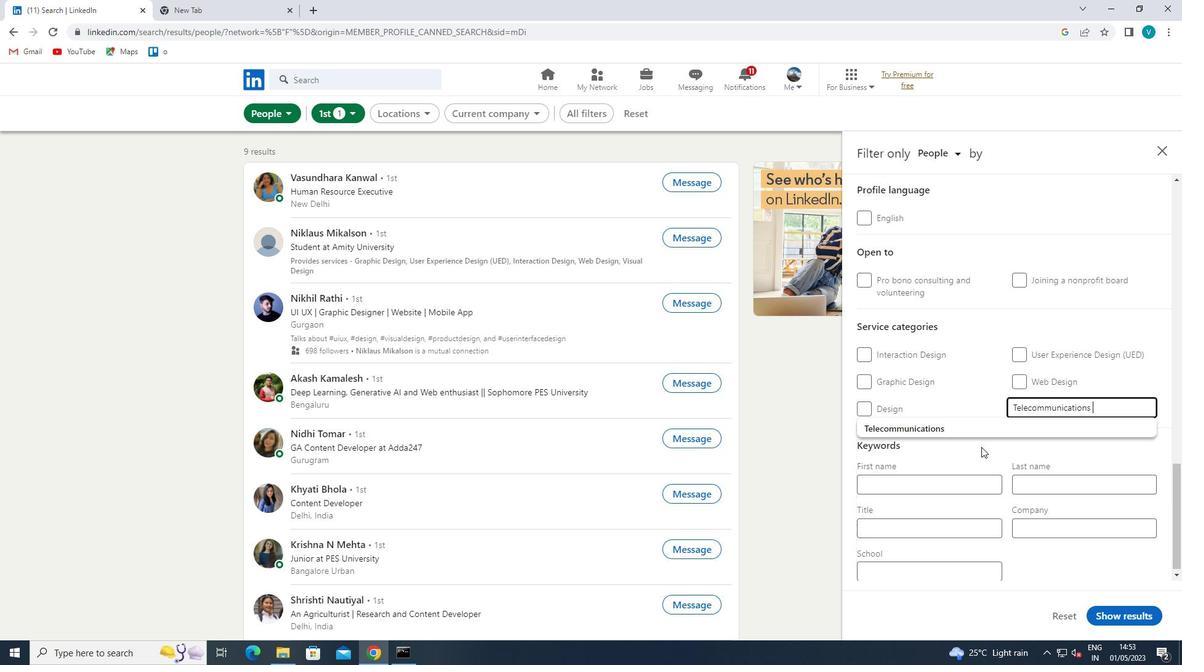 
Action: Mouse moved to (985, 458)
Screenshot: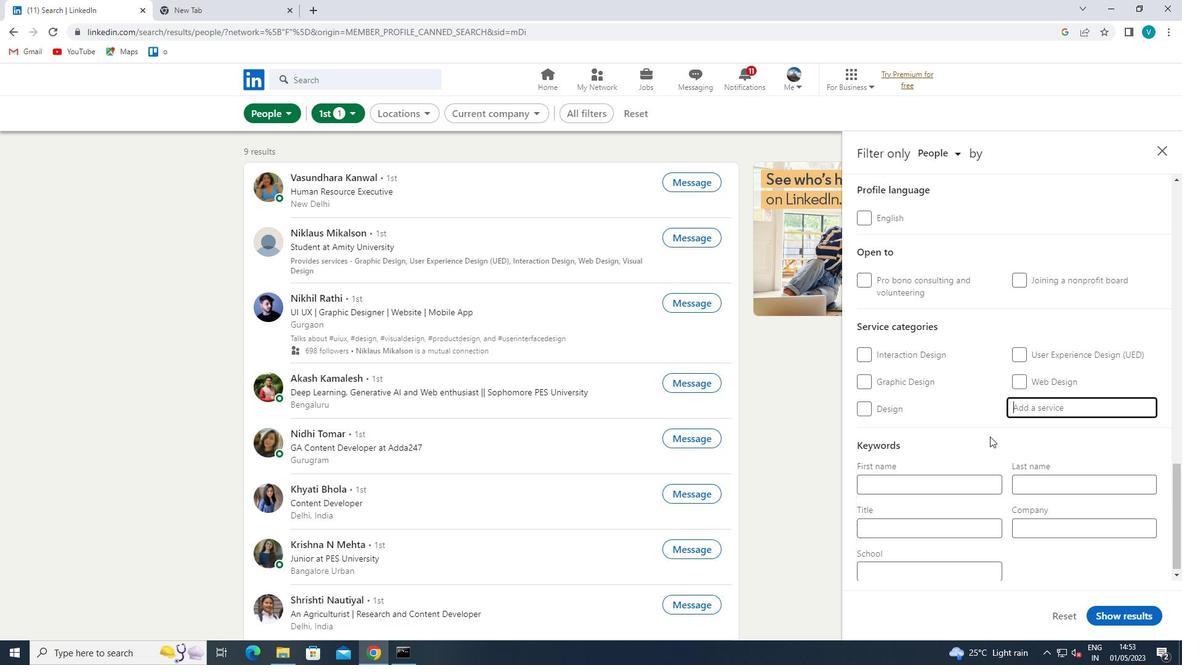 
Action: Mouse scrolled (985, 458) with delta (0, 0)
Screenshot: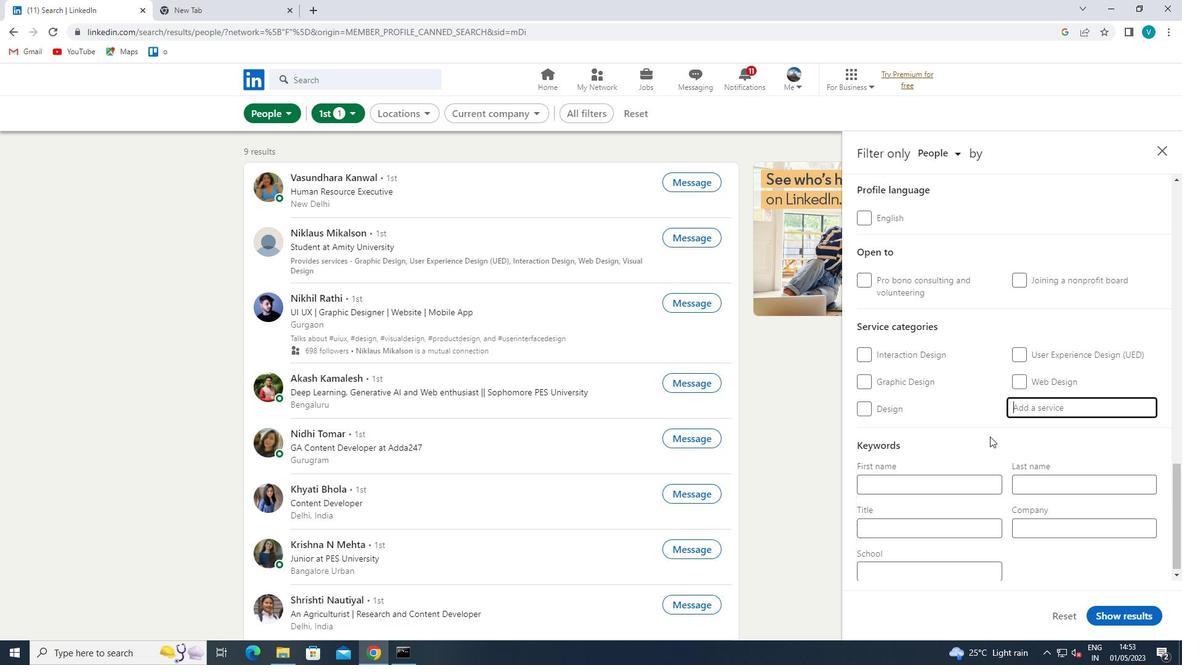 
Action: Mouse moved to (983, 465)
Screenshot: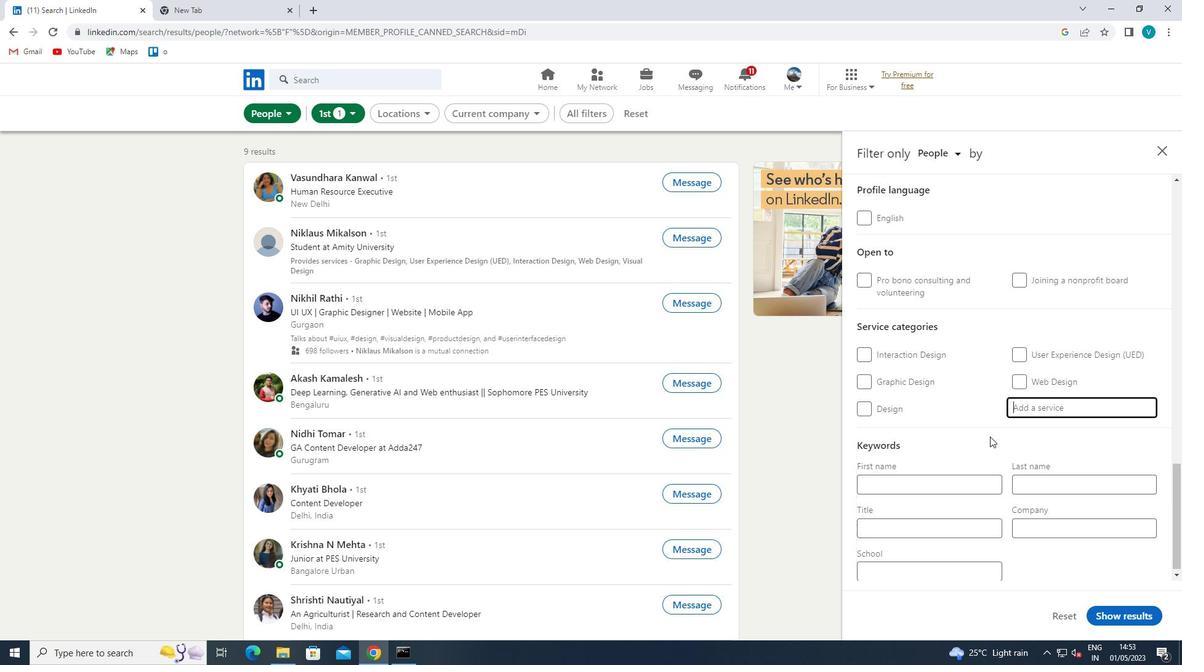 
Action: Mouse scrolled (983, 465) with delta (0, 0)
Screenshot: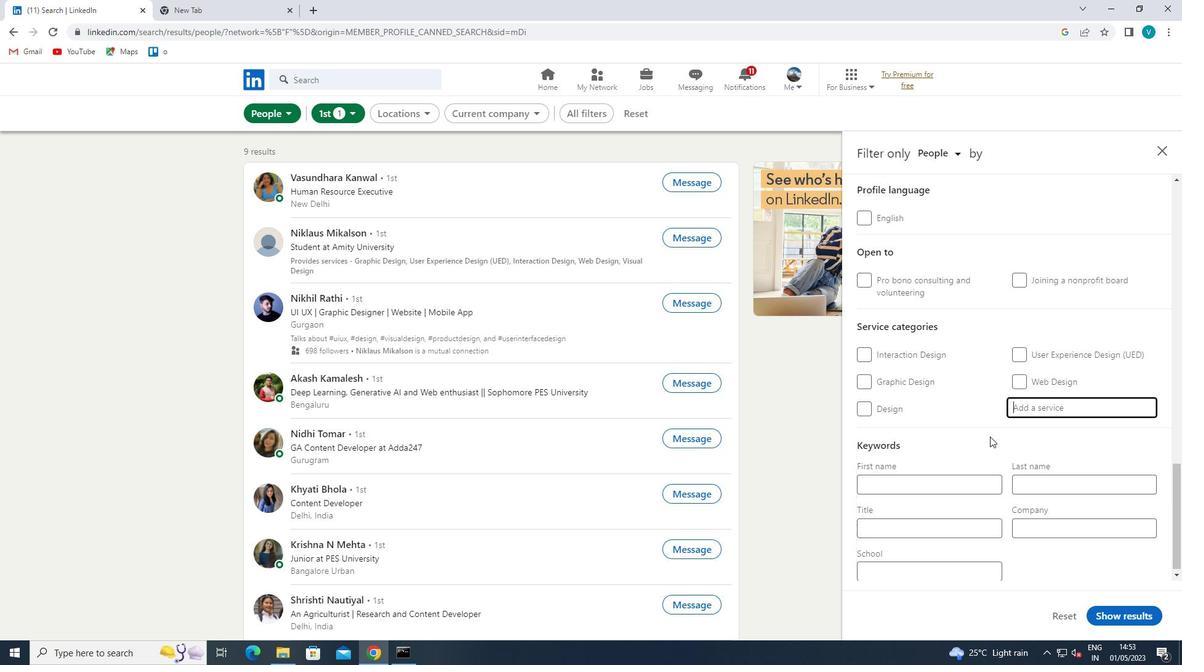 
Action: Mouse moved to (966, 526)
Screenshot: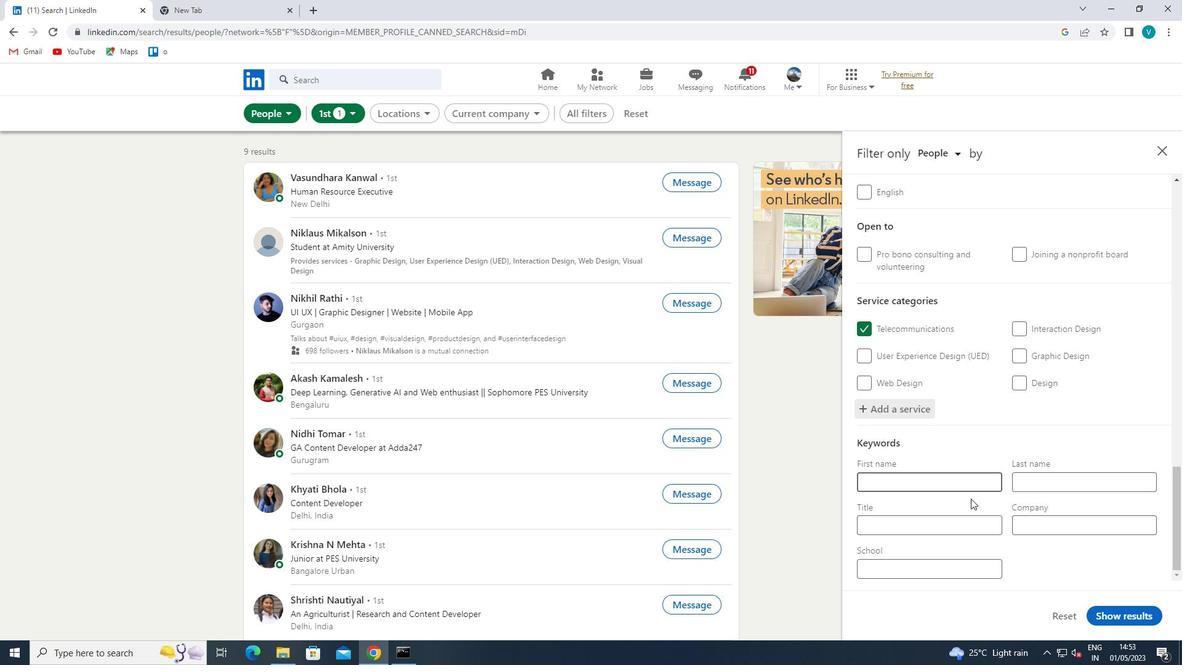
Action: Mouse pressed left at (966, 526)
Screenshot: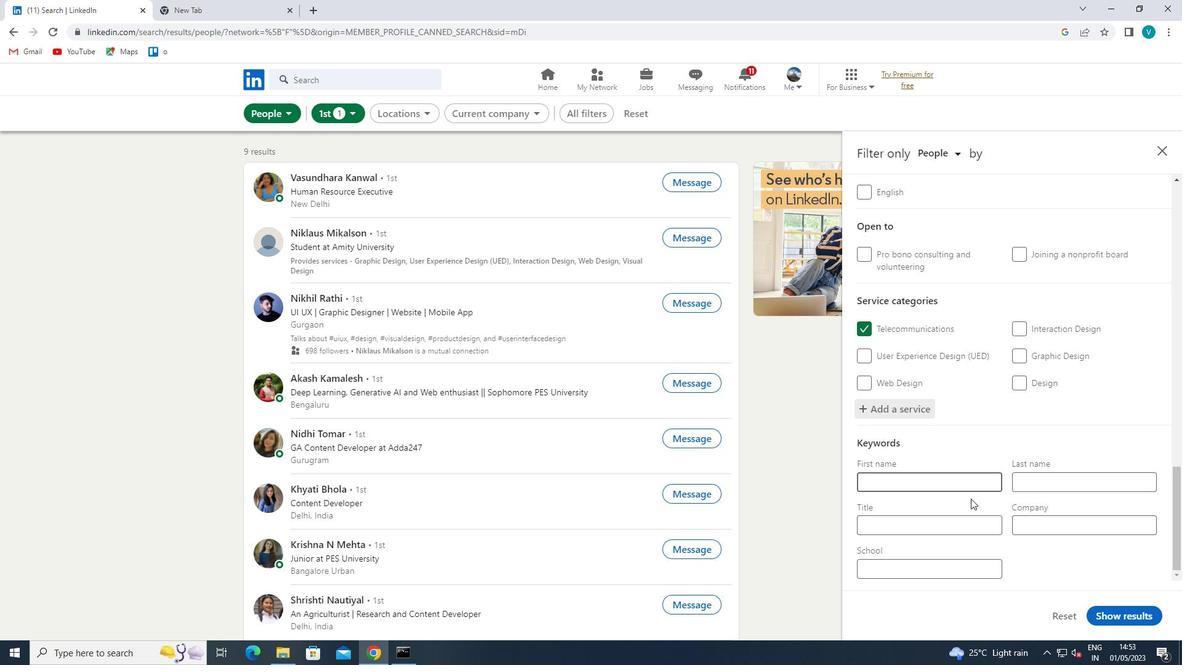
Action: Key pressed <Key.shift>STORWE<Key.space><Key.backspace><Key.backspace><Key.backspace>E<Key.space><Key.shift>MANAGER<Key.space>
Screenshot: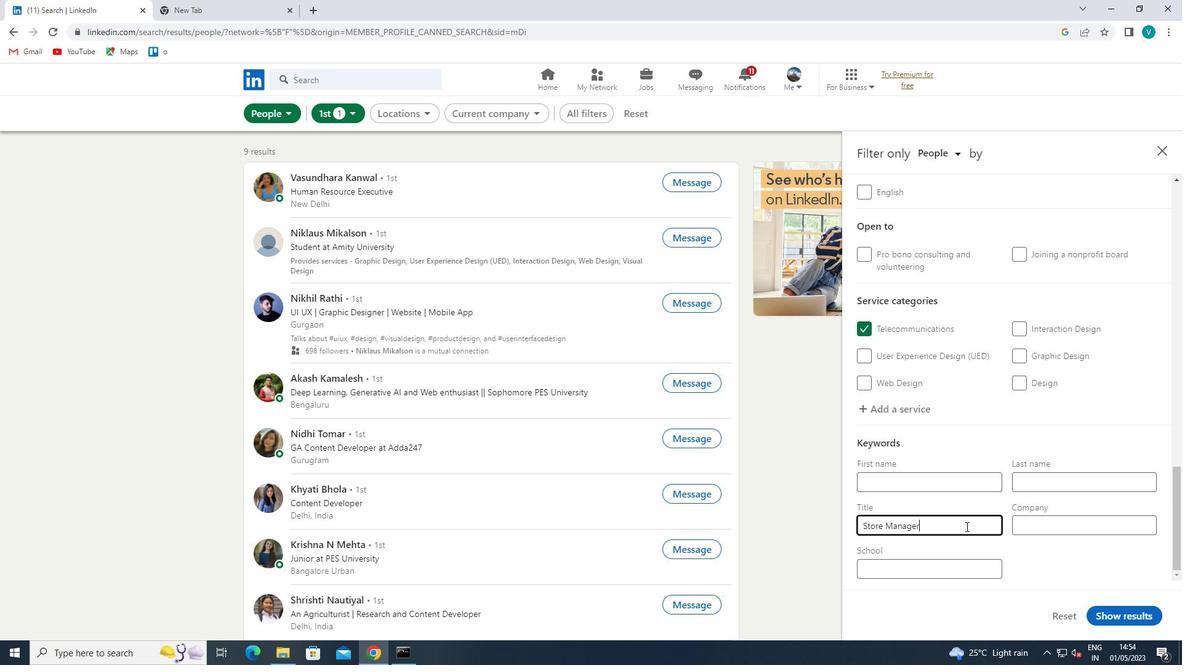 
Action: Mouse moved to (1083, 589)
Screenshot: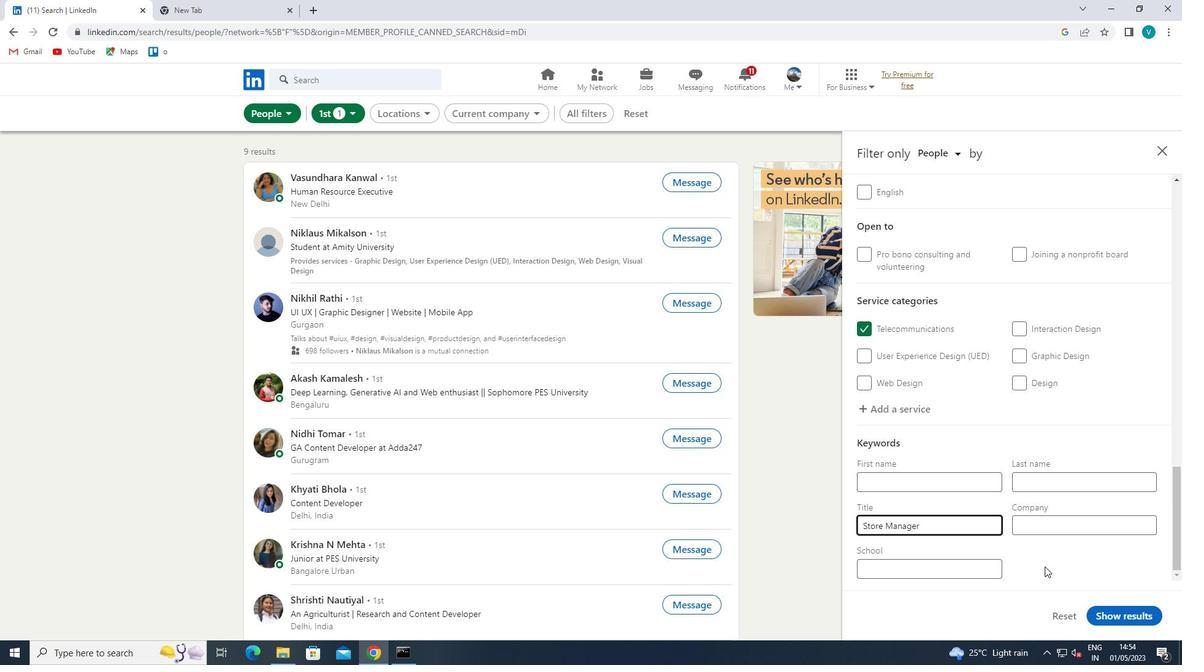 
Action: Mouse scrolled (1083, 588) with delta (0, 0)
Screenshot: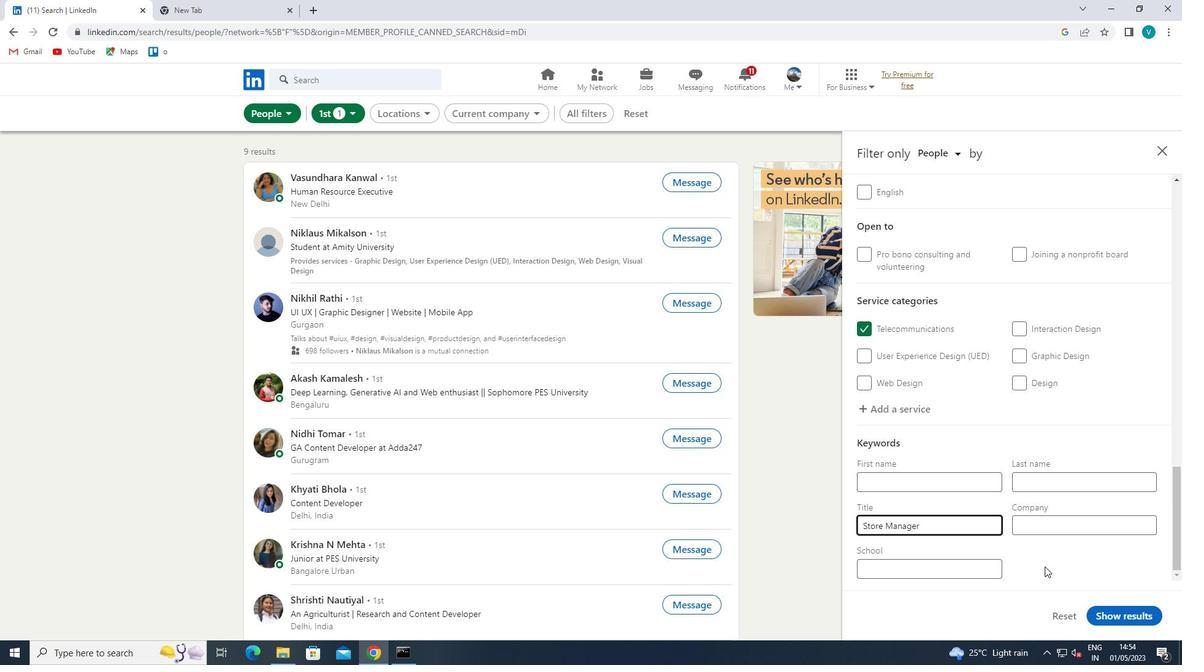 
Action: Mouse moved to (1086, 597)
Screenshot: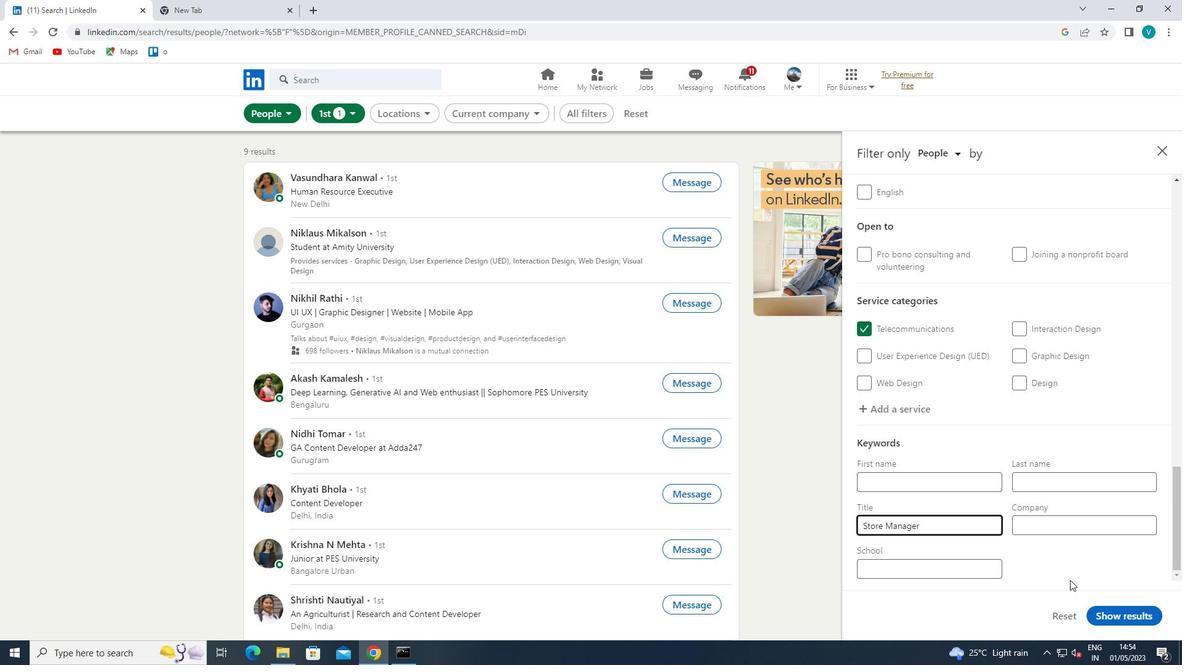 
Action: Mouse scrolled (1086, 596) with delta (0, 0)
Screenshot: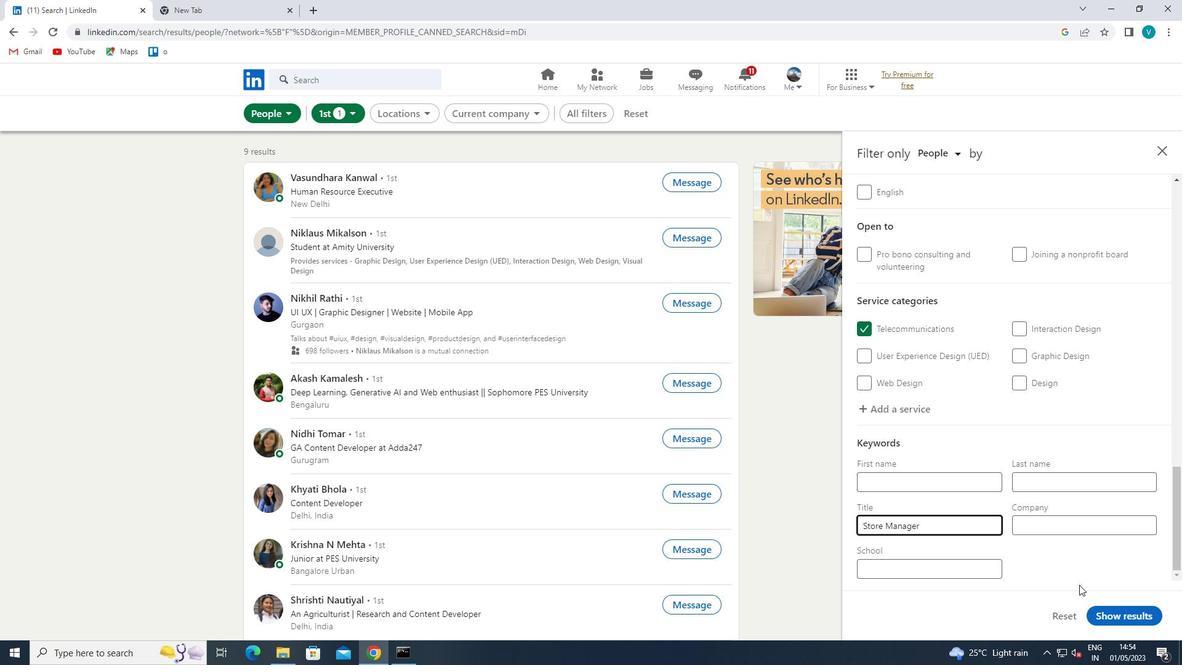 
Action: Mouse moved to (1107, 620)
Screenshot: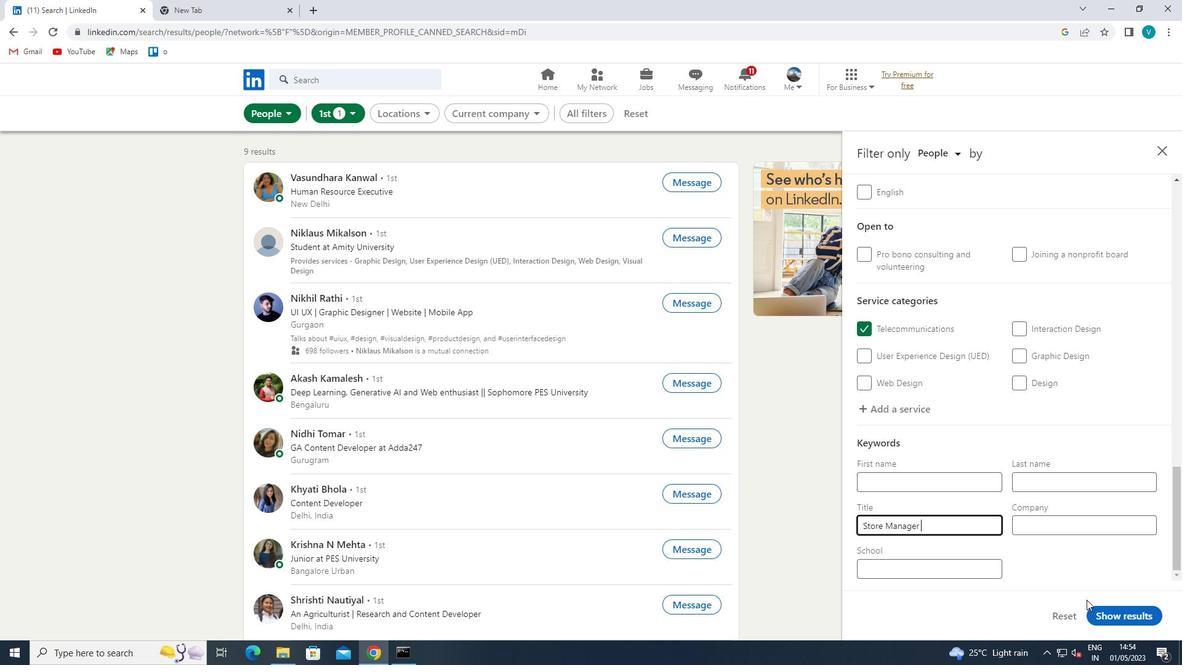 
Action: Mouse pressed left at (1107, 620)
Screenshot: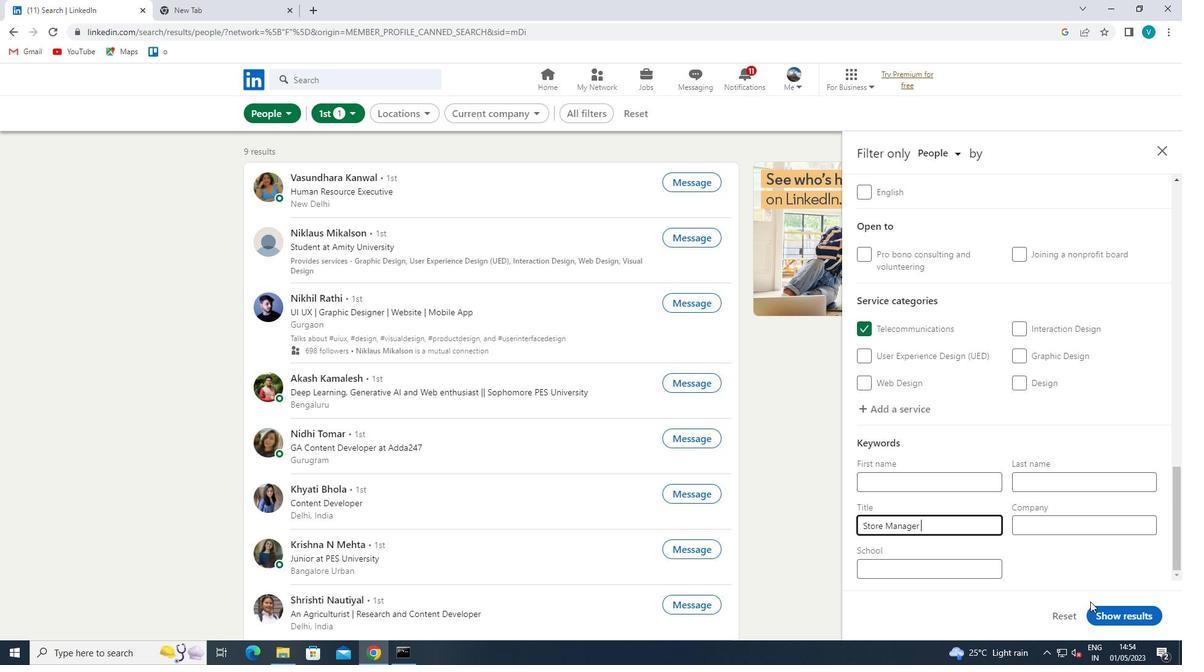 
Action: Mouse moved to (996, 591)
Screenshot: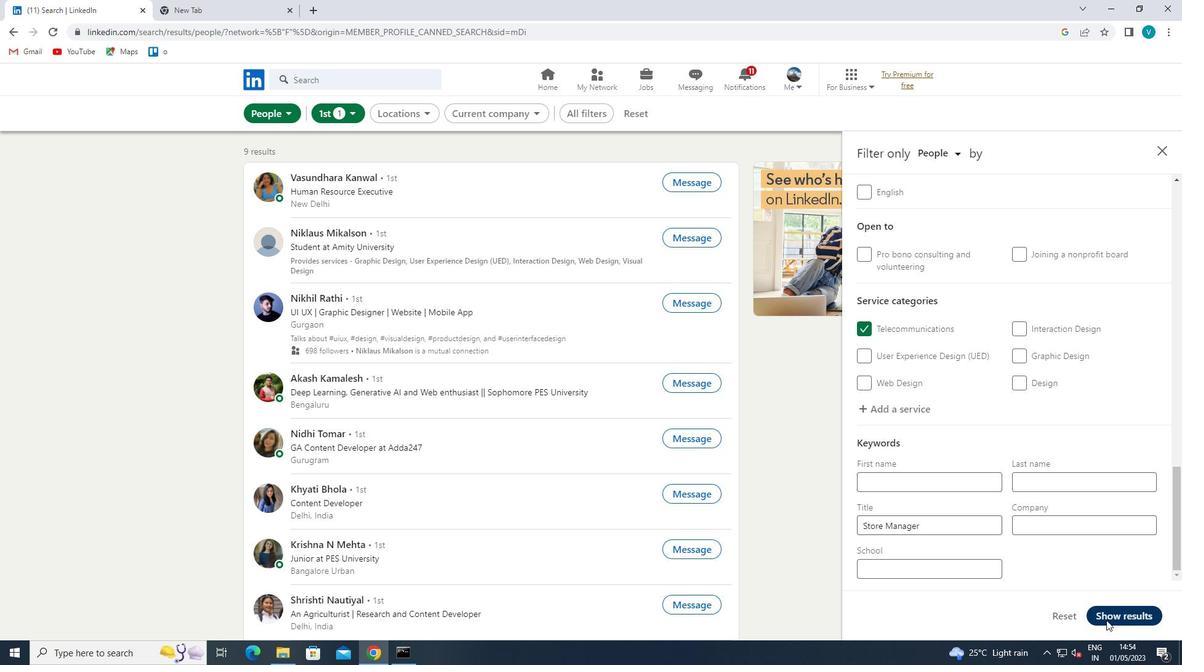 
